 Task: Find connections with filter location Viterbo with filter topic #workingathomewith filter profile language English with filter current company Agappe Diagnostics Ltd with filter school Golu Molu cute College of Engineering, Bangalore with filter industry Computer Networking Products with filter service category Personal Injury Law with filter keywords title Maintenance Engineer
Action: Mouse moved to (659, 87)
Screenshot: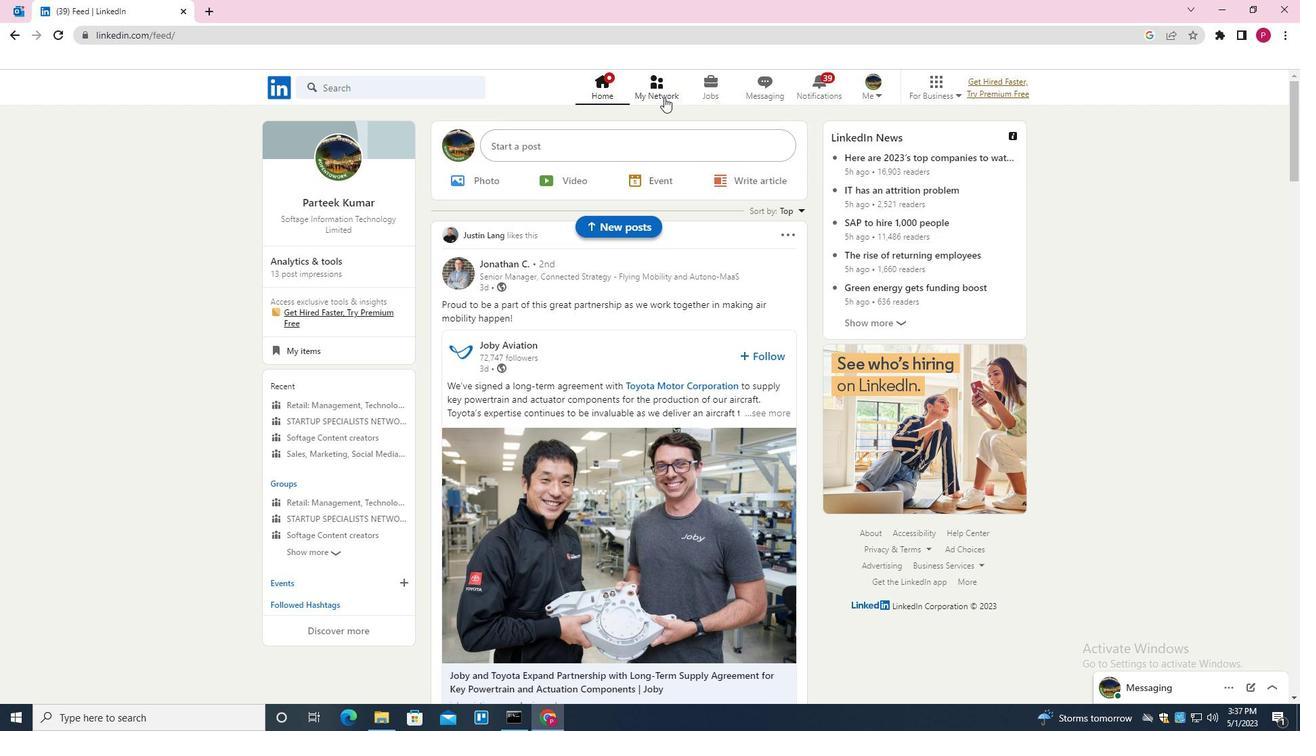 
Action: Mouse pressed left at (659, 87)
Screenshot: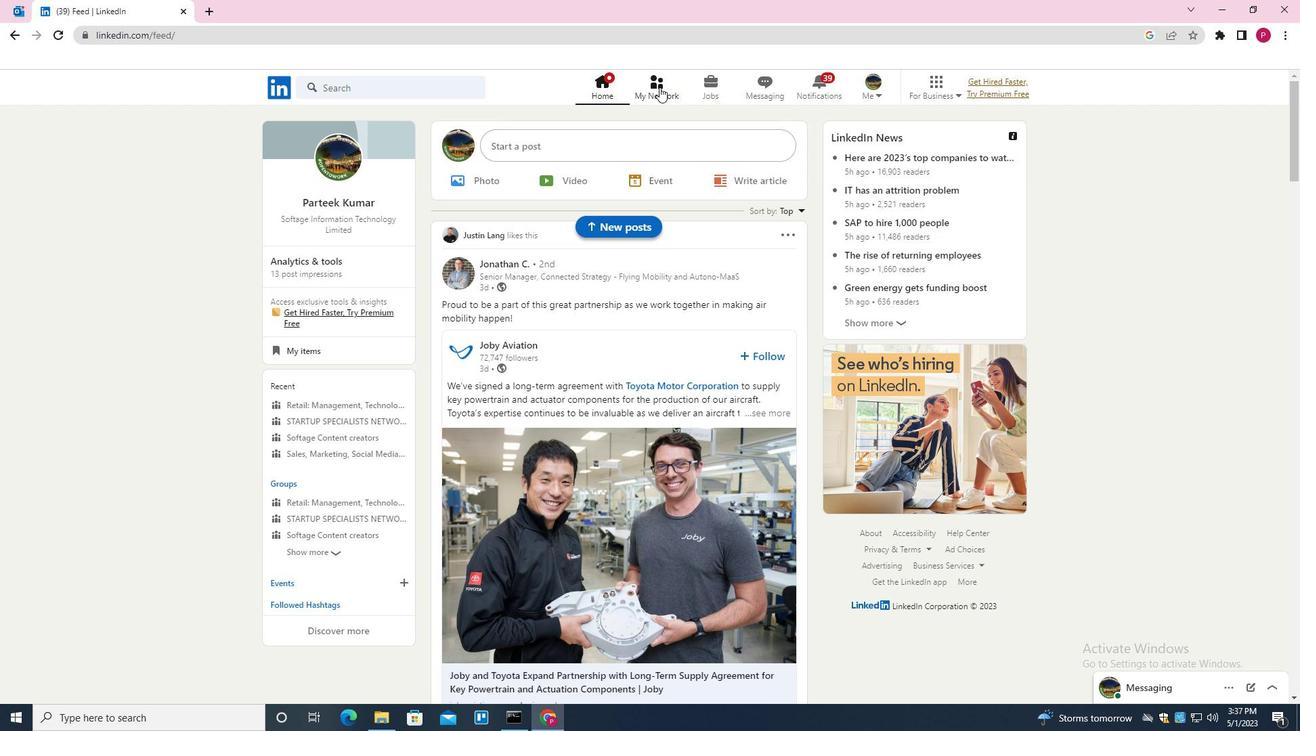 
Action: Mouse moved to (452, 158)
Screenshot: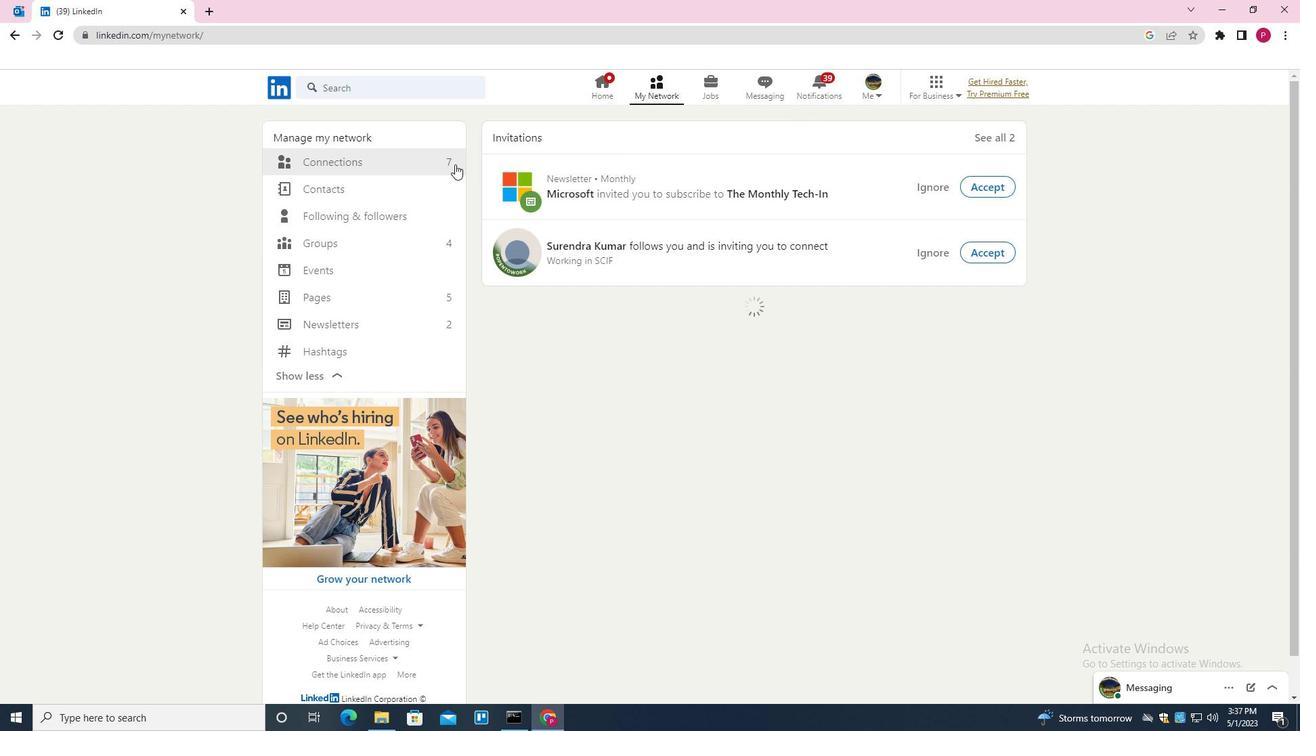 
Action: Mouse pressed left at (452, 158)
Screenshot: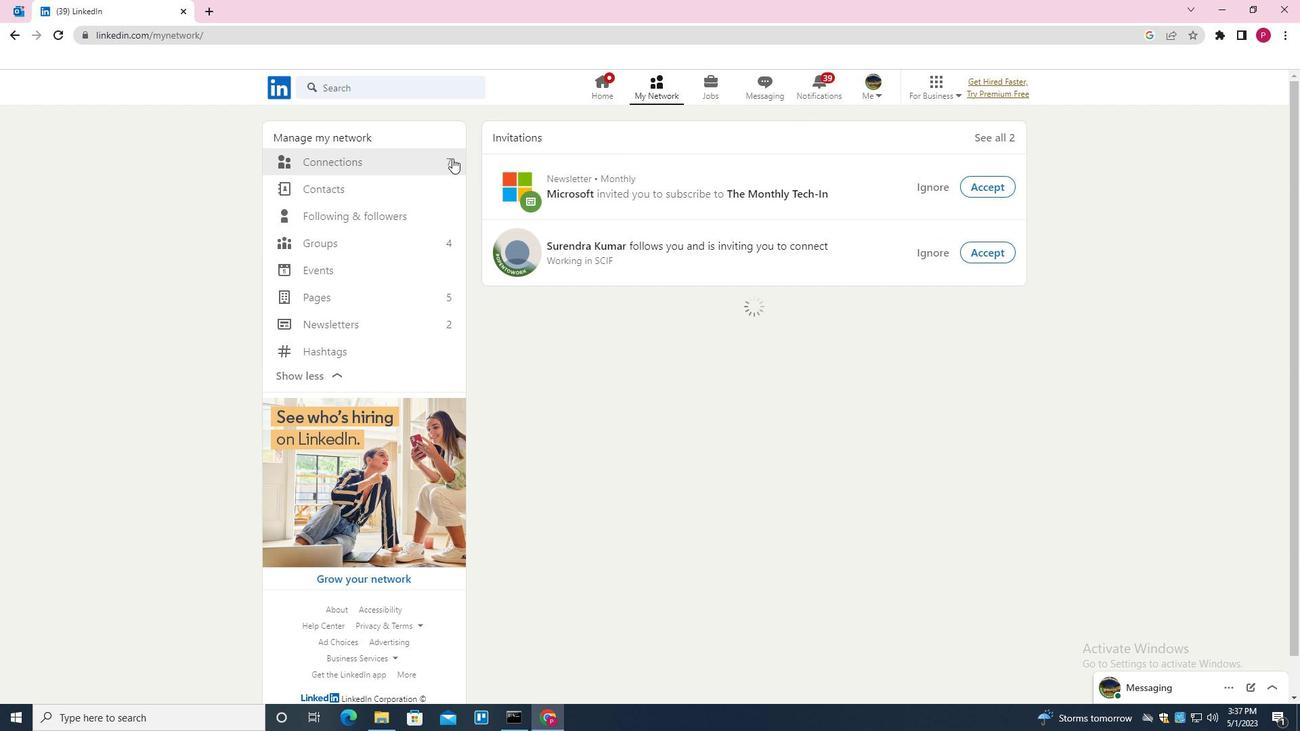 
Action: Mouse moved to (425, 156)
Screenshot: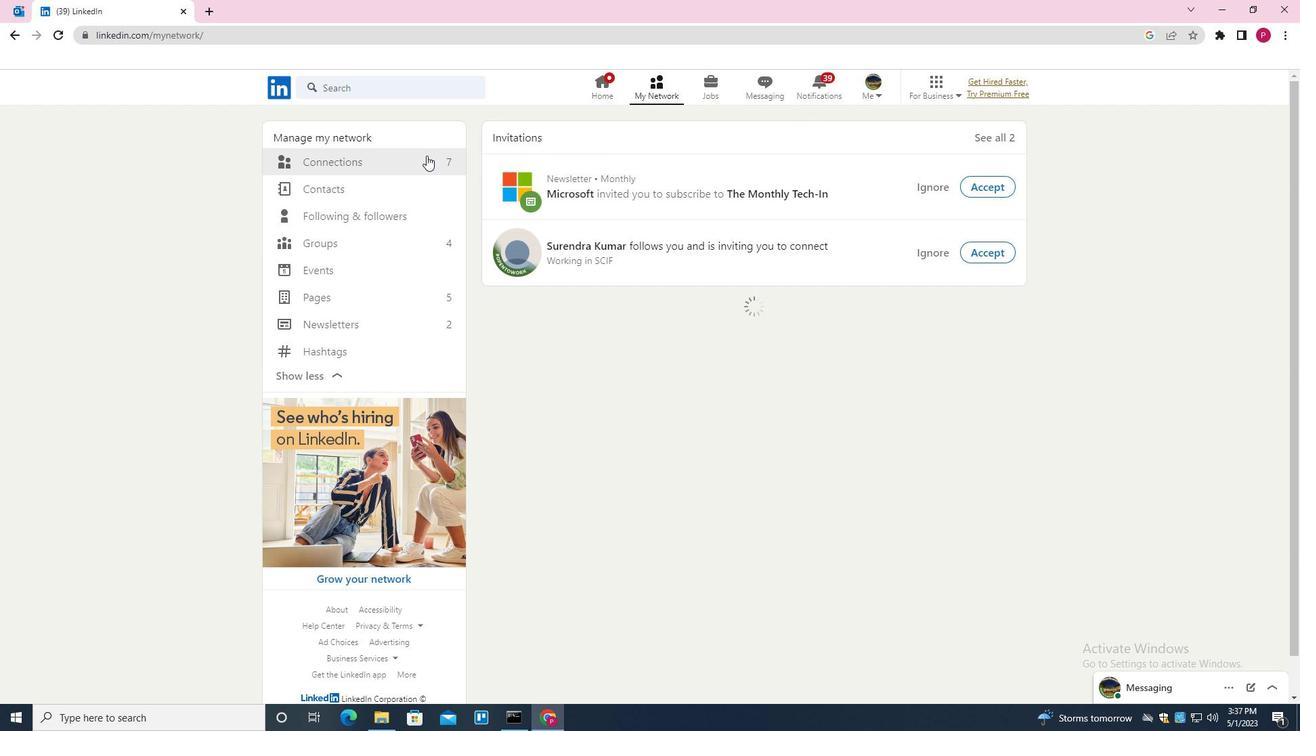 
Action: Mouse pressed left at (425, 156)
Screenshot: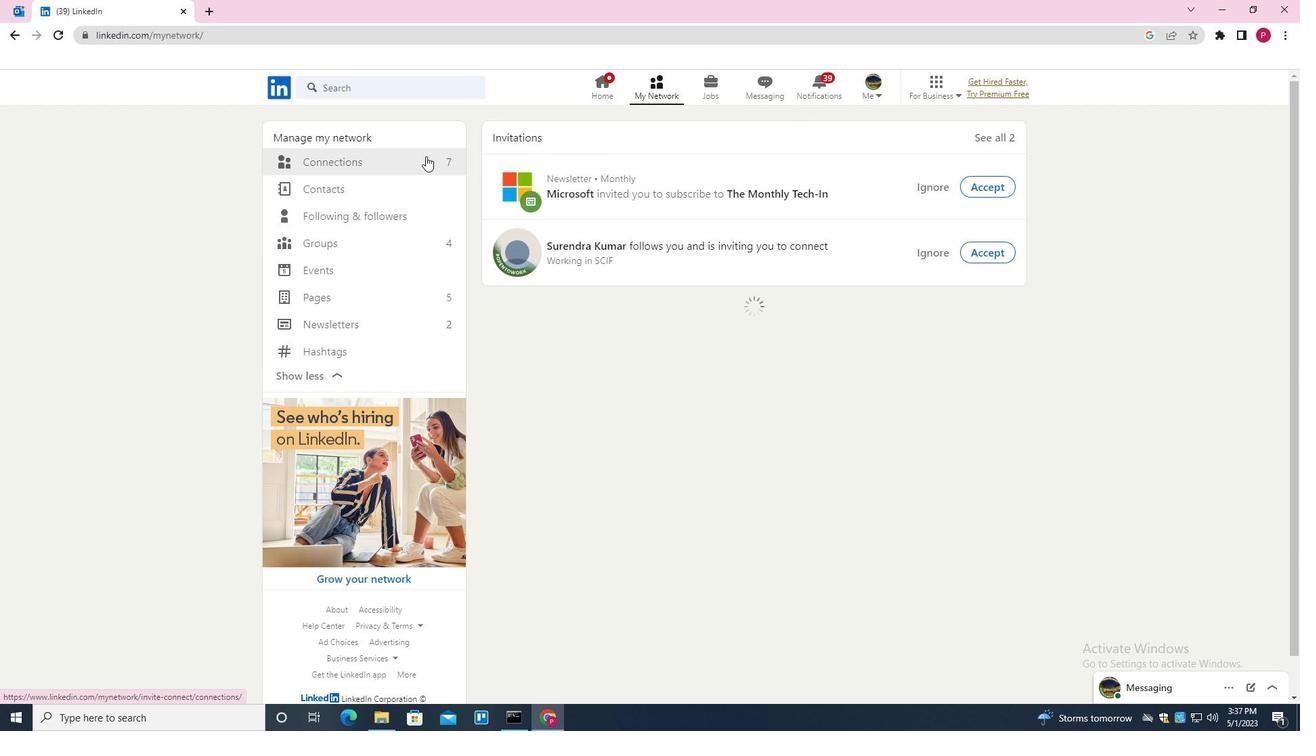 
Action: Mouse moved to (735, 165)
Screenshot: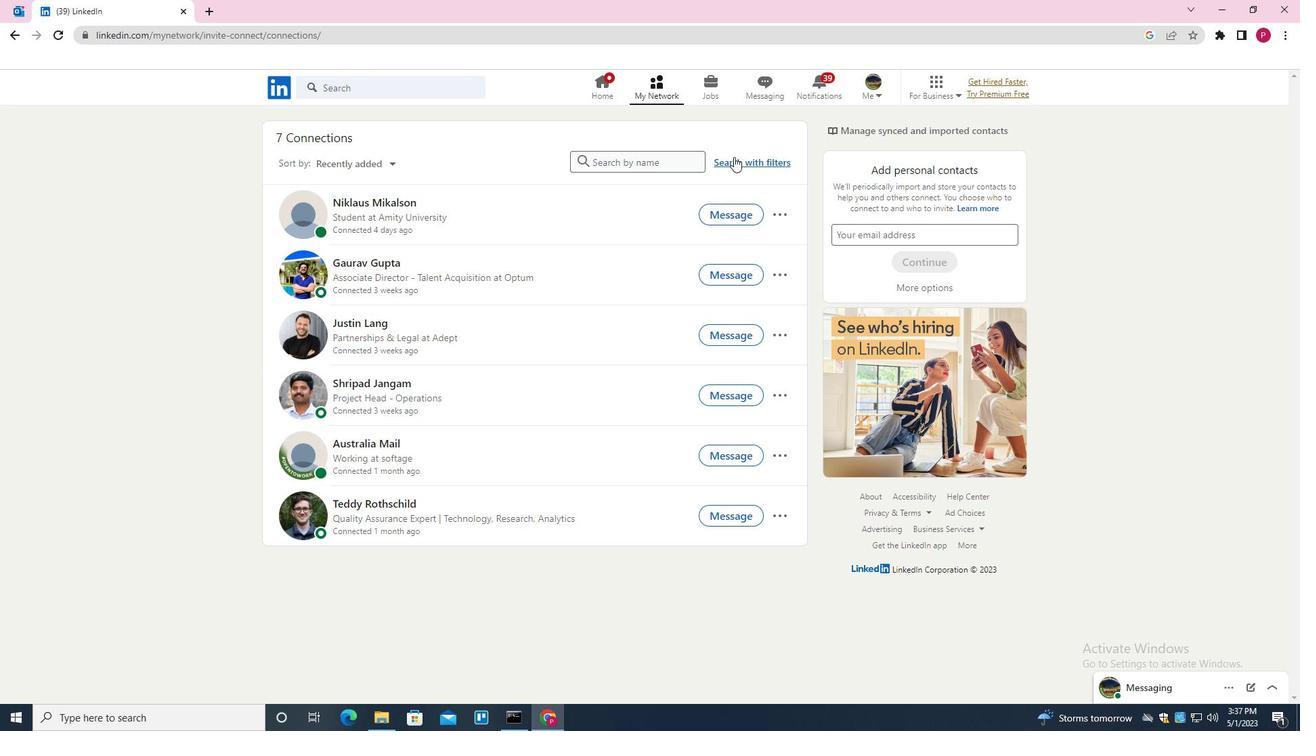 
Action: Mouse pressed left at (735, 165)
Screenshot: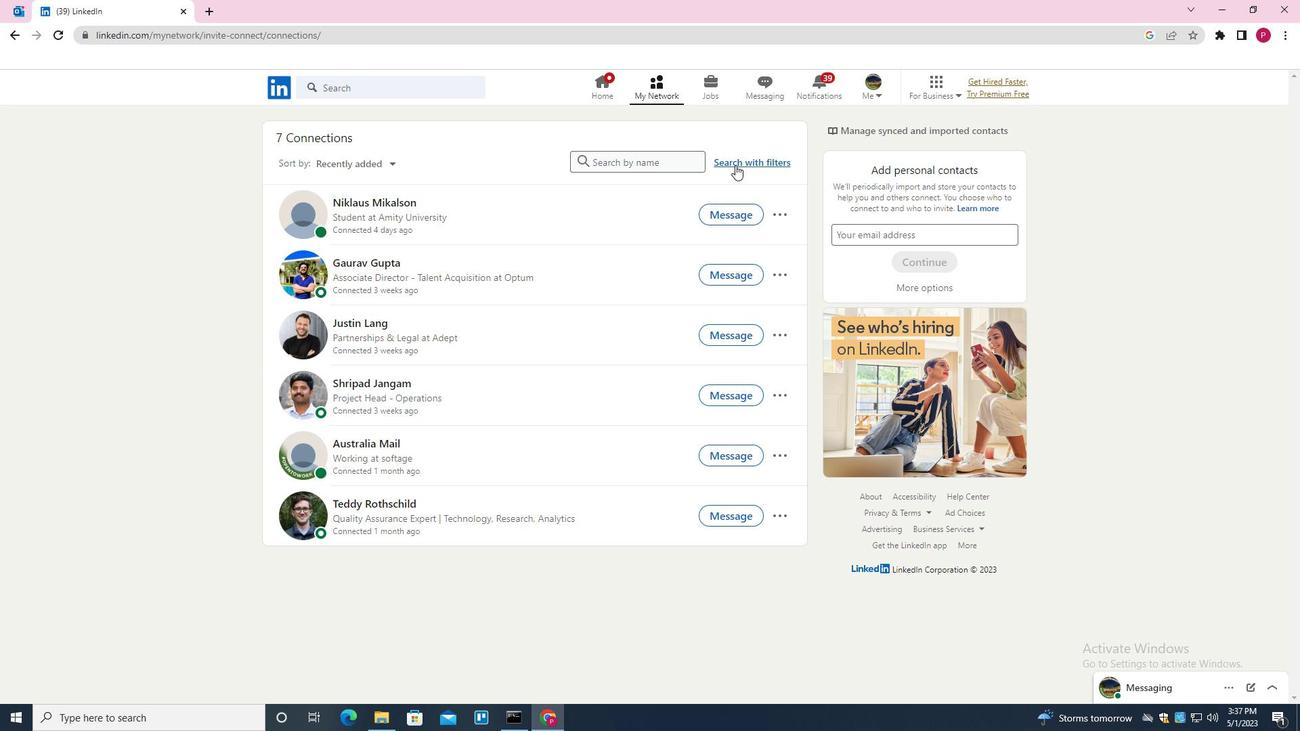 
Action: Mouse moved to (689, 124)
Screenshot: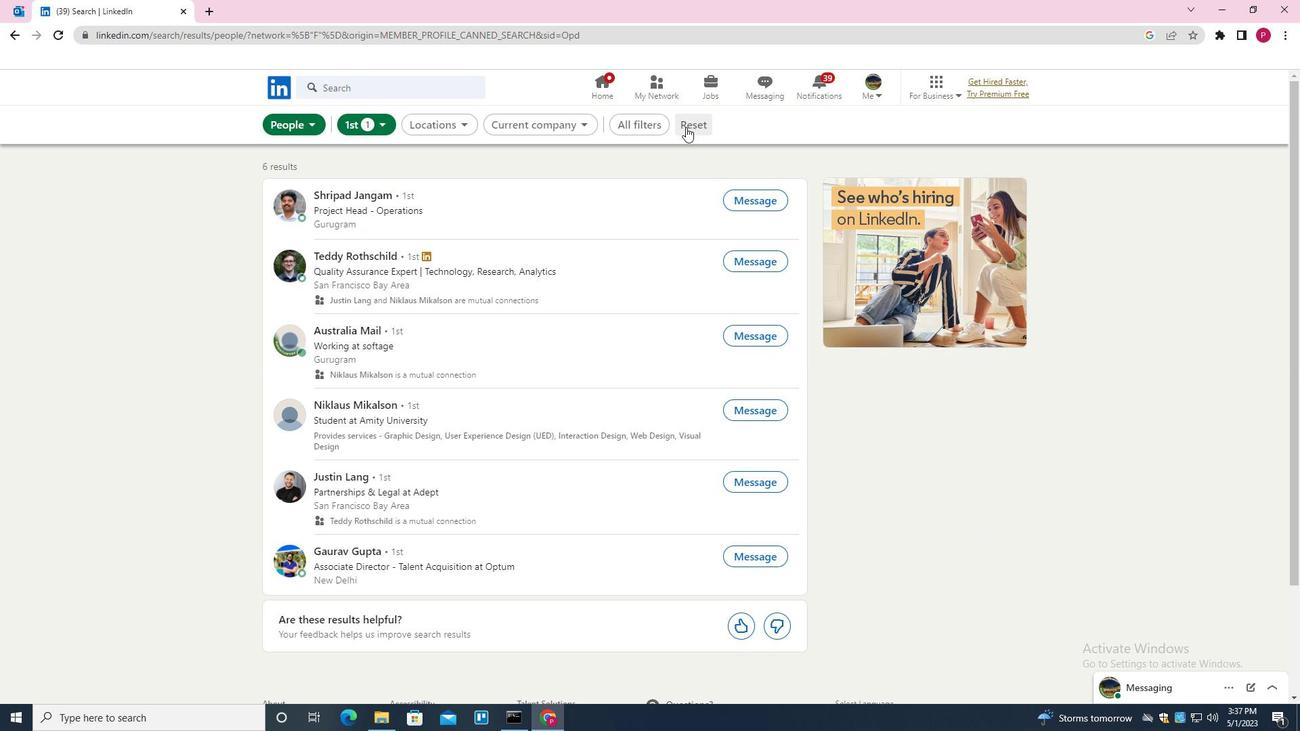 
Action: Mouse pressed left at (689, 124)
Screenshot: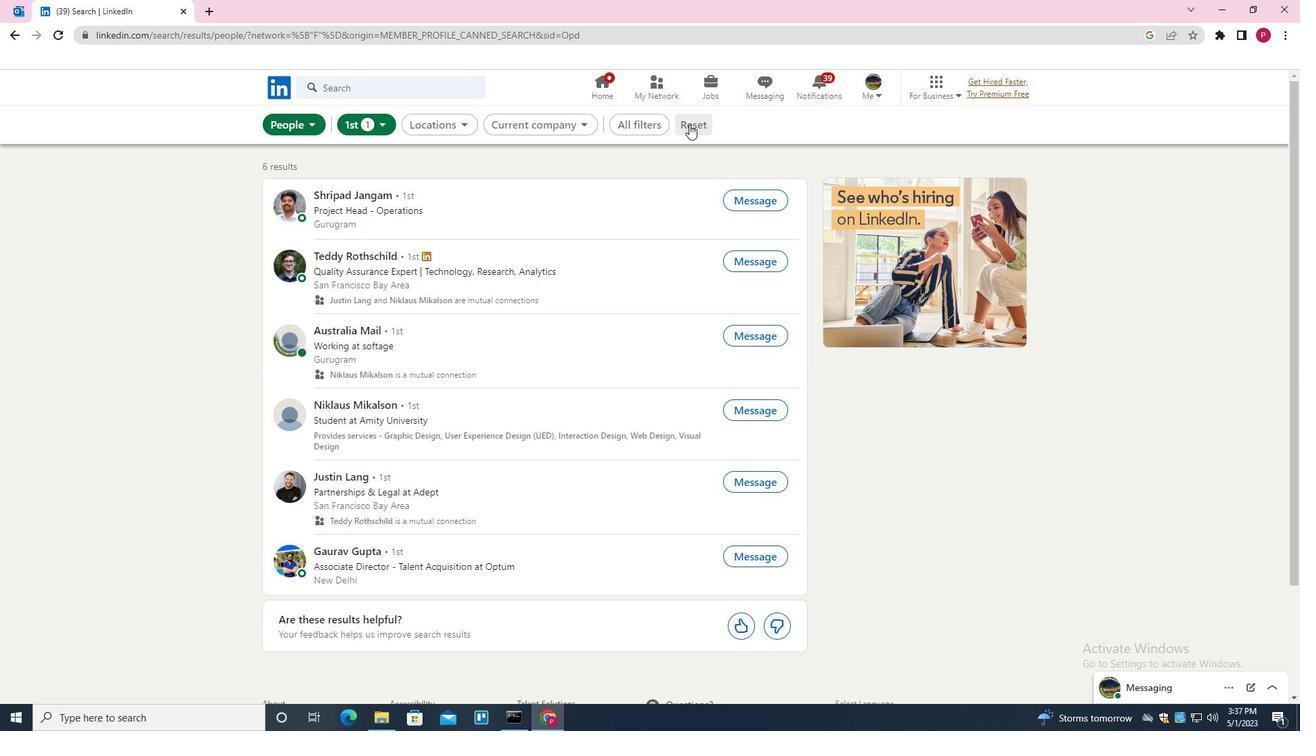 
Action: Mouse moved to (662, 124)
Screenshot: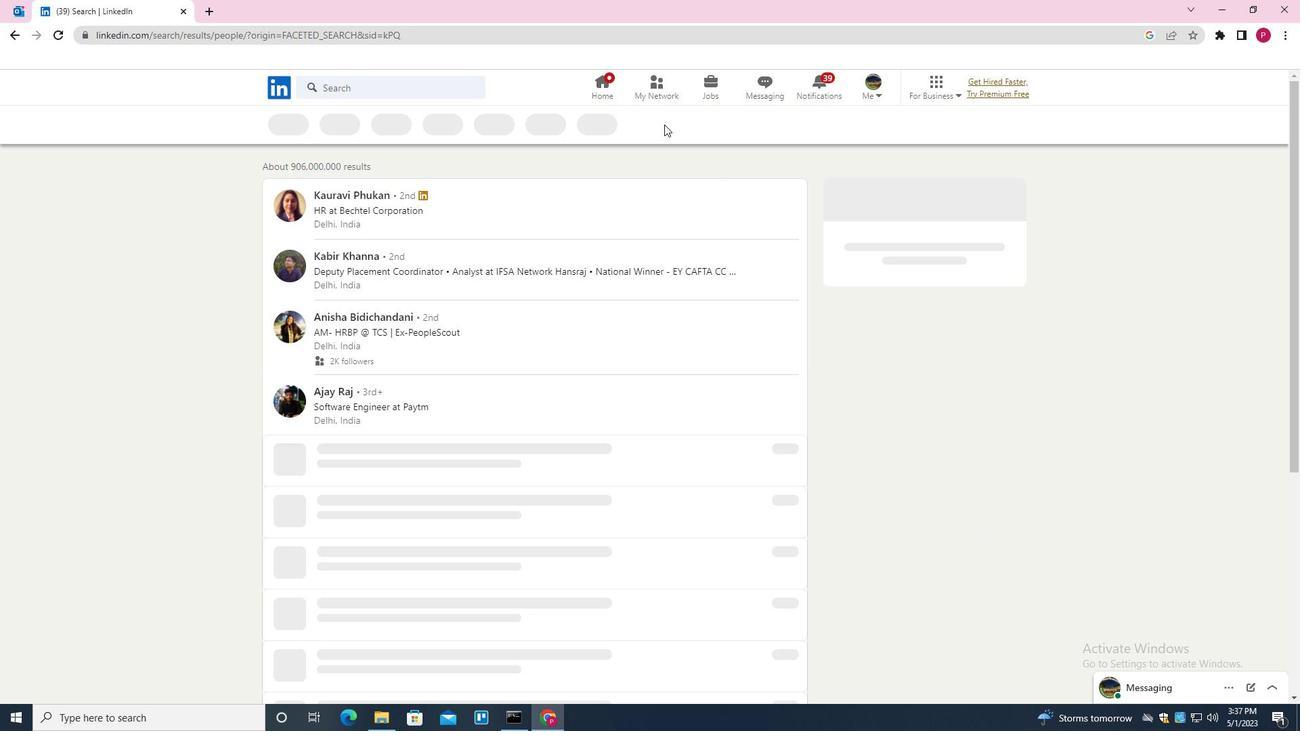 
Action: Mouse pressed left at (662, 124)
Screenshot: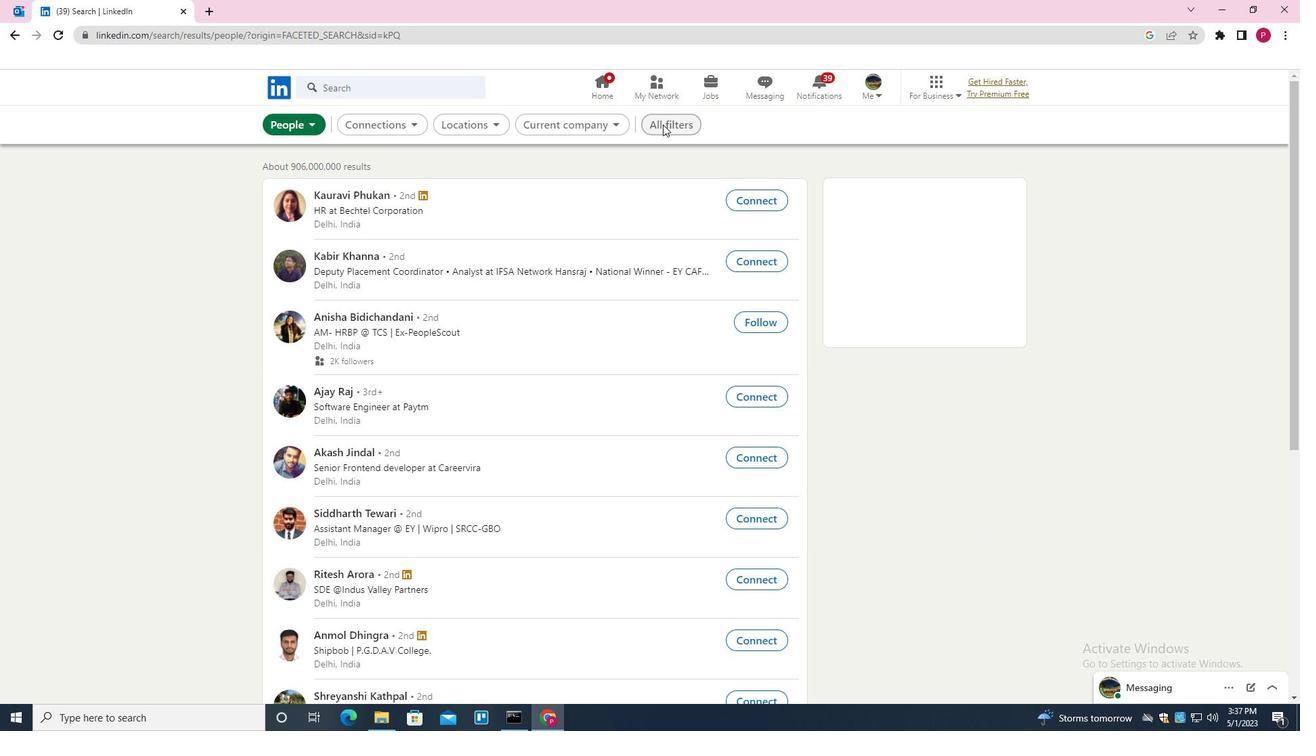 
Action: Mouse moved to (1006, 272)
Screenshot: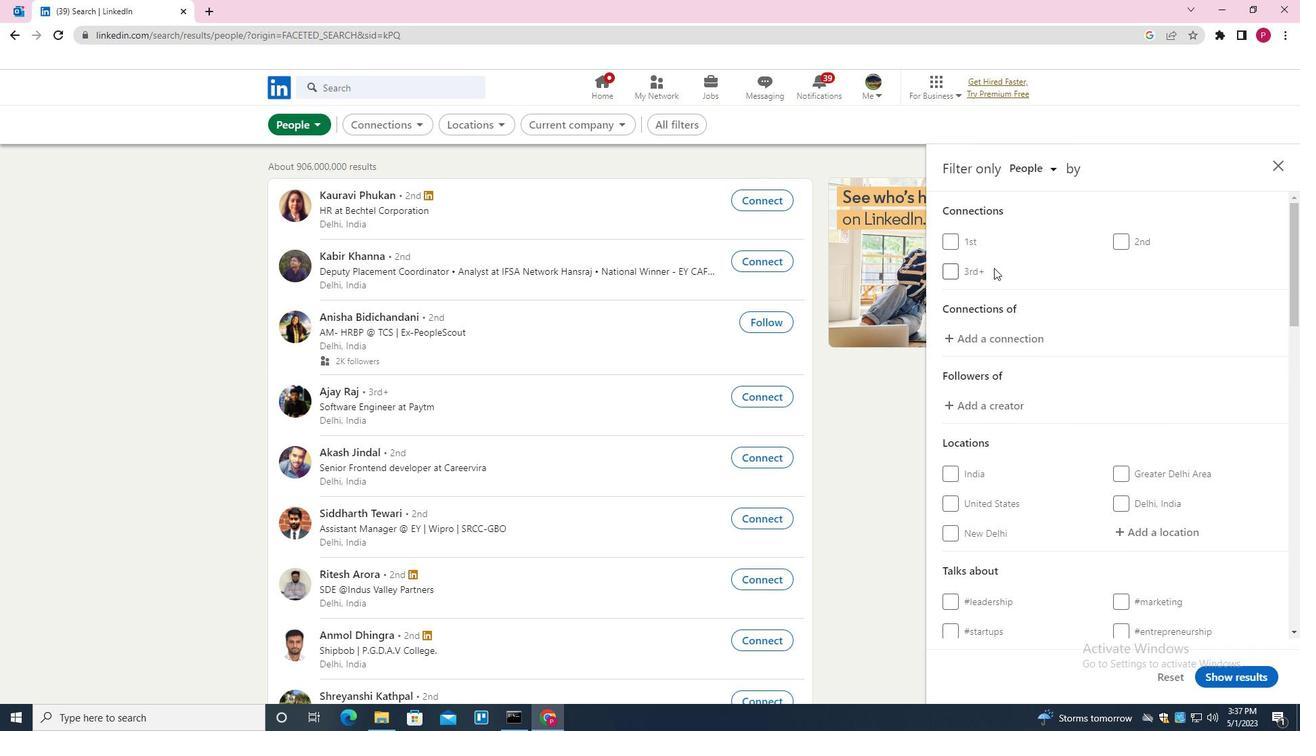 
Action: Mouse scrolled (1006, 271) with delta (0, 0)
Screenshot: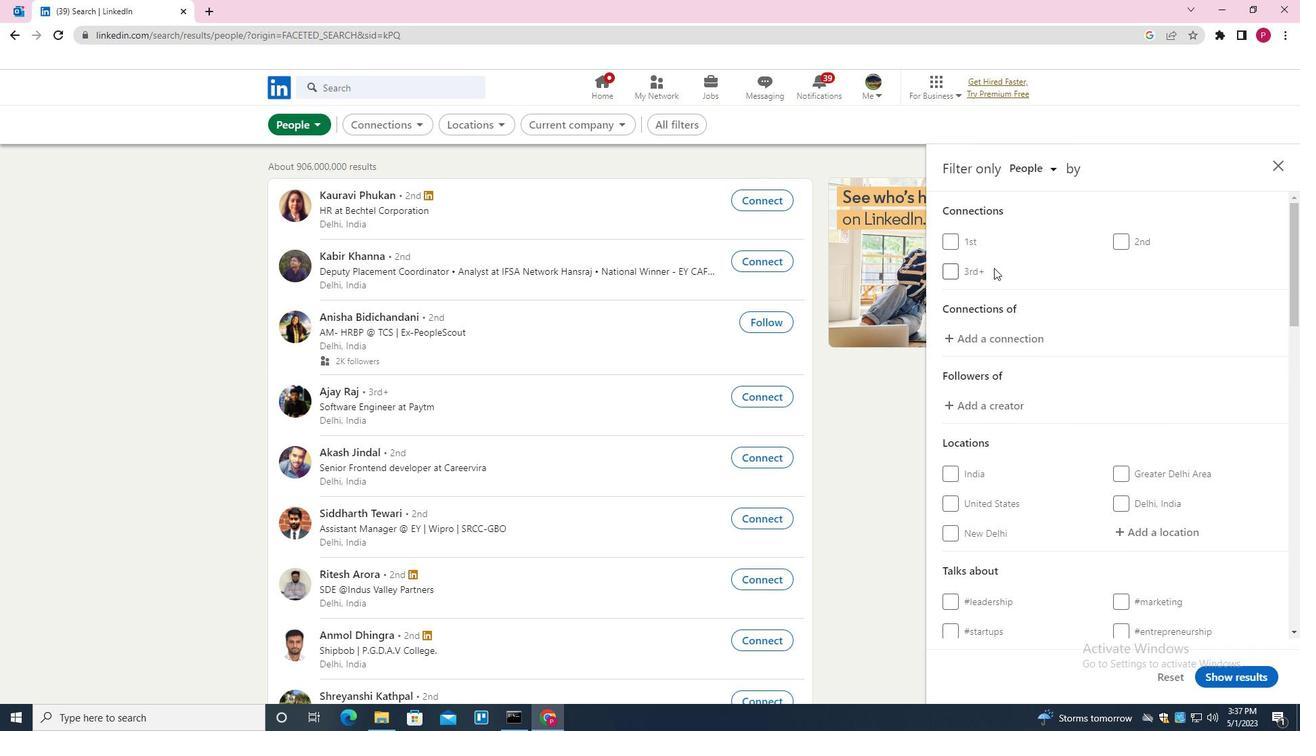 
Action: Mouse moved to (1013, 272)
Screenshot: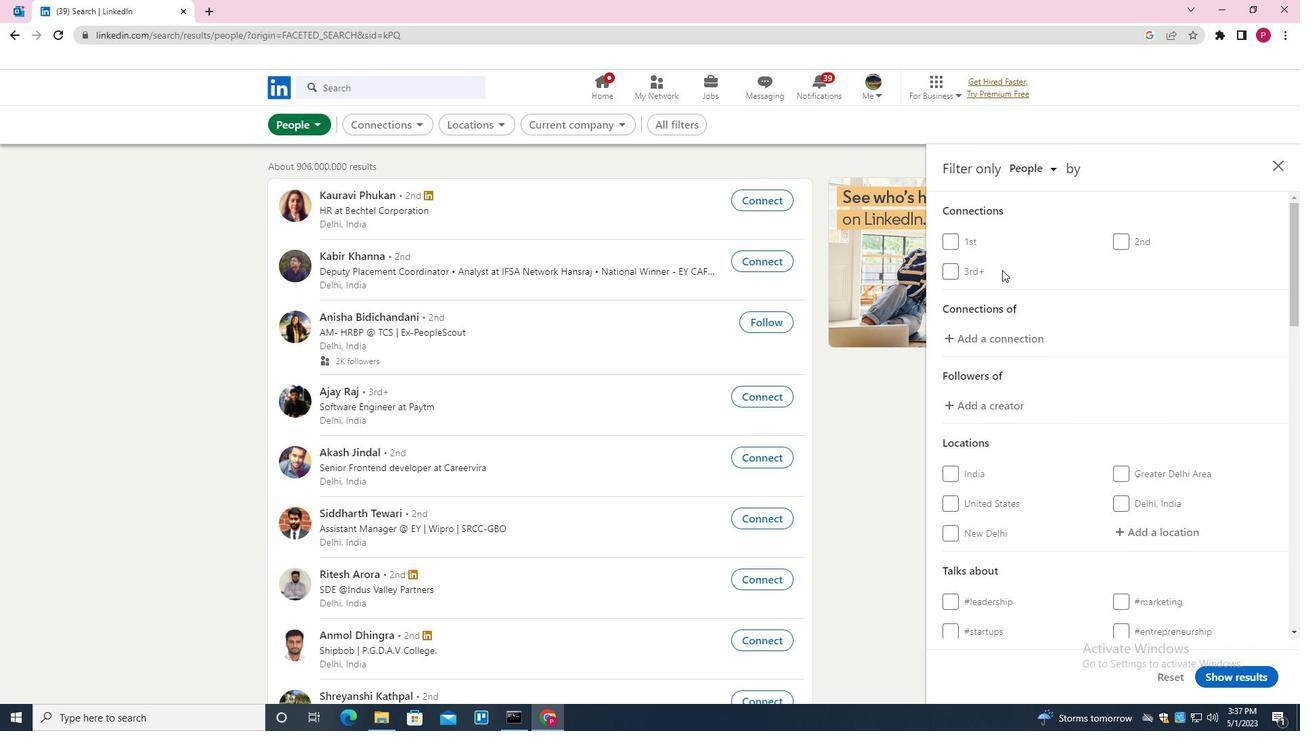 
Action: Mouse scrolled (1013, 271) with delta (0, 0)
Screenshot: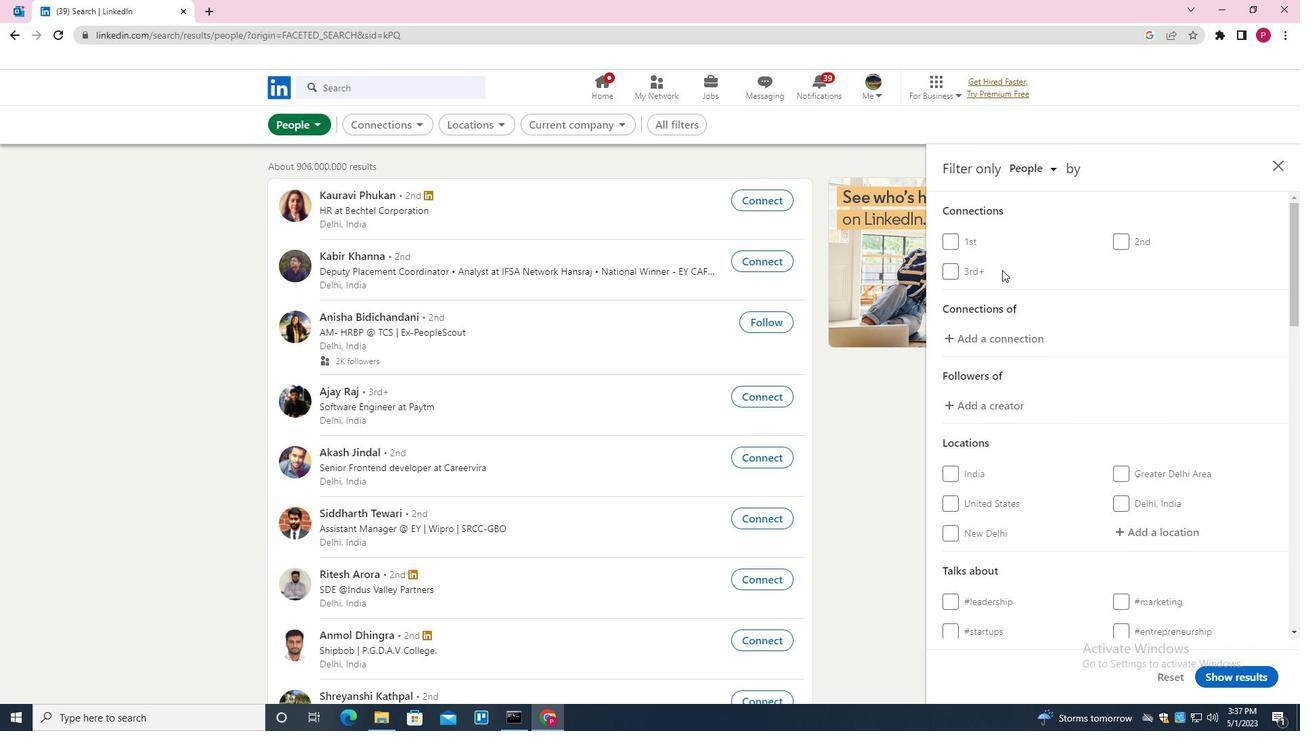 
Action: Mouse moved to (1166, 393)
Screenshot: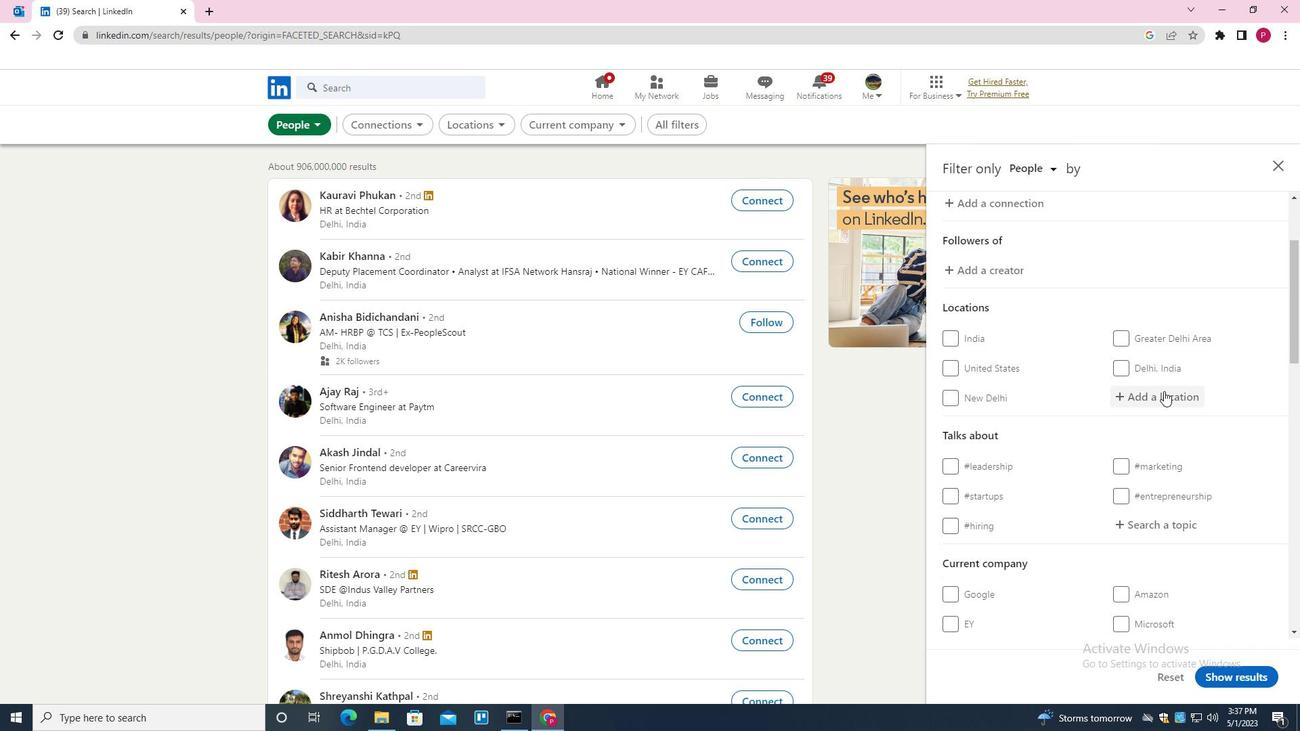
Action: Mouse pressed left at (1166, 393)
Screenshot: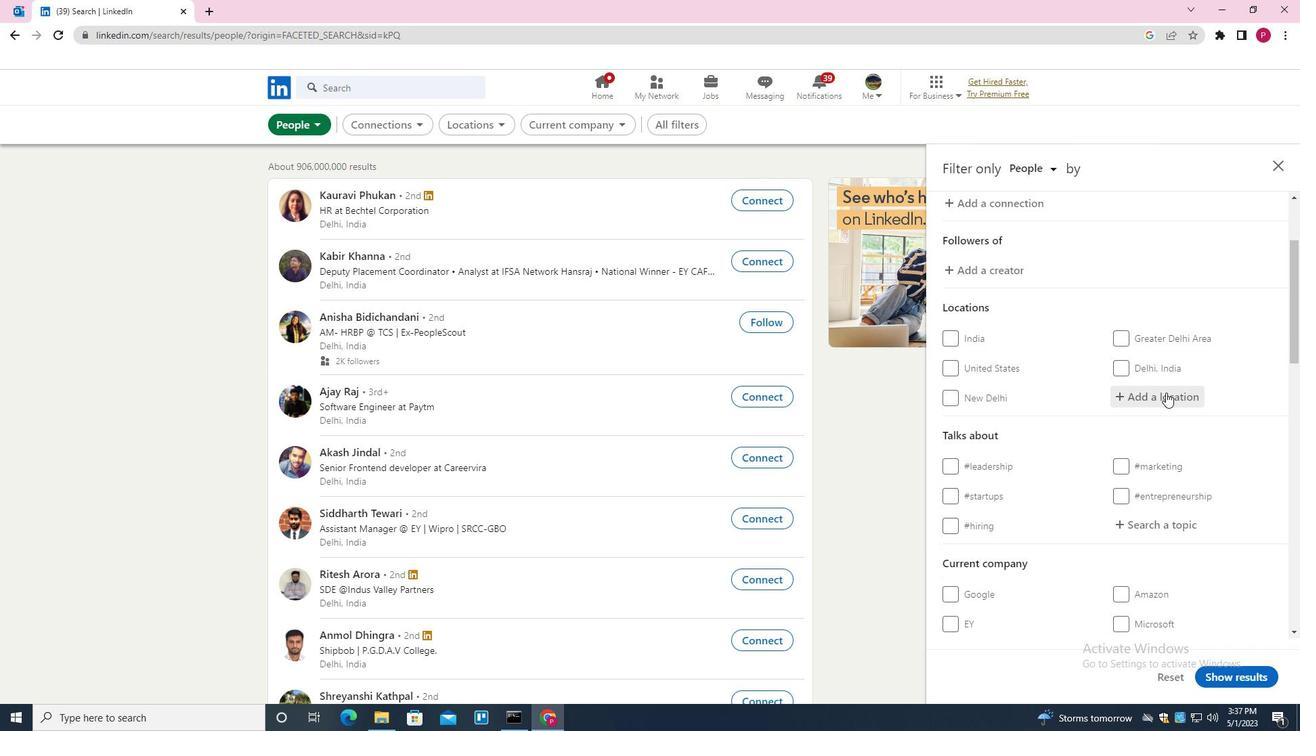 
Action: Mouse moved to (1154, 396)
Screenshot: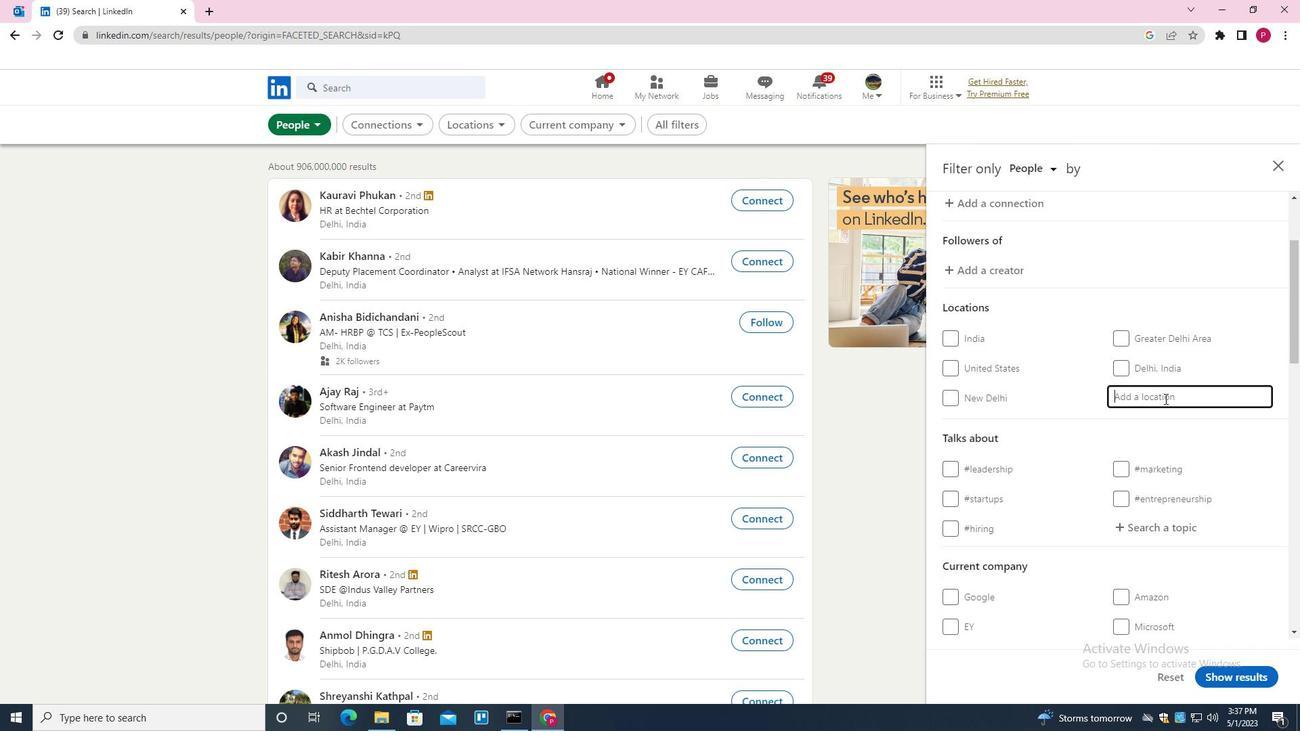 
Action: Key pressed viterbo<Key.down><Key.enter>
Screenshot: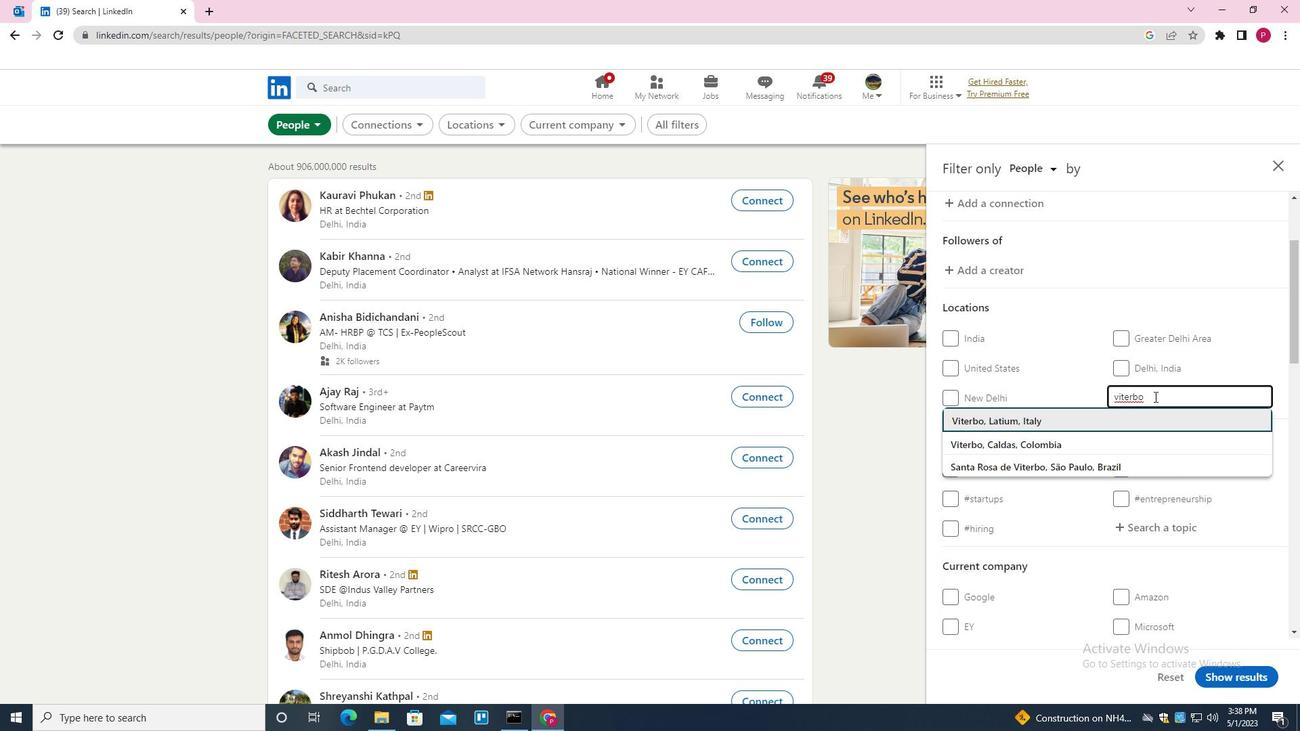 
Action: Mouse moved to (1125, 413)
Screenshot: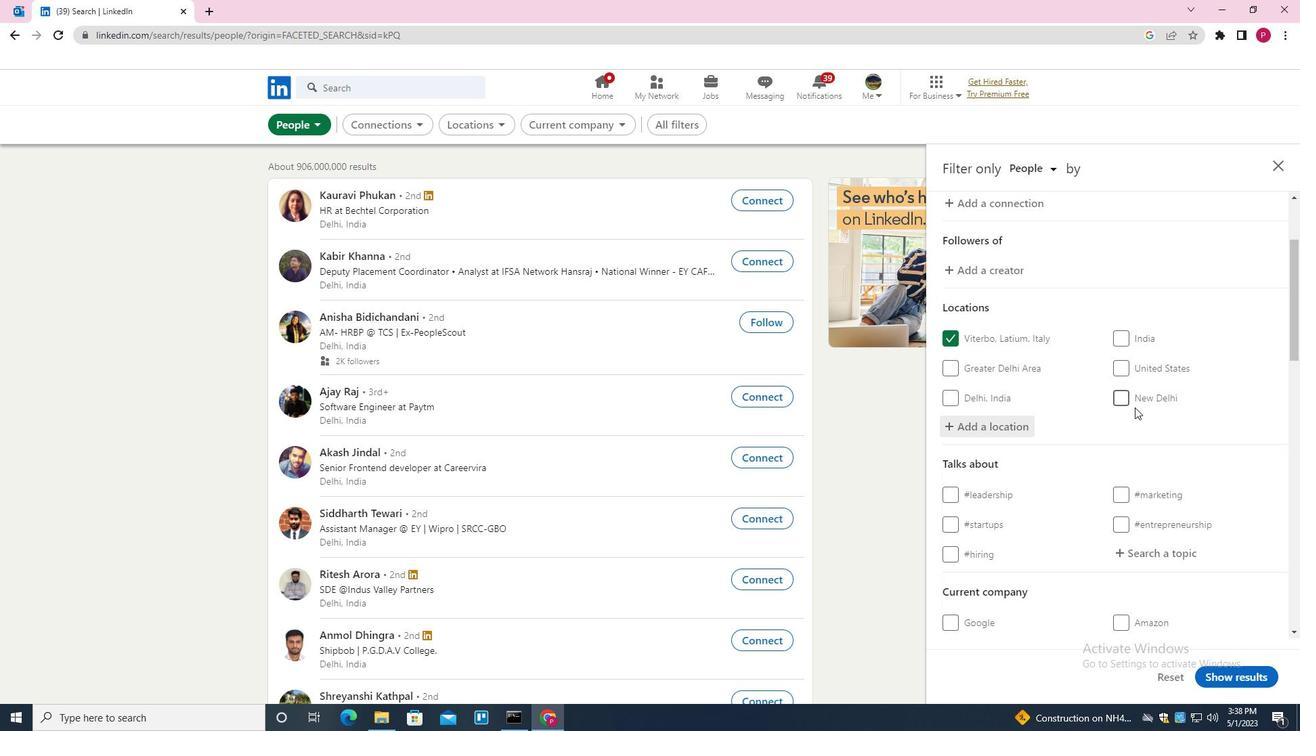 
Action: Mouse scrolled (1125, 412) with delta (0, 0)
Screenshot: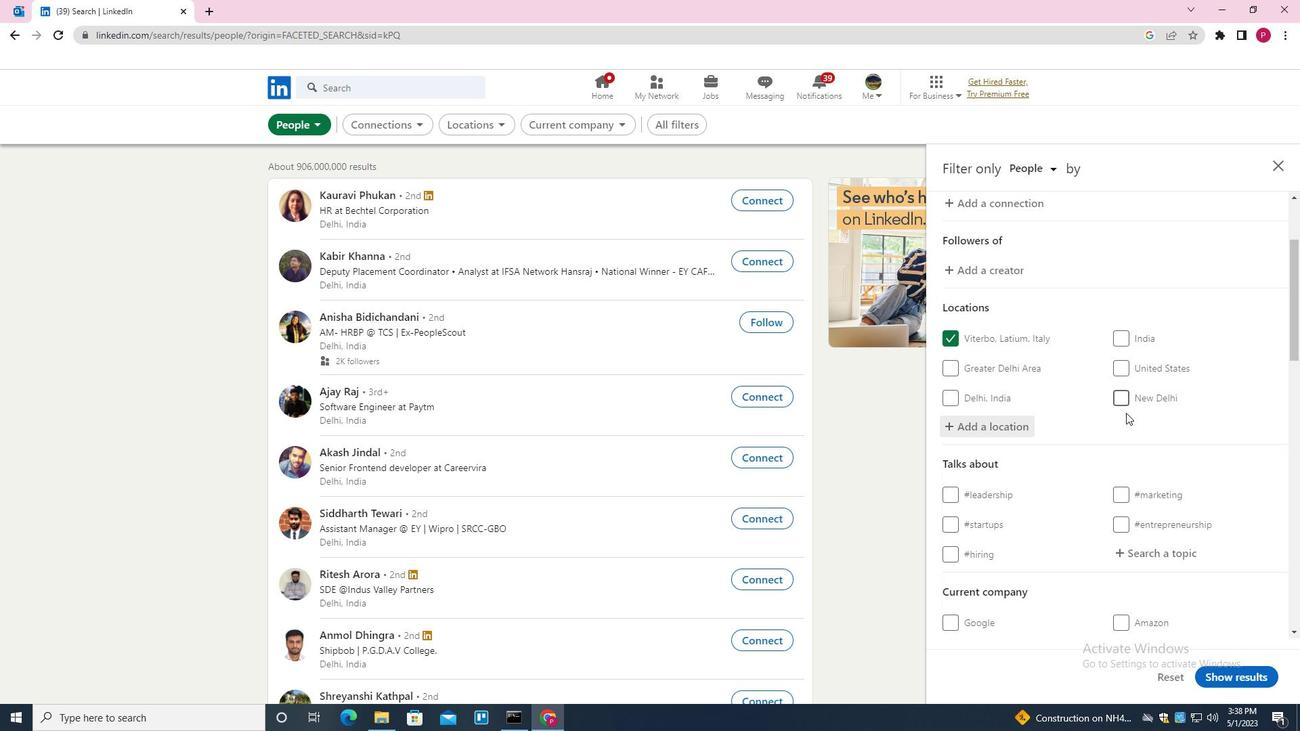 
Action: Mouse scrolled (1125, 412) with delta (0, 0)
Screenshot: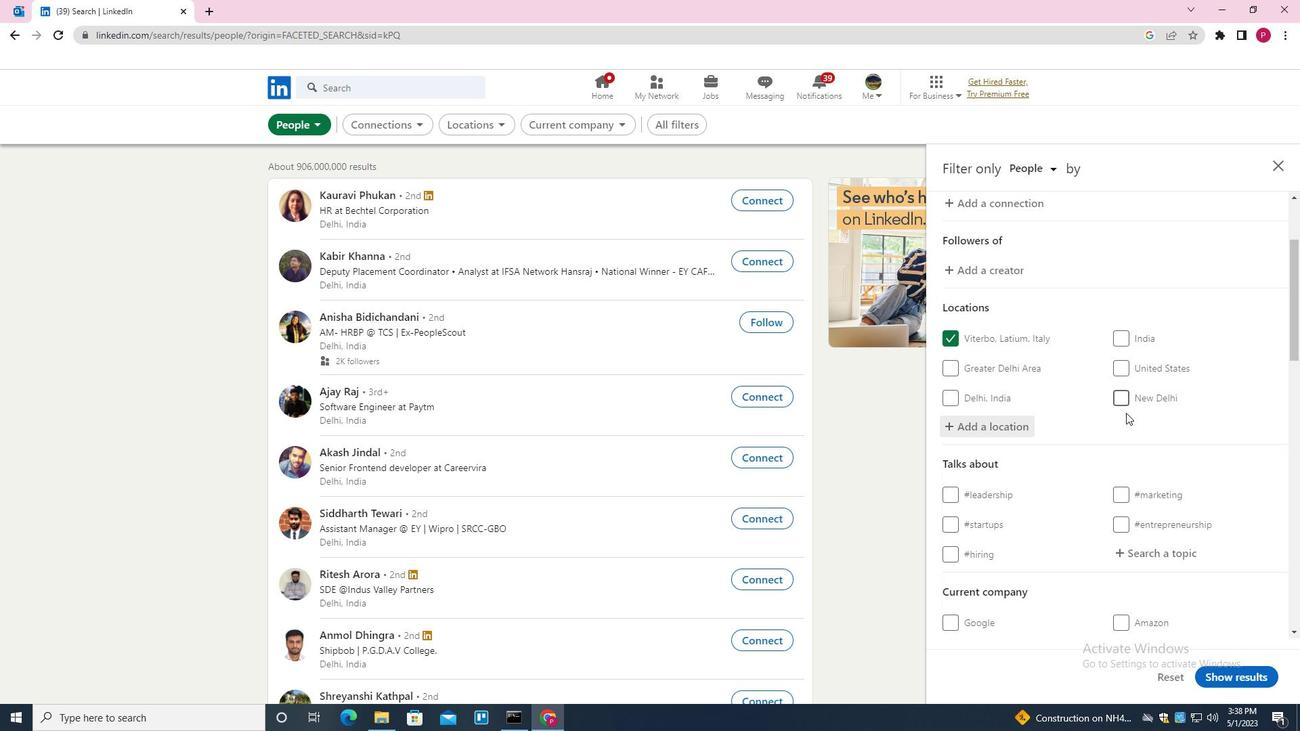 
Action: Mouse scrolled (1125, 412) with delta (0, 0)
Screenshot: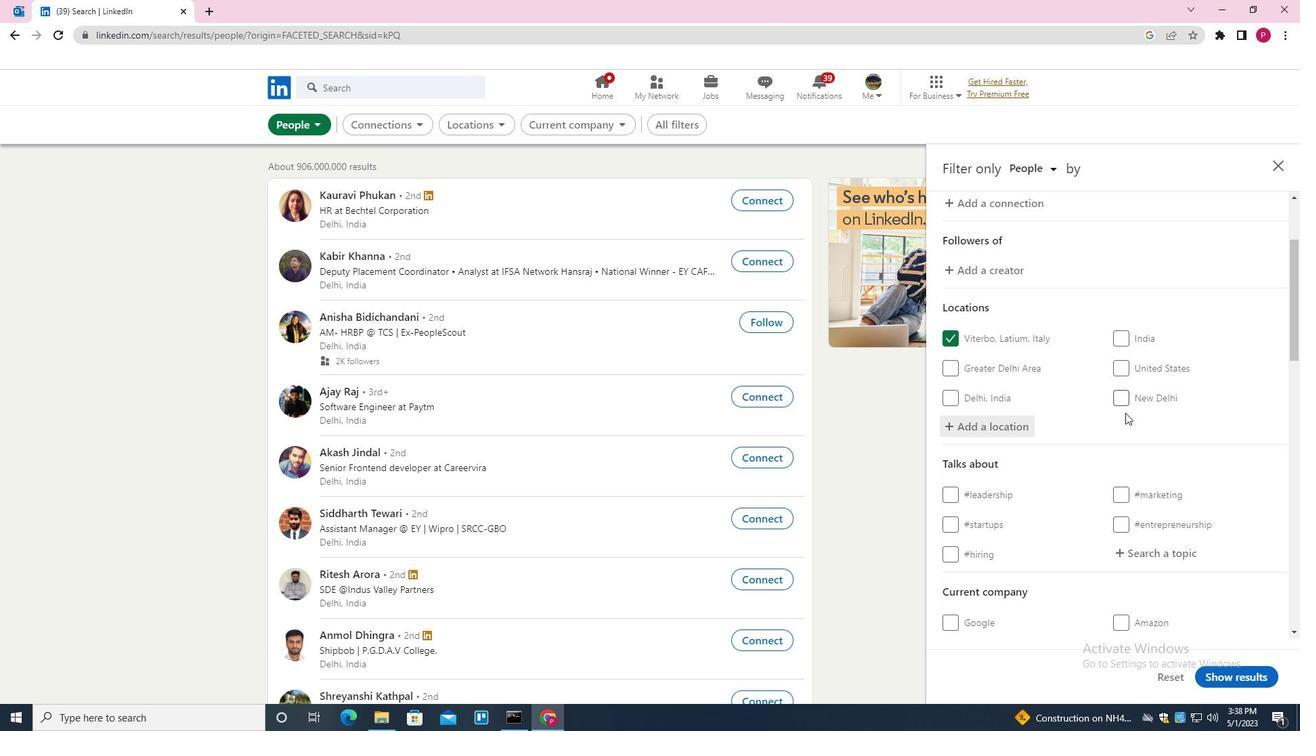 
Action: Mouse moved to (1176, 358)
Screenshot: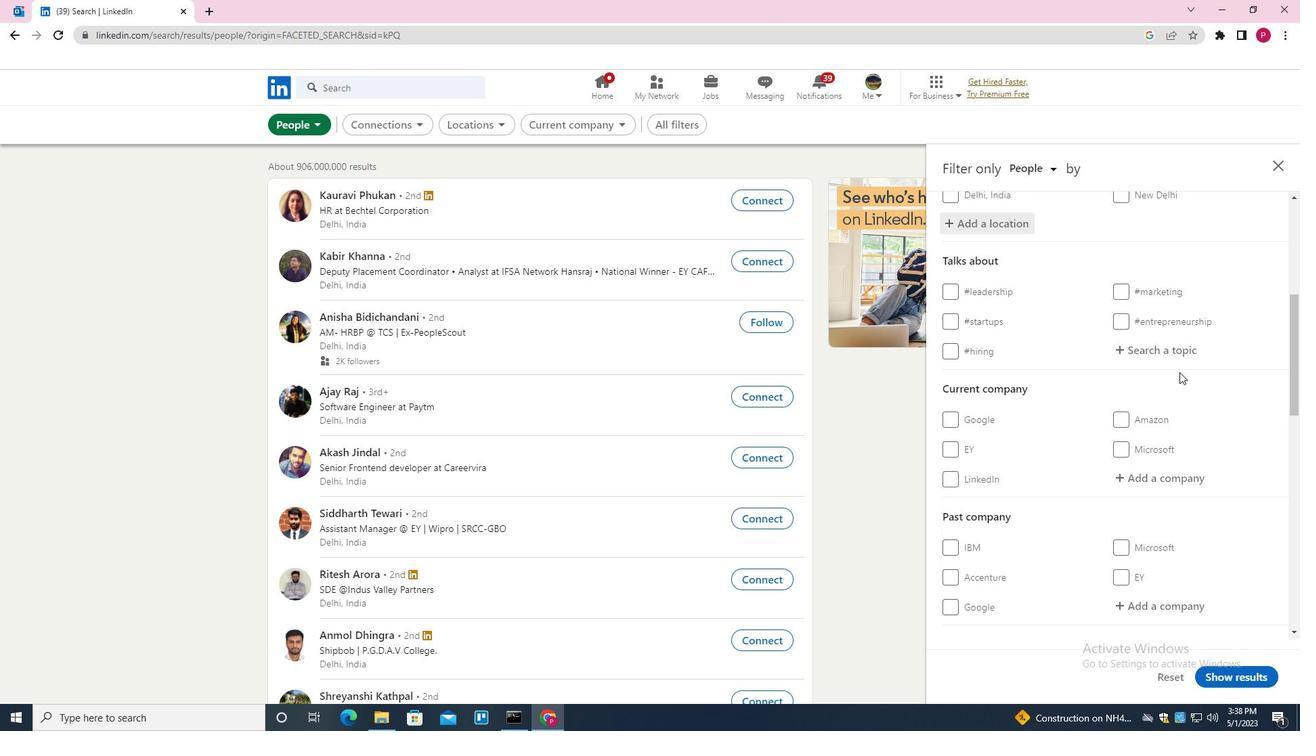 
Action: Mouse pressed left at (1176, 358)
Screenshot: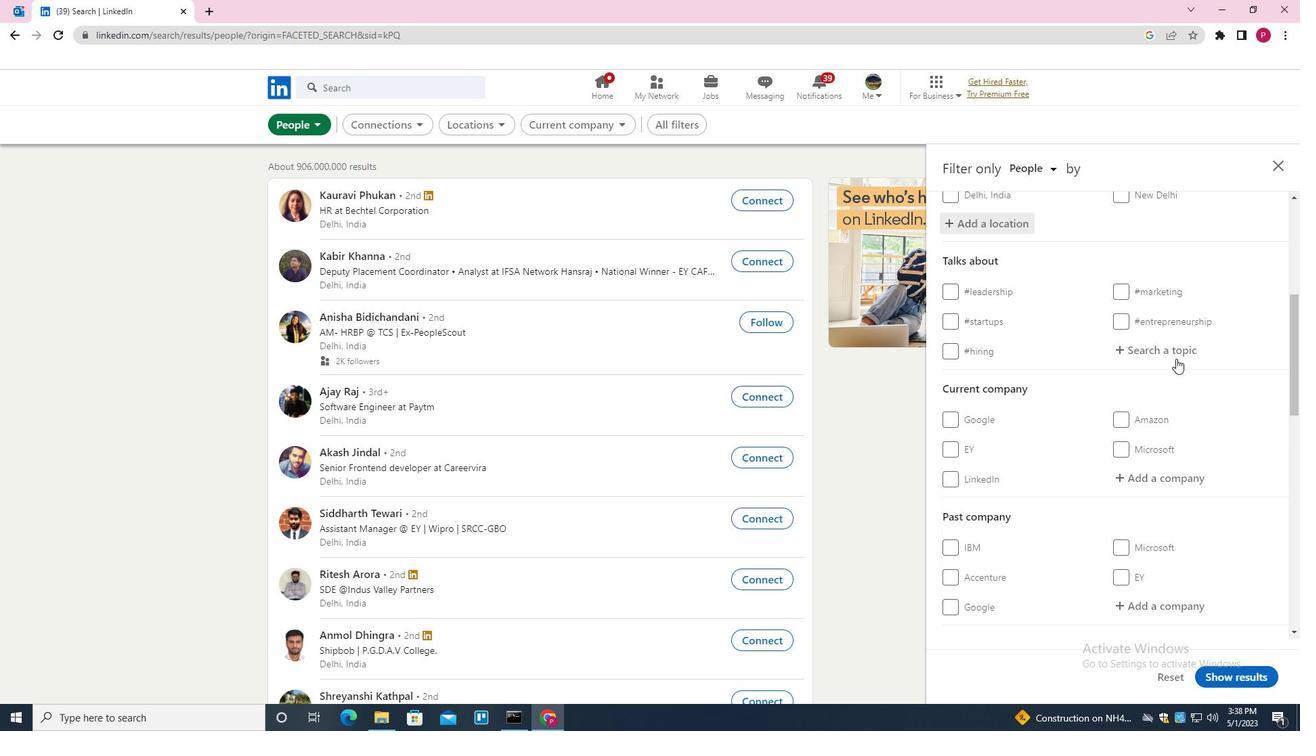 
Action: Key pressed workingathome<Key.down><Key.enter>
Screenshot: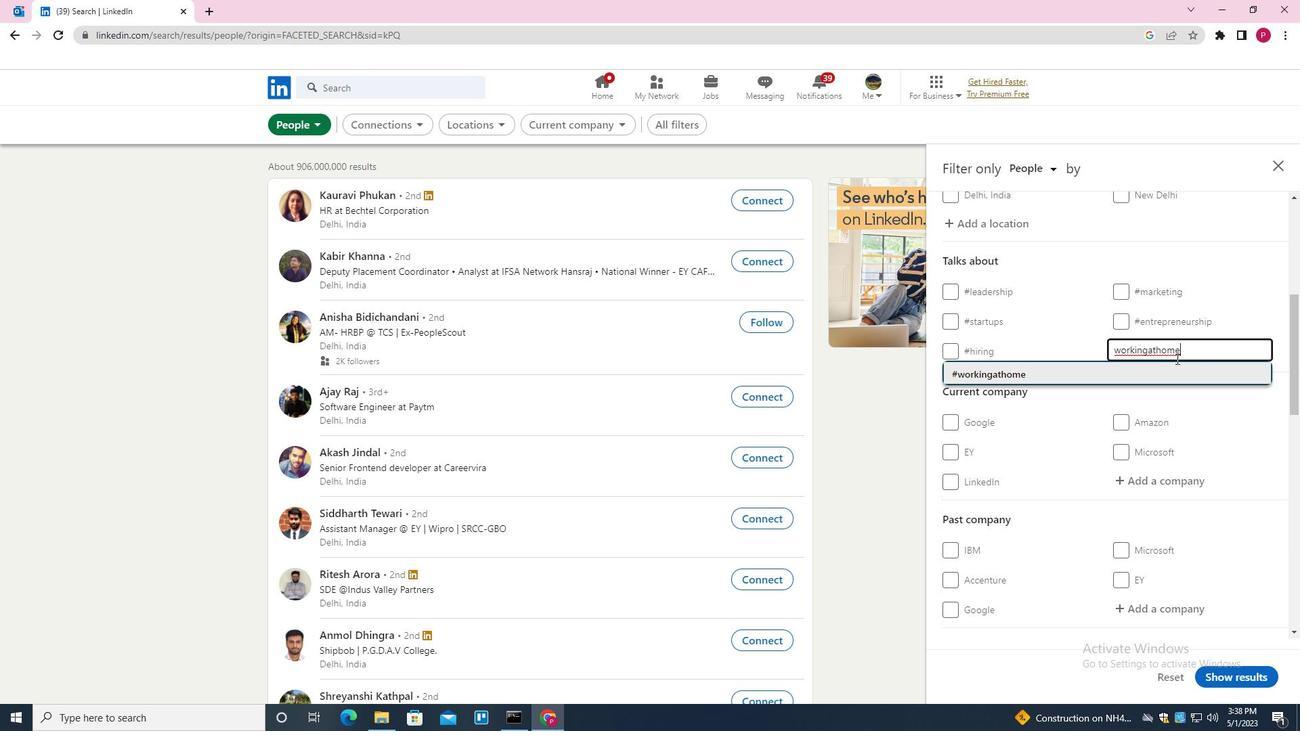 
Action: Mouse moved to (1058, 437)
Screenshot: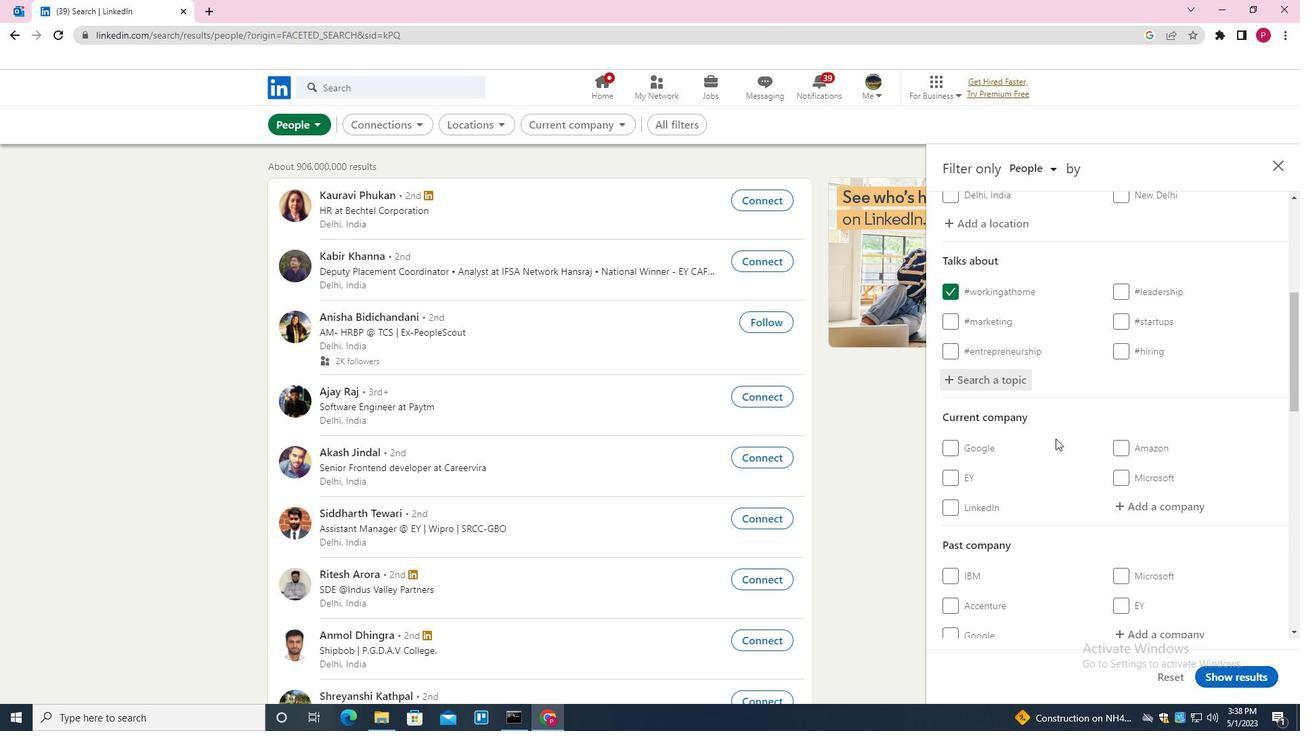 
Action: Mouse scrolled (1058, 436) with delta (0, 0)
Screenshot: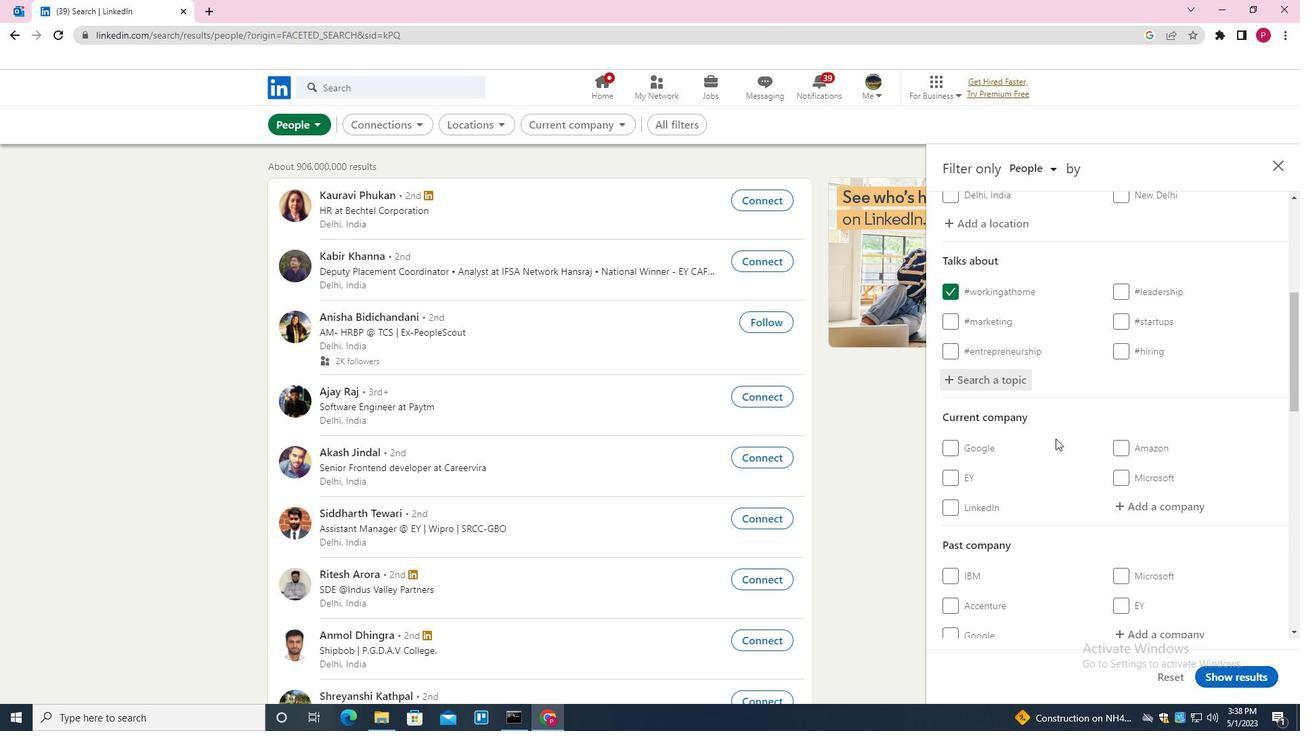 
Action: Mouse moved to (1059, 437)
Screenshot: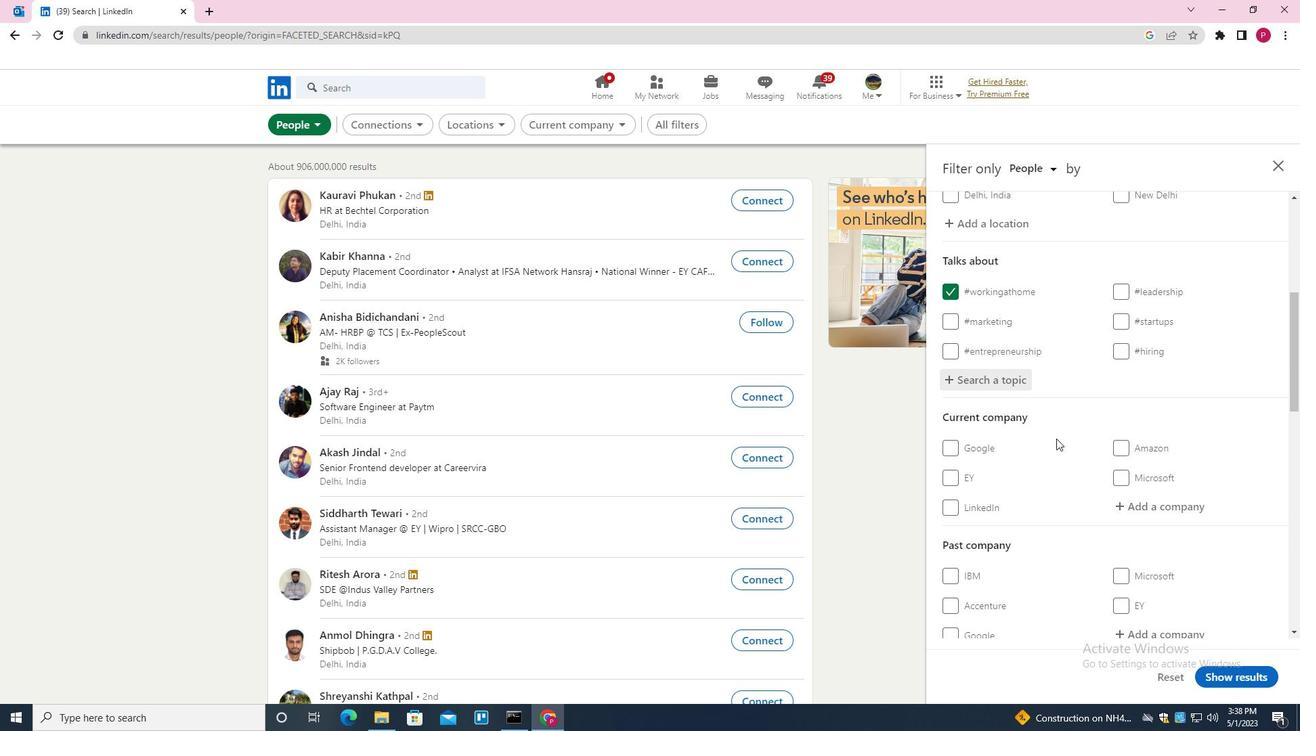 
Action: Mouse scrolled (1059, 436) with delta (0, 0)
Screenshot: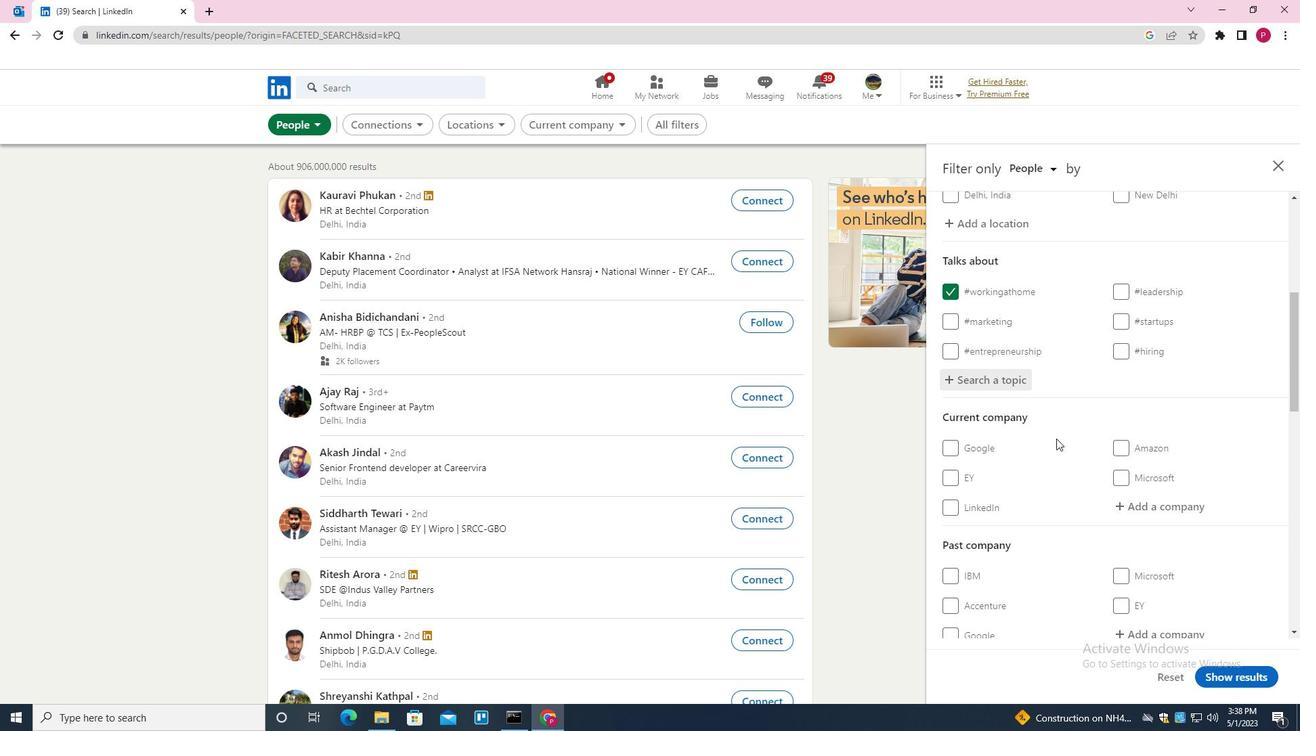 
Action: Mouse moved to (1060, 437)
Screenshot: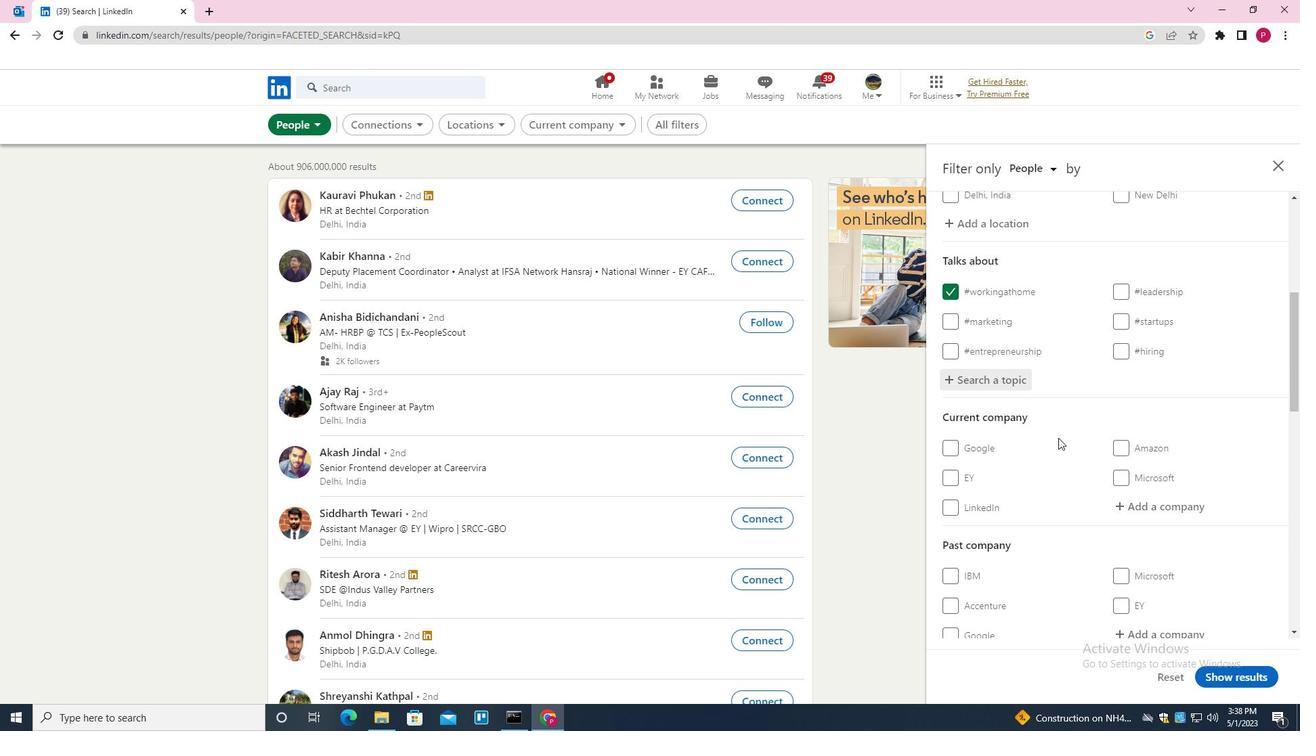 
Action: Mouse scrolled (1060, 436) with delta (0, 0)
Screenshot: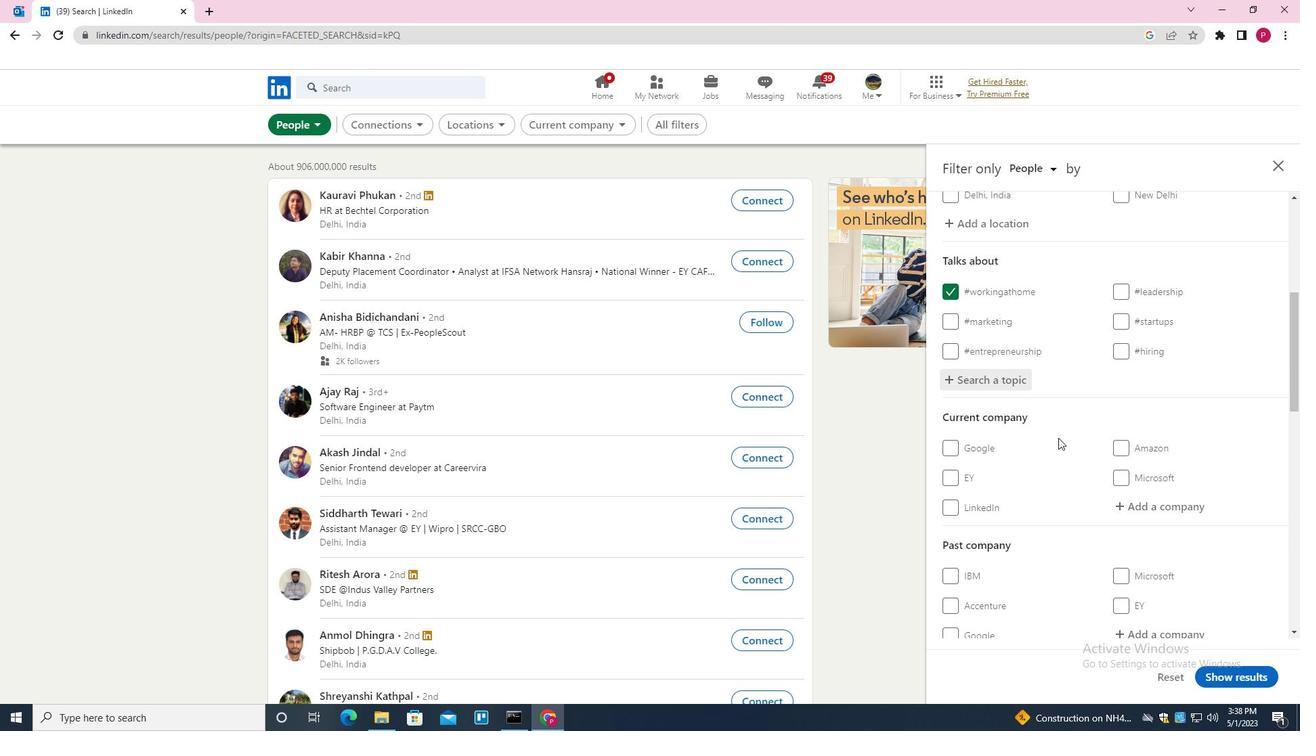
Action: Mouse moved to (1061, 438)
Screenshot: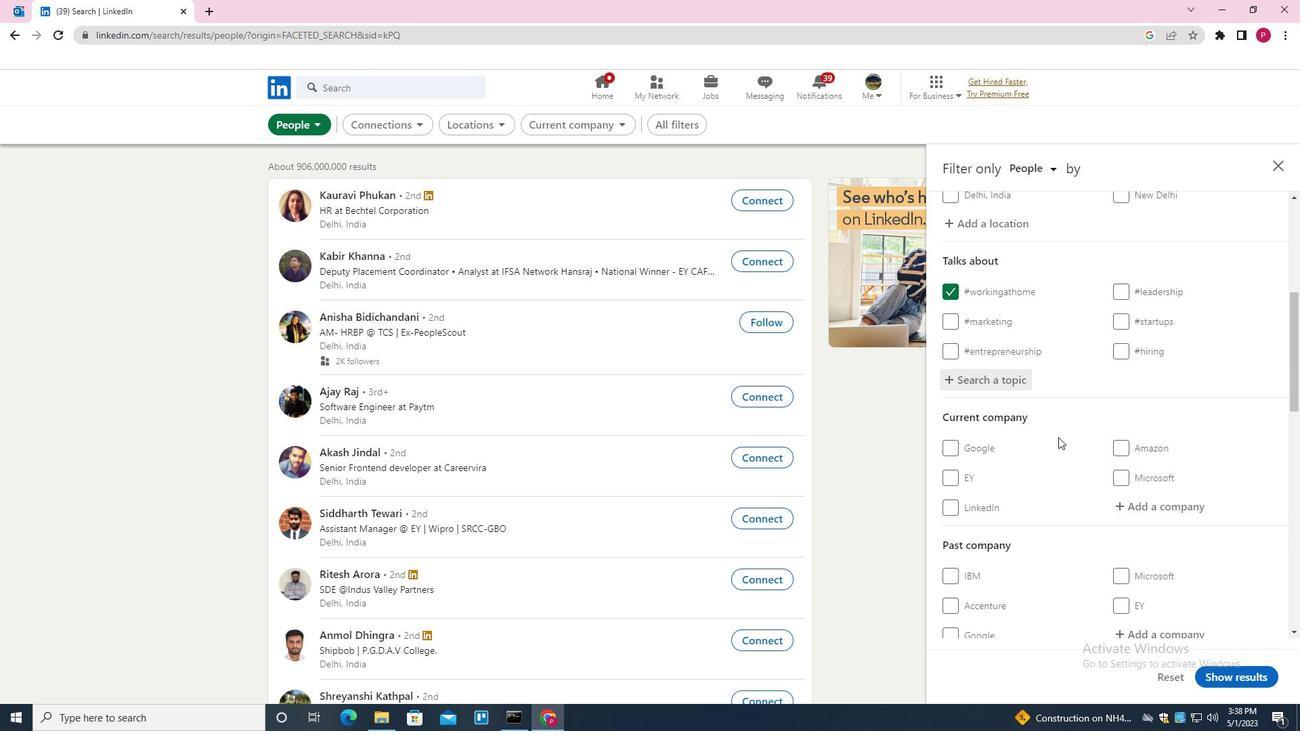 
Action: Mouse scrolled (1061, 438) with delta (0, 0)
Screenshot: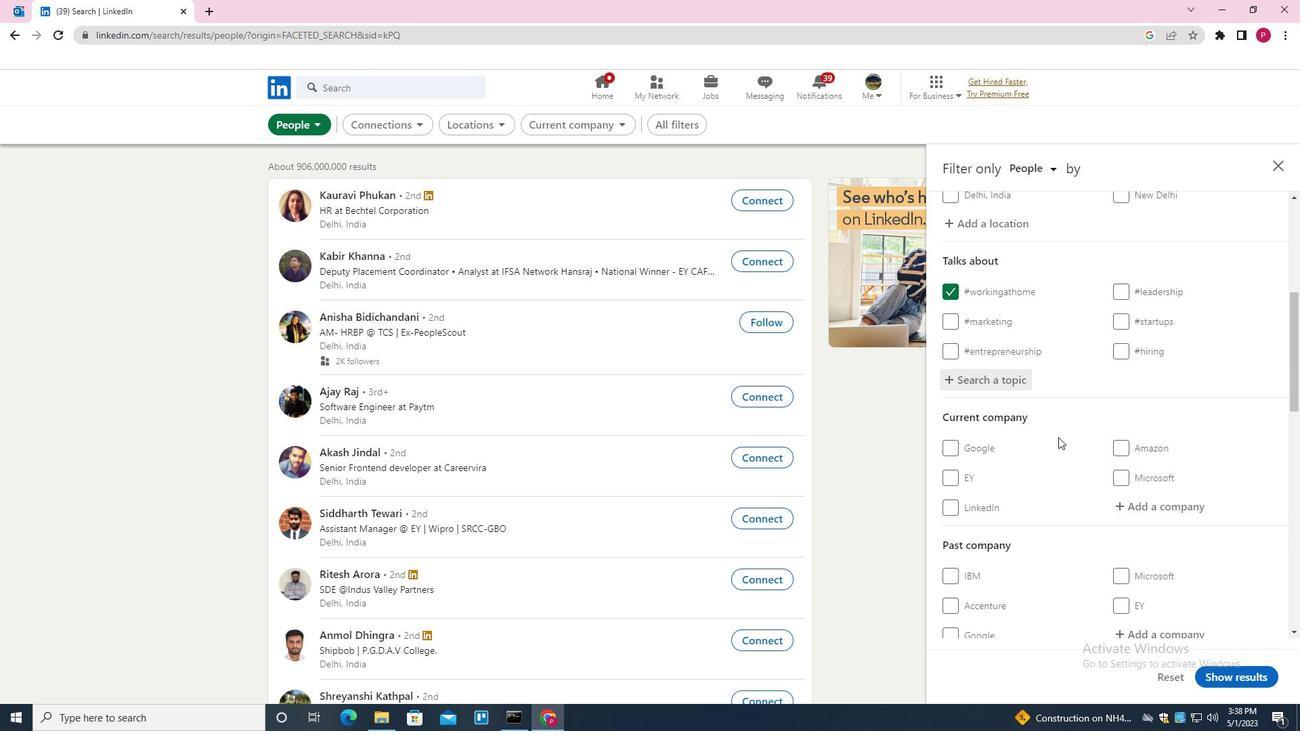 
Action: Mouse moved to (1052, 442)
Screenshot: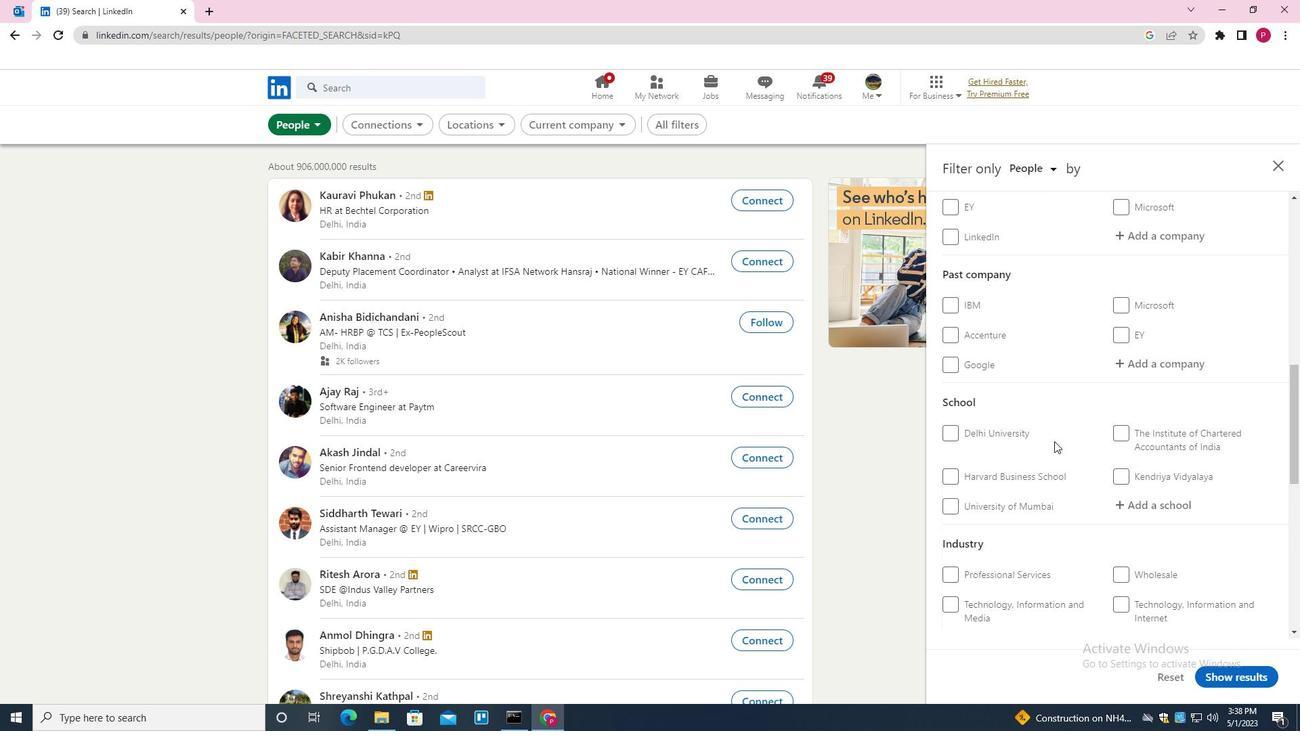 
Action: Mouse scrolled (1052, 442) with delta (0, 0)
Screenshot: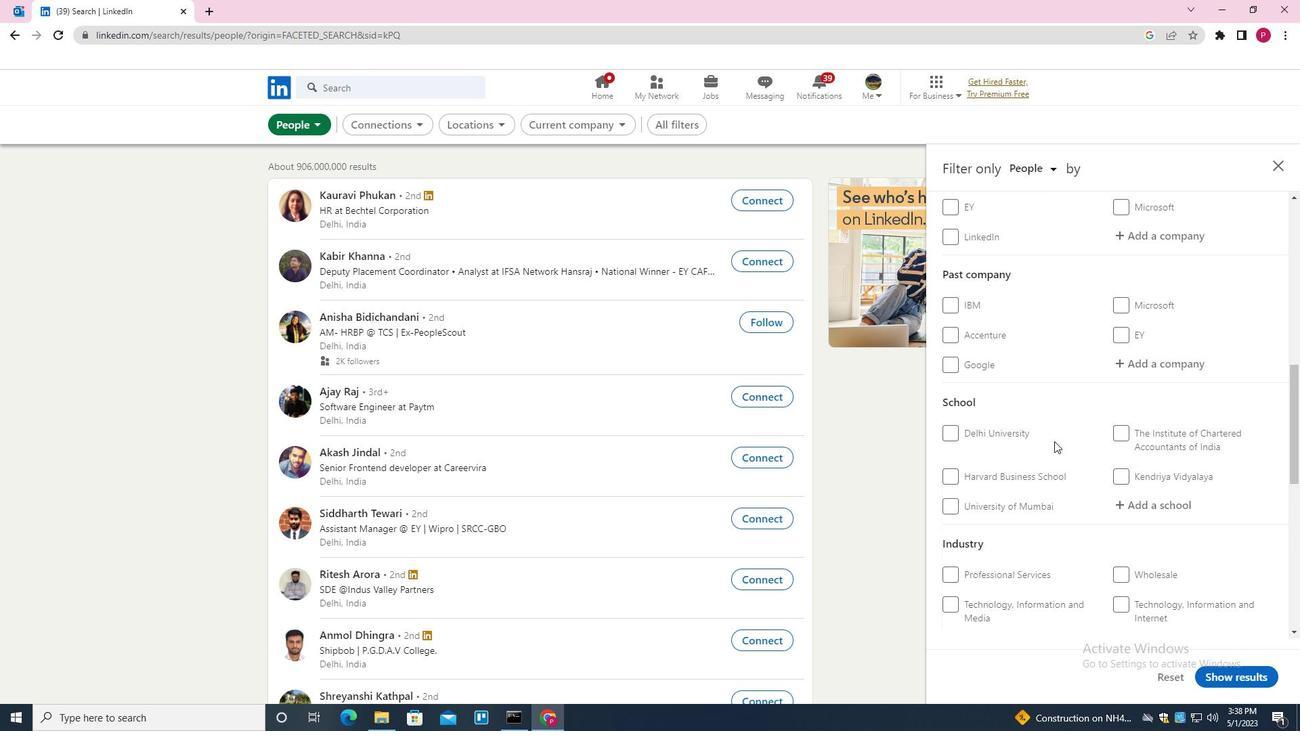 
Action: Mouse moved to (1050, 443)
Screenshot: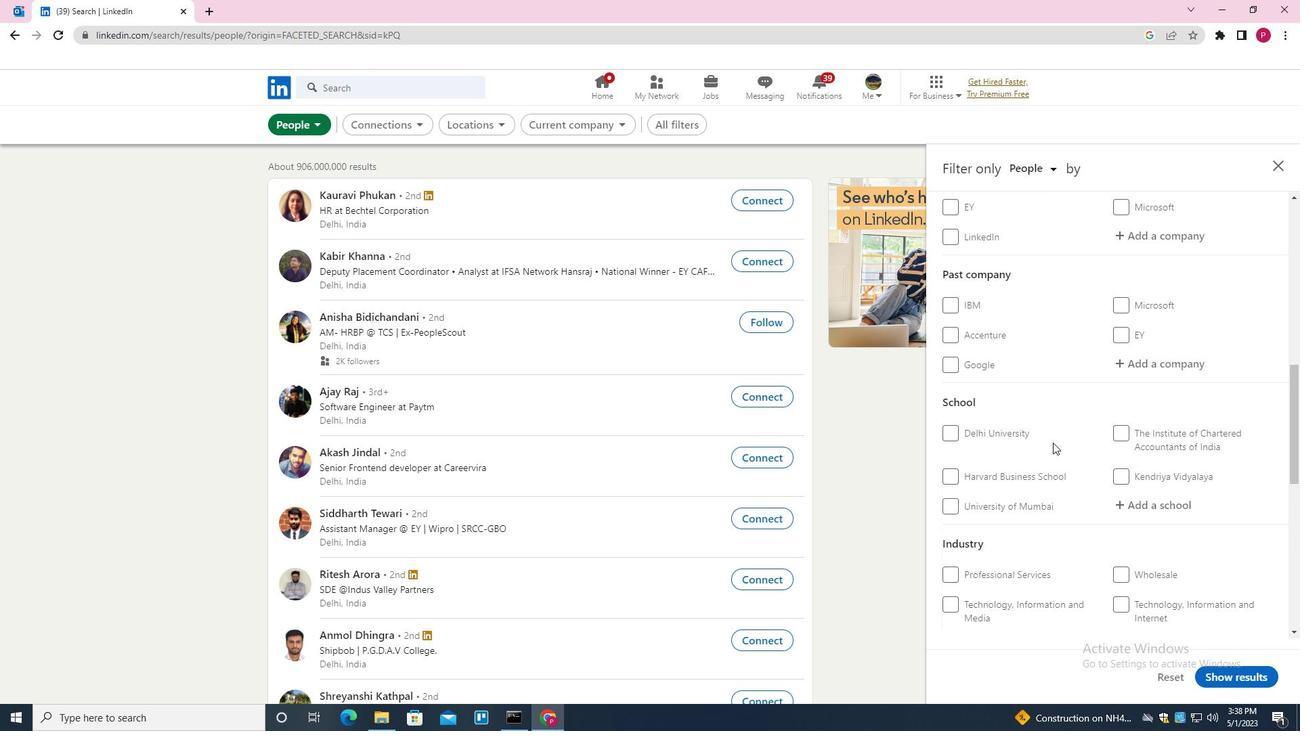 
Action: Mouse scrolled (1050, 442) with delta (0, 0)
Screenshot: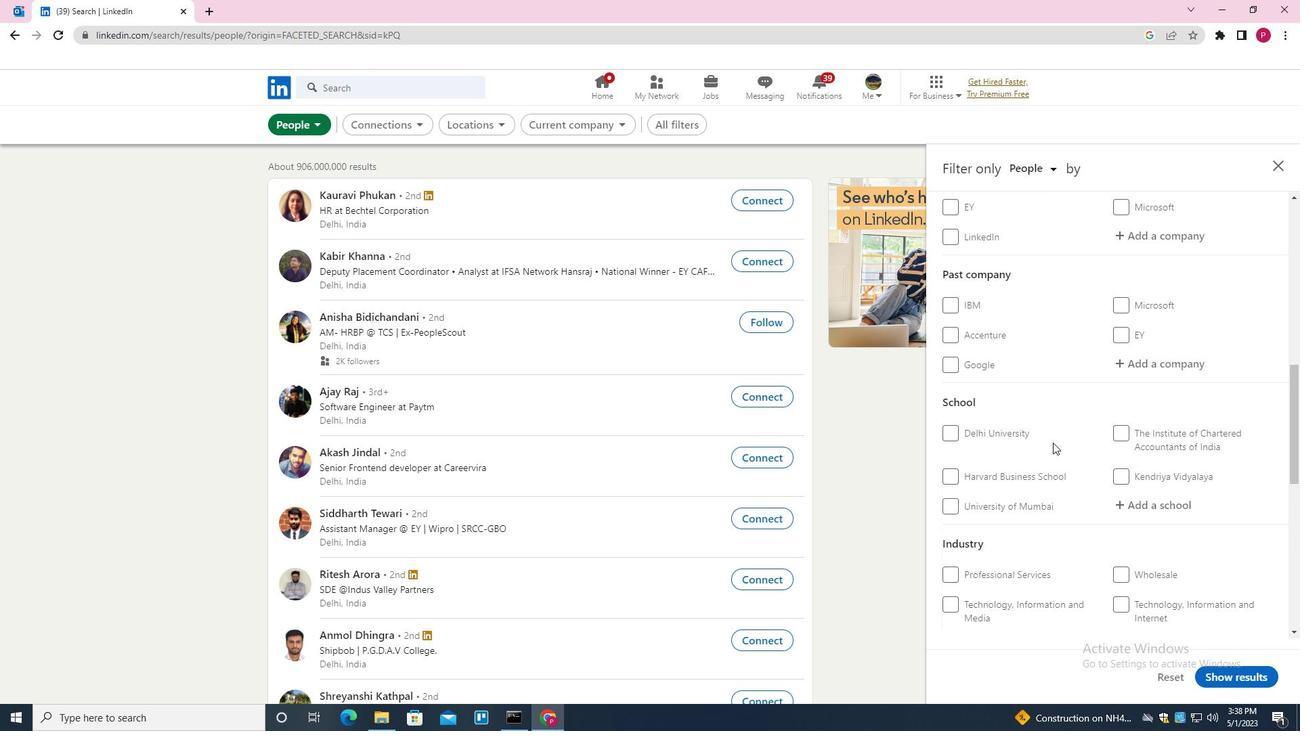 
Action: Mouse moved to (1049, 445)
Screenshot: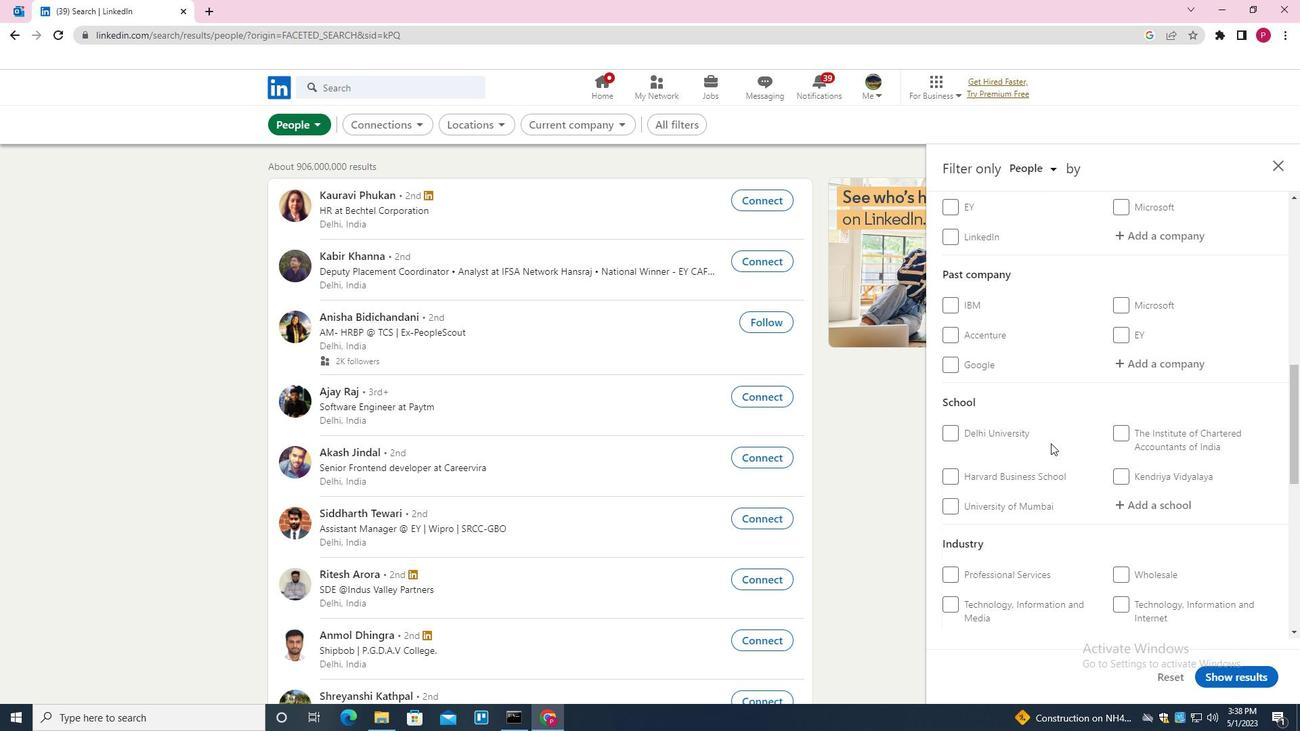 
Action: Mouse scrolled (1049, 444) with delta (0, 0)
Screenshot: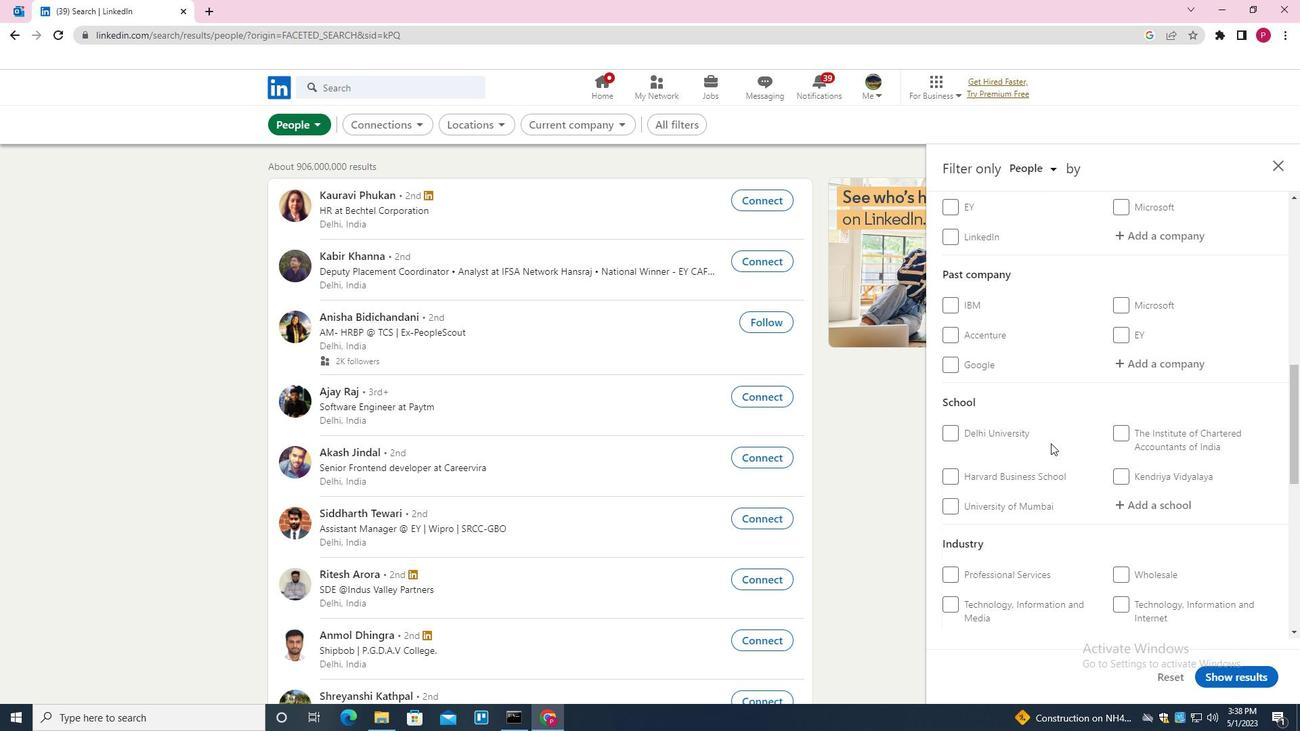 
Action: Mouse moved to (1046, 448)
Screenshot: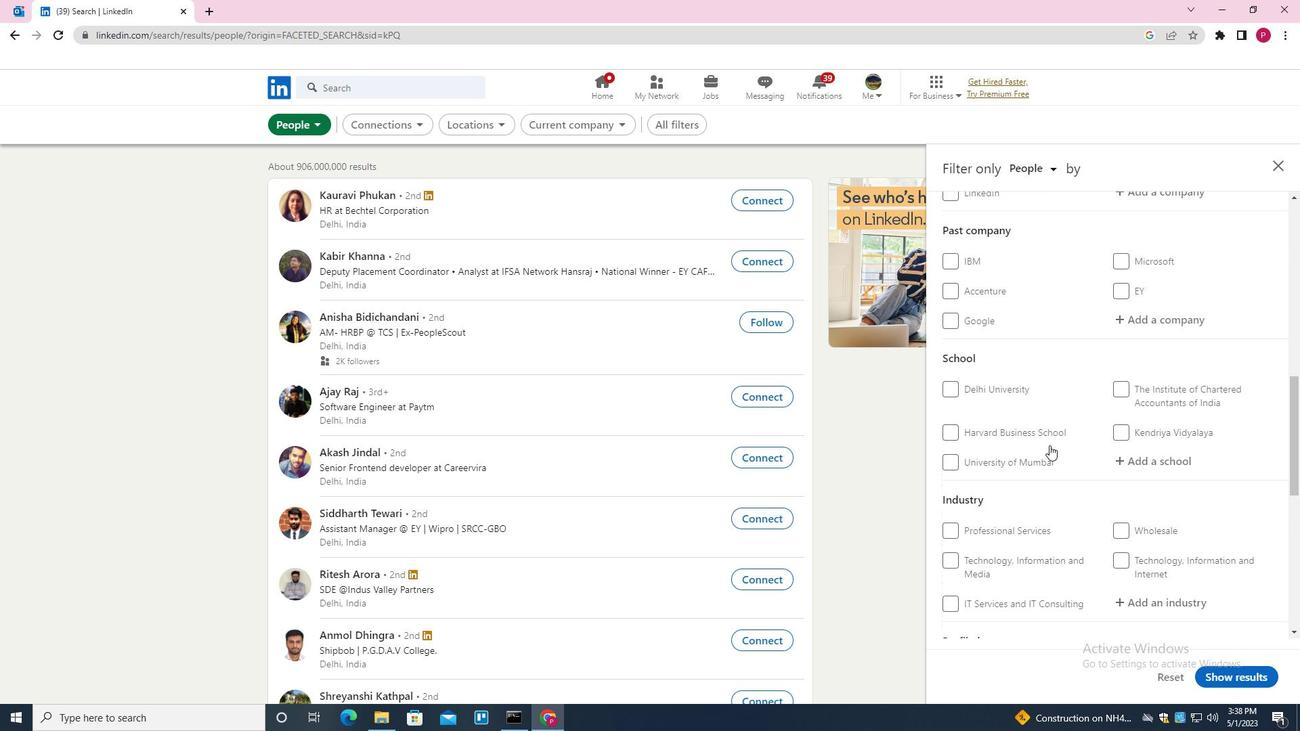 
Action: Mouse scrolled (1046, 447) with delta (0, 0)
Screenshot: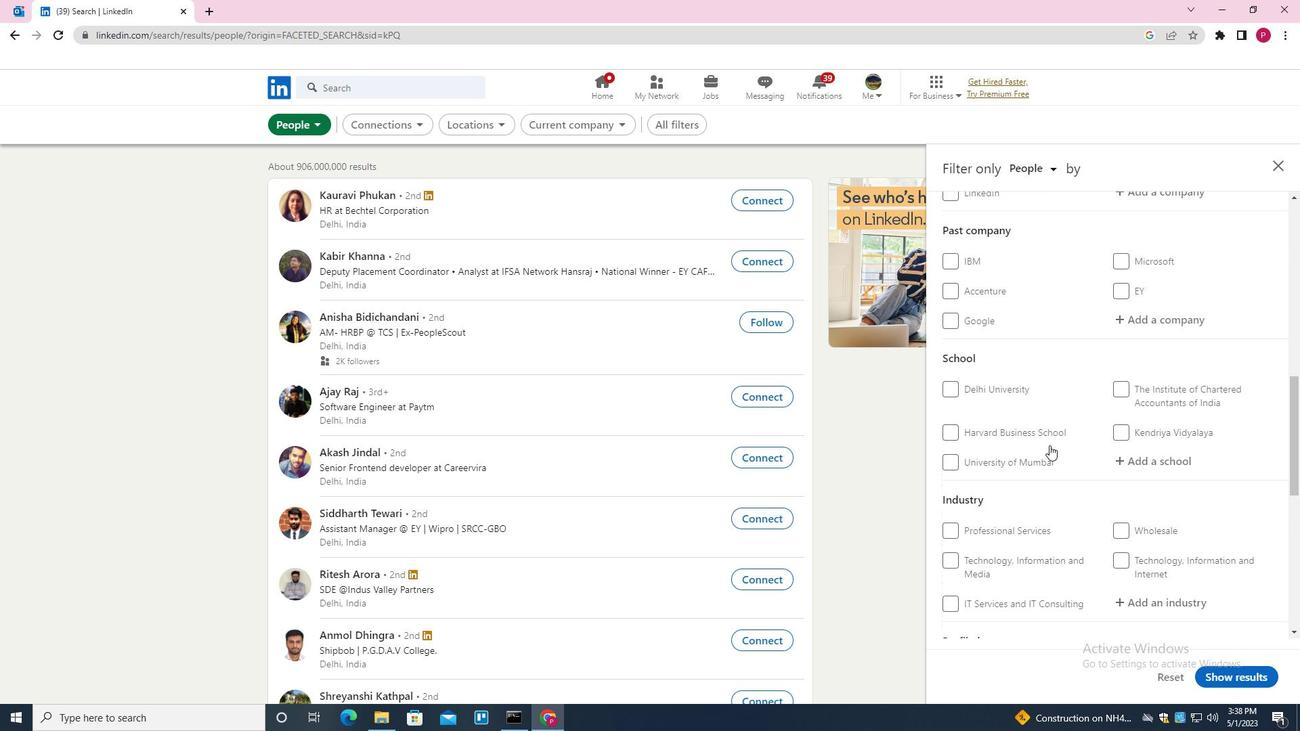 
Action: Mouse moved to (984, 444)
Screenshot: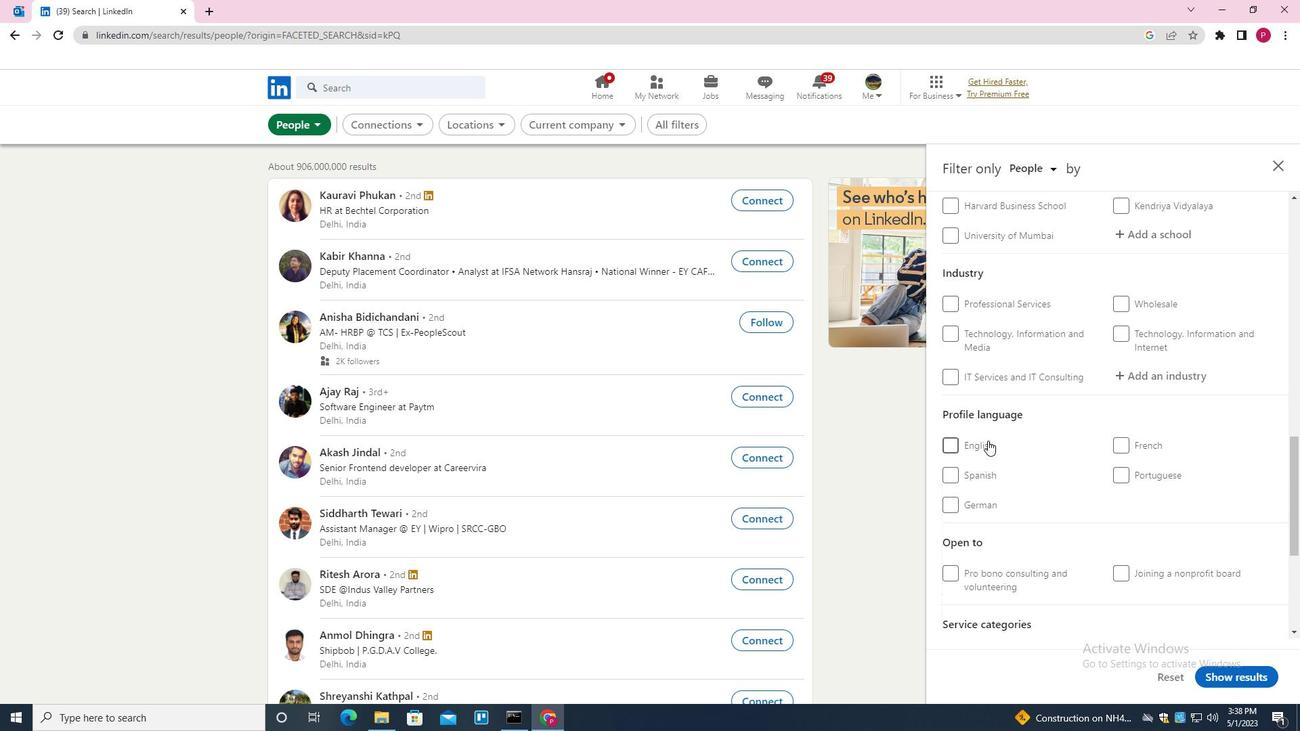 
Action: Mouse pressed left at (984, 444)
Screenshot: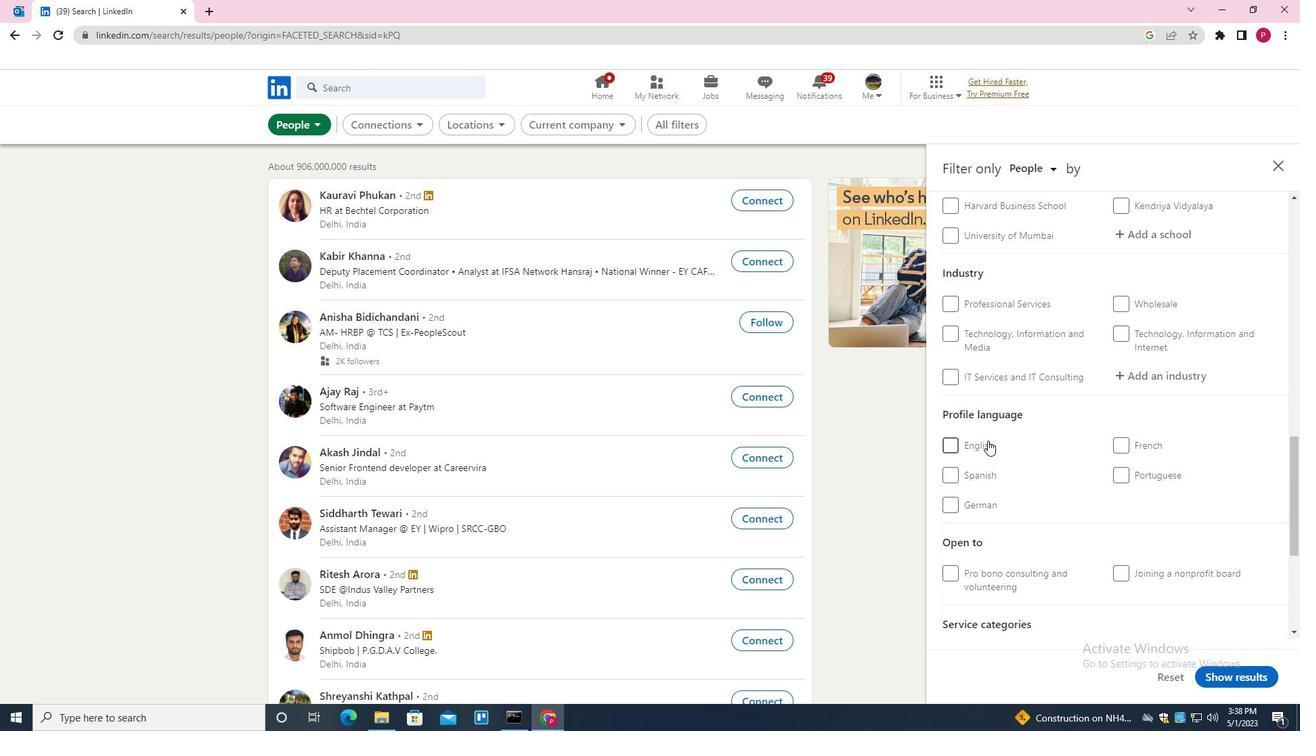 
Action: Mouse moved to (1019, 448)
Screenshot: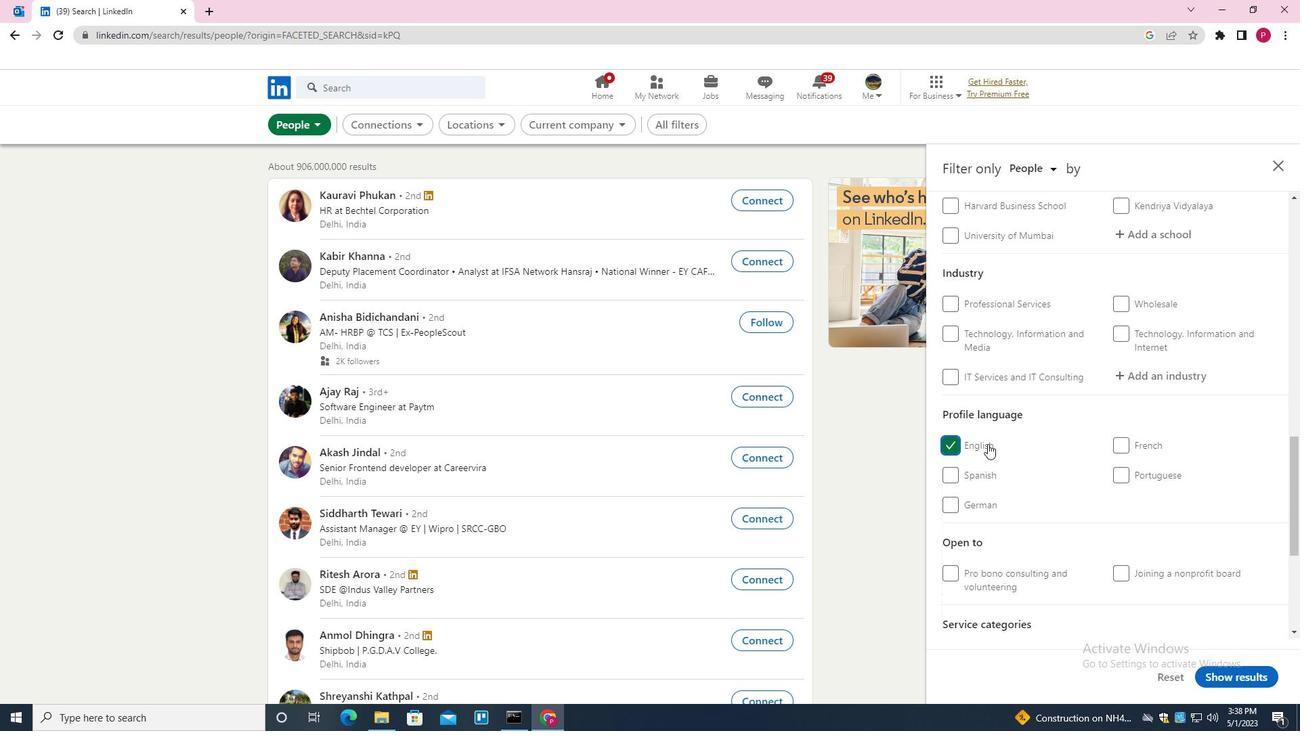 
Action: Mouse scrolled (1019, 448) with delta (0, 0)
Screenshot: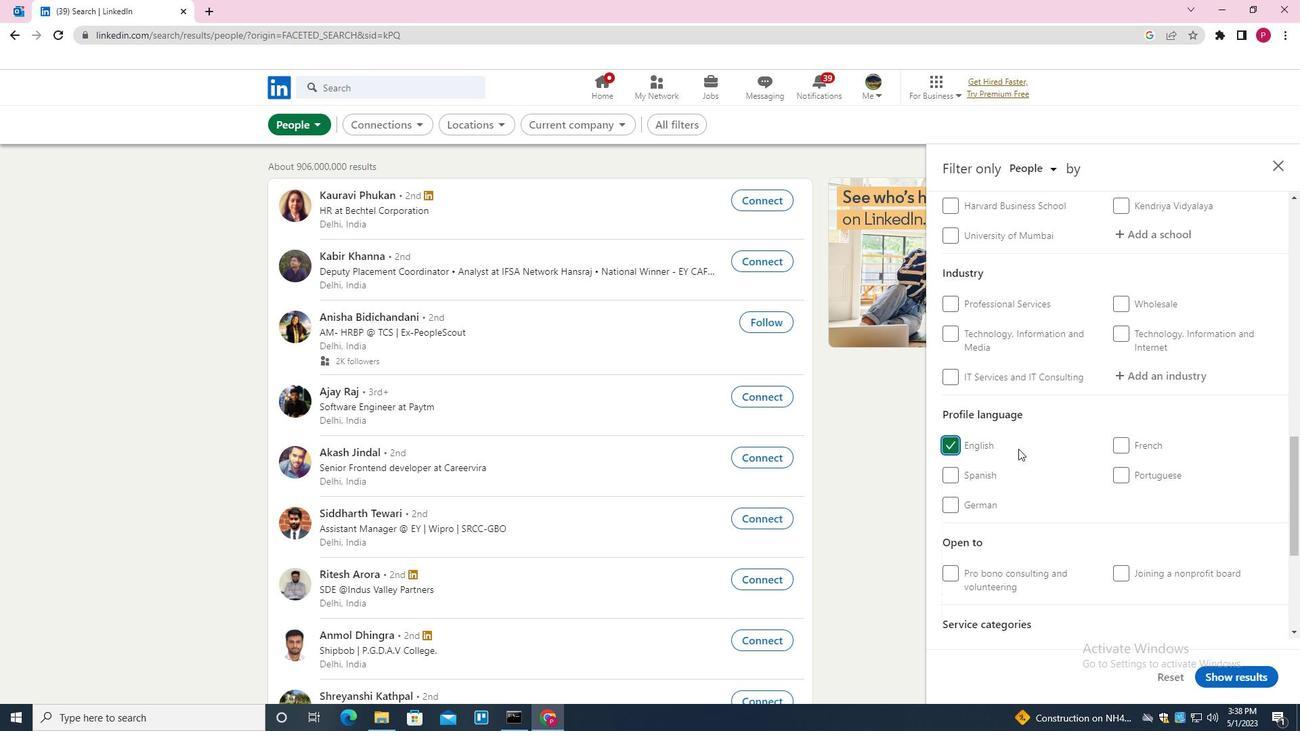 
Action: Mouse scrolled (1019, 448) with delta (0, 0)
Screenshot: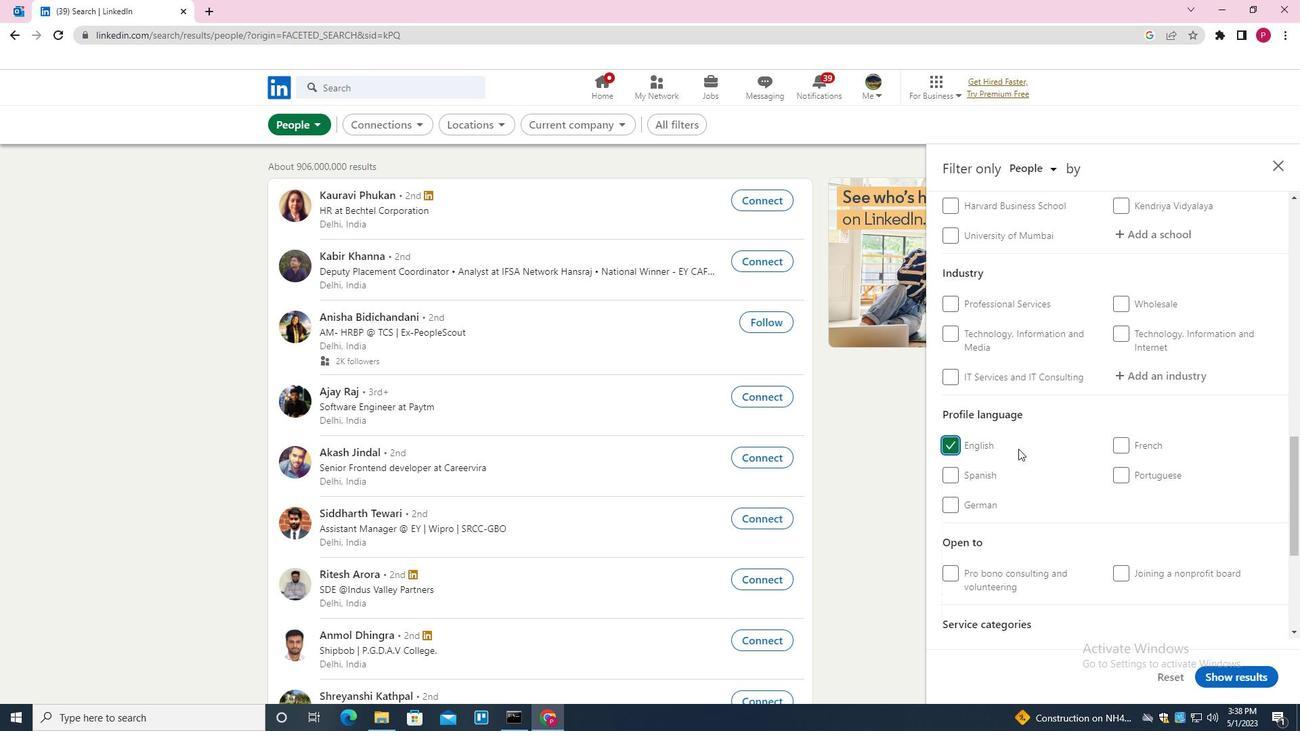 
Action: Mouse scrolled (1019, 448) with delta (0, 0)
Screenshot: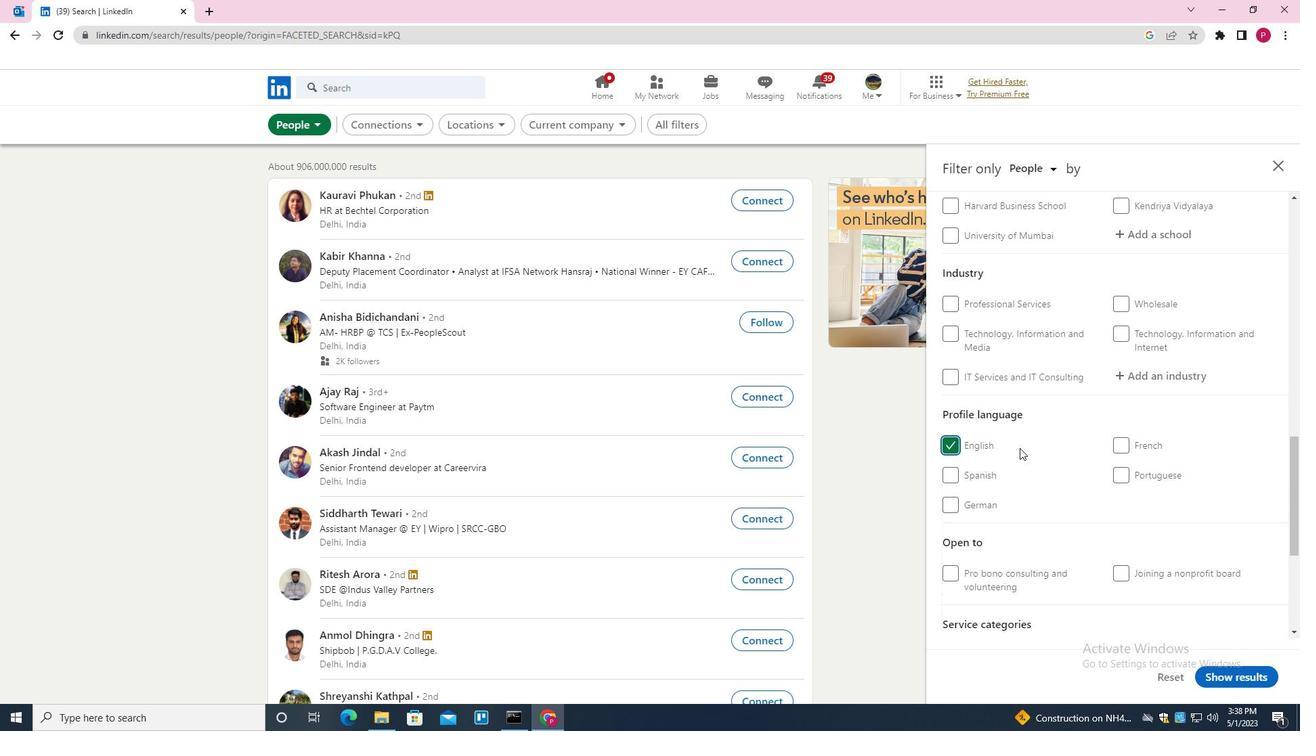 
Action: Mouse scrolled (1019, 448) with delta (0, 0)
Screenshot: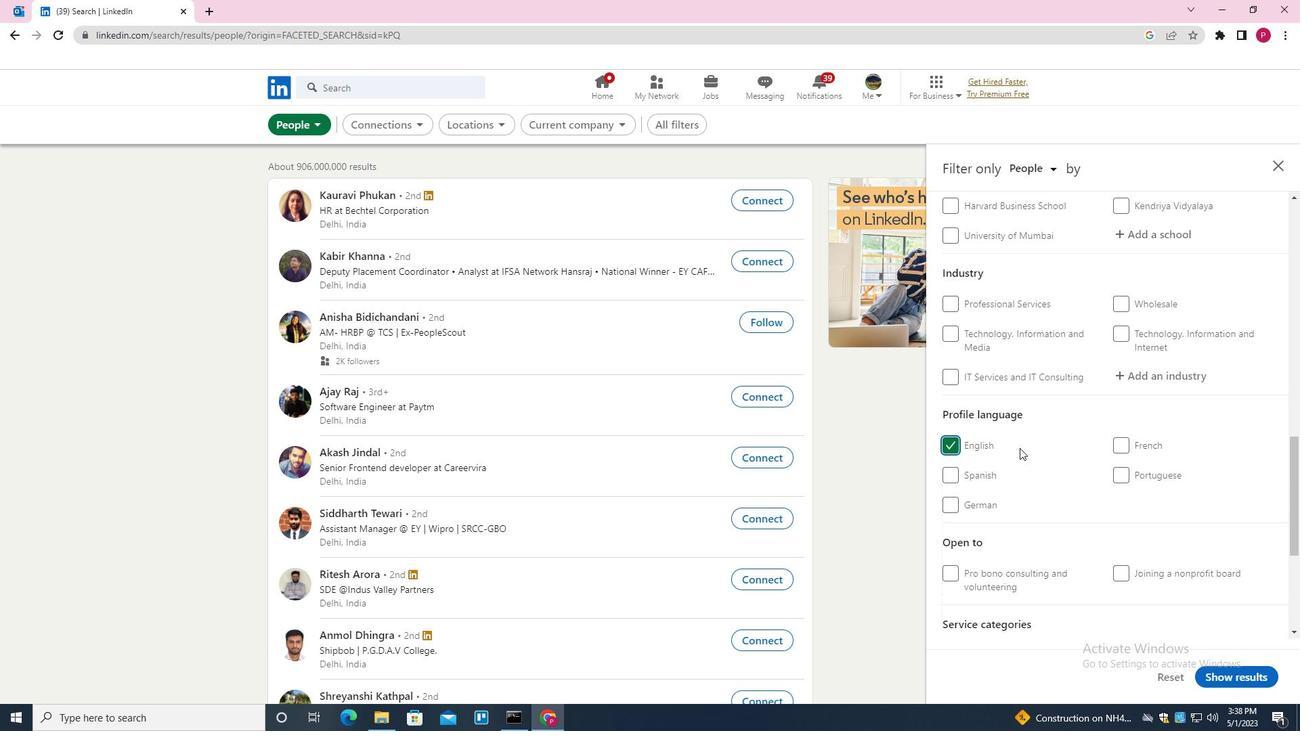 
Action: Mouse scrolled (1019, 448) with delta (0, 0)
Screenshot: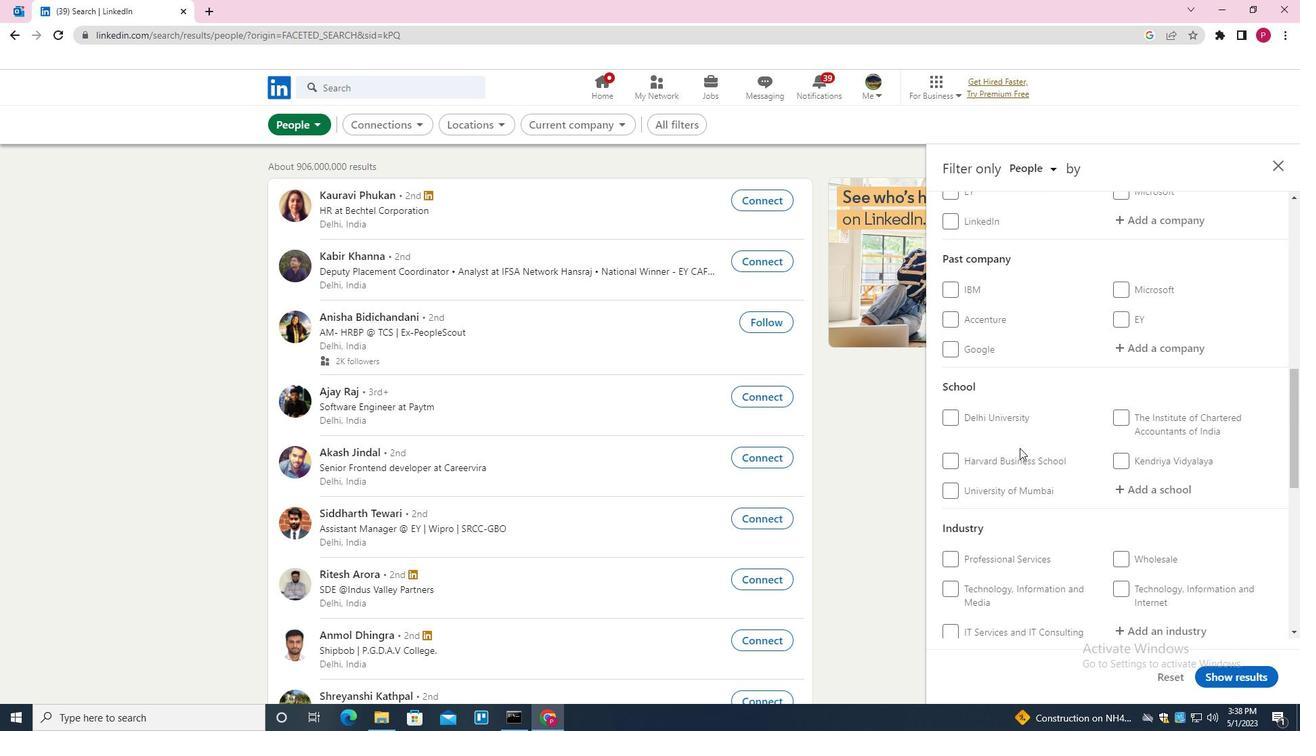 
Action: Mouse scrolled (1019, 448) with delta (0, 0)
Screenshot: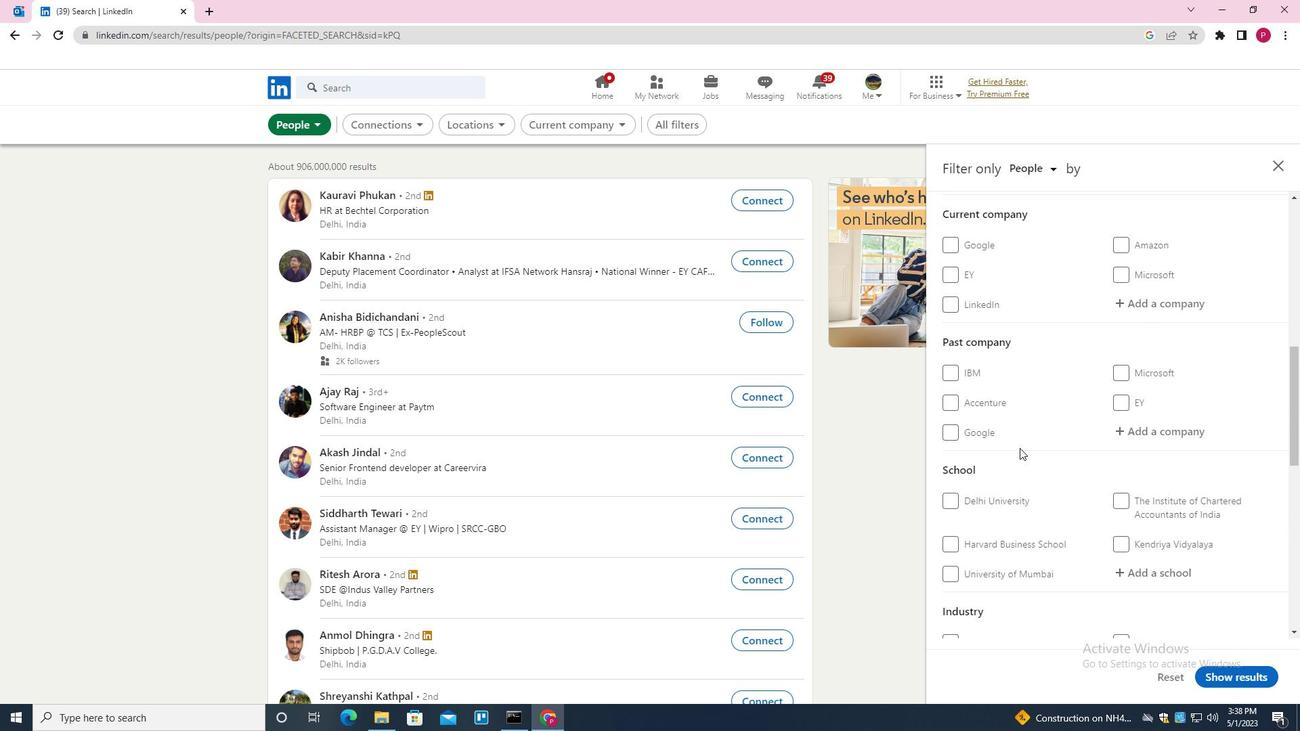 
Action: Mouse moved to (1138, 368)
Screenshot: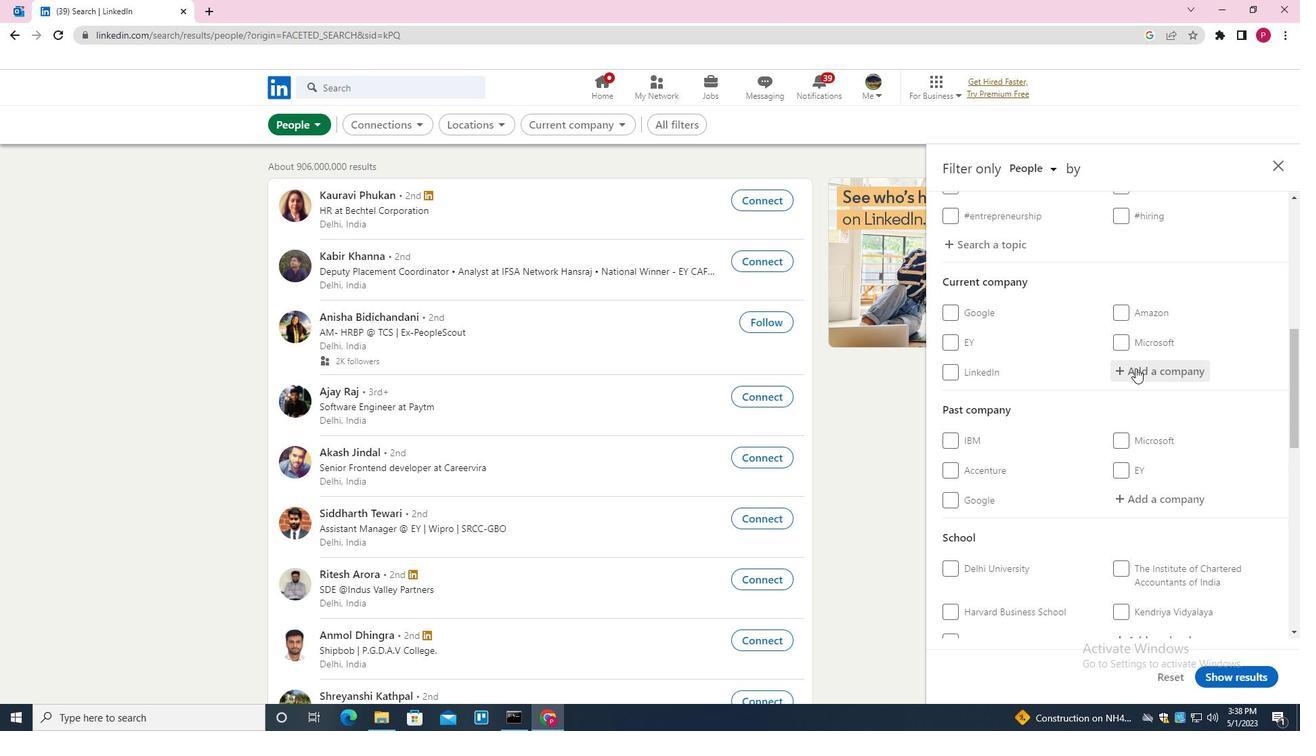 
Action: Mouse pressed left at (1138, 368)
Screenshot: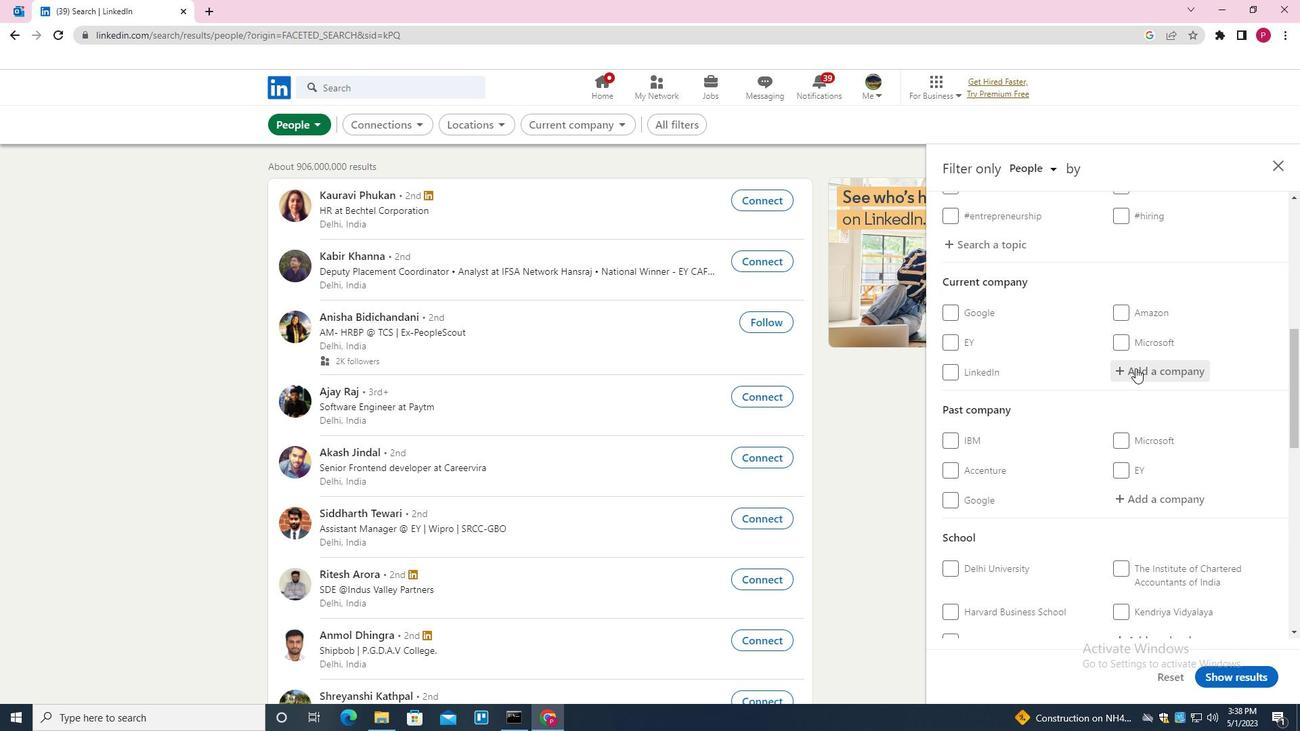 
Action: Mouse moved to (1080, 375)
Screenshot: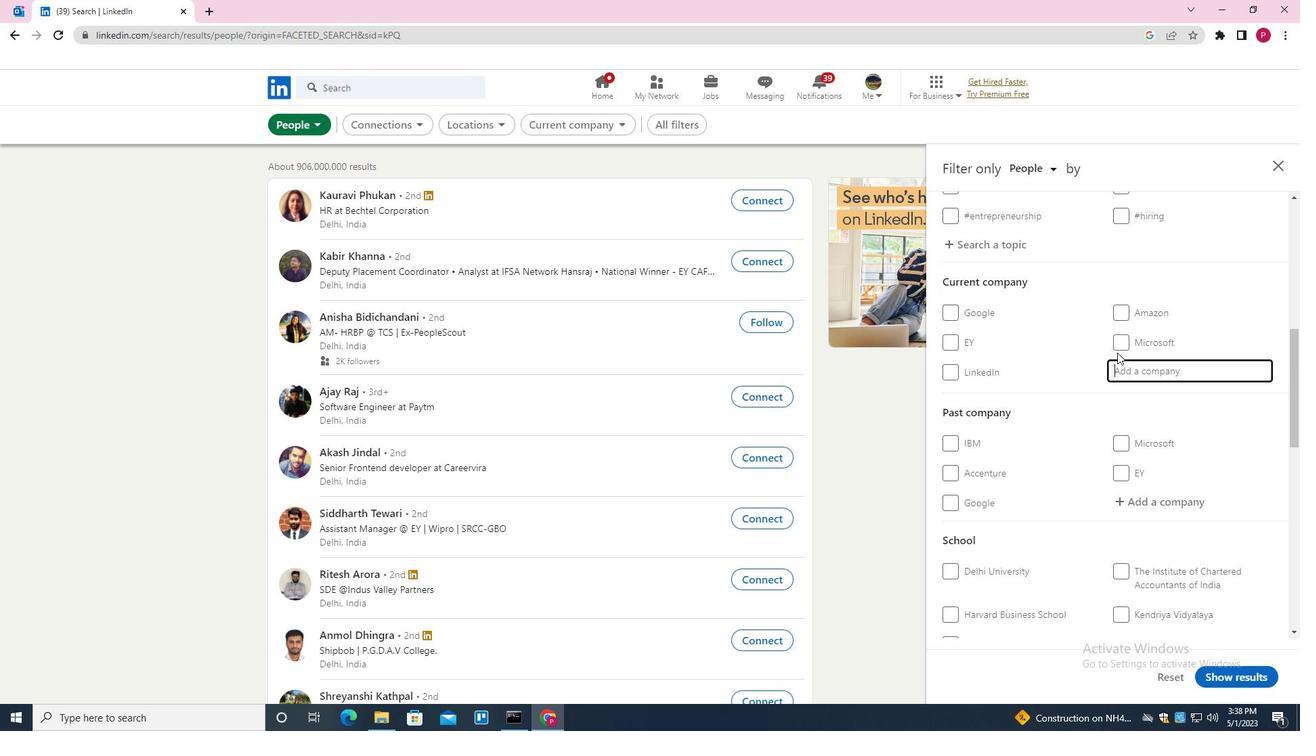
Action: Key pressed <Key.shift>AGAPPE<Key.down><Key.enter>
Screenshot: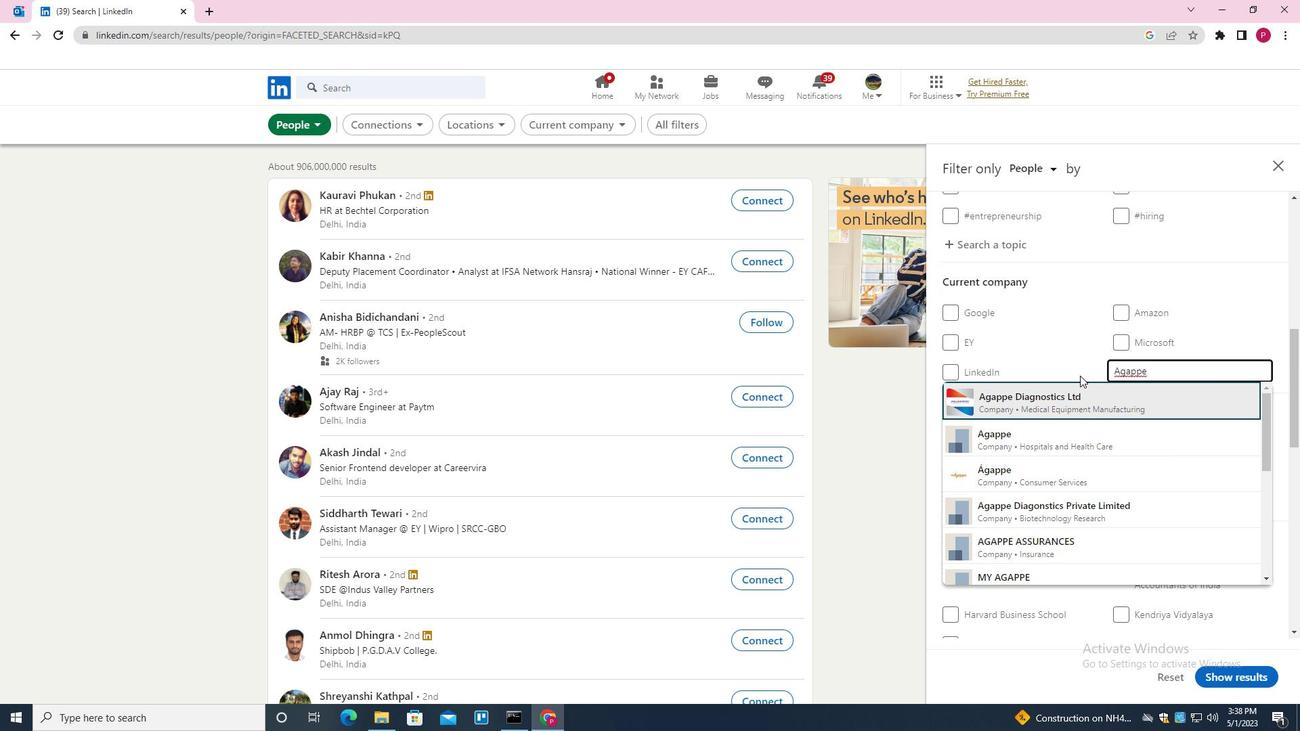 
Action: Mouse moved to (1119, 307)
Screenshot: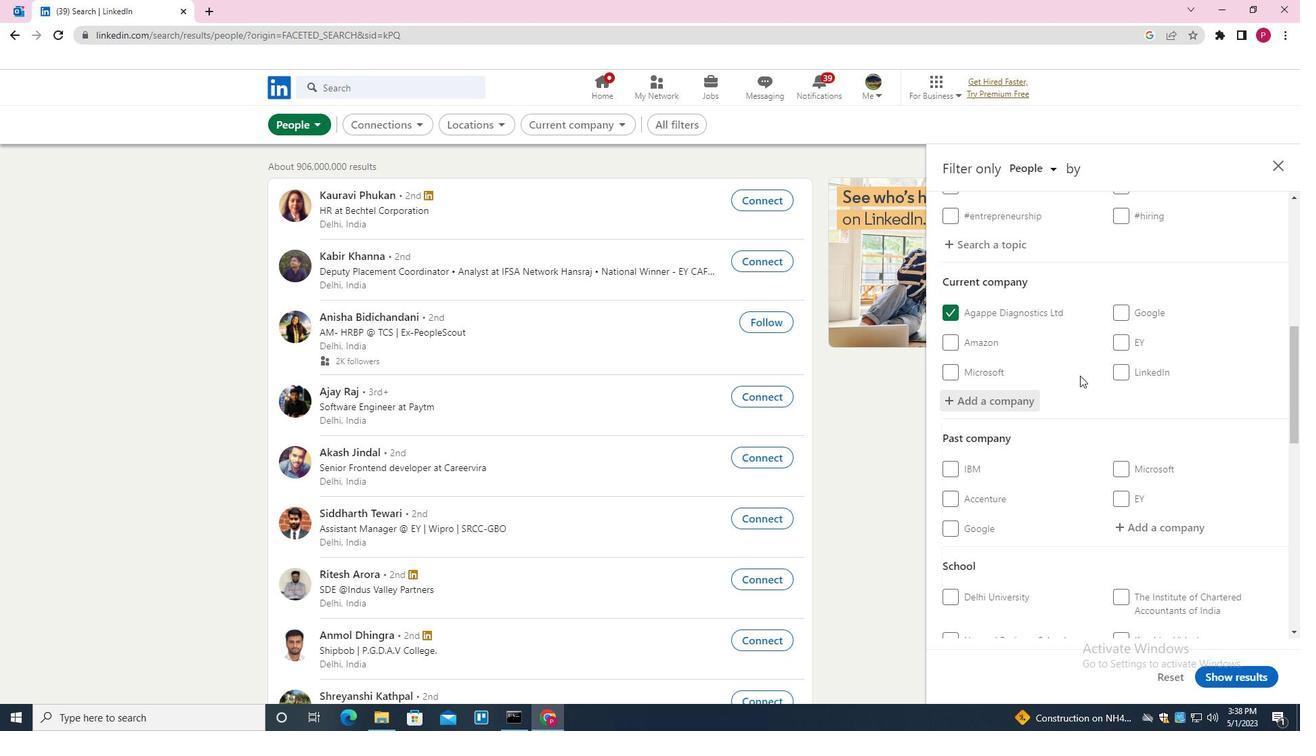 
Action: Mouse pressed left at (1119, 307)
Screenshot: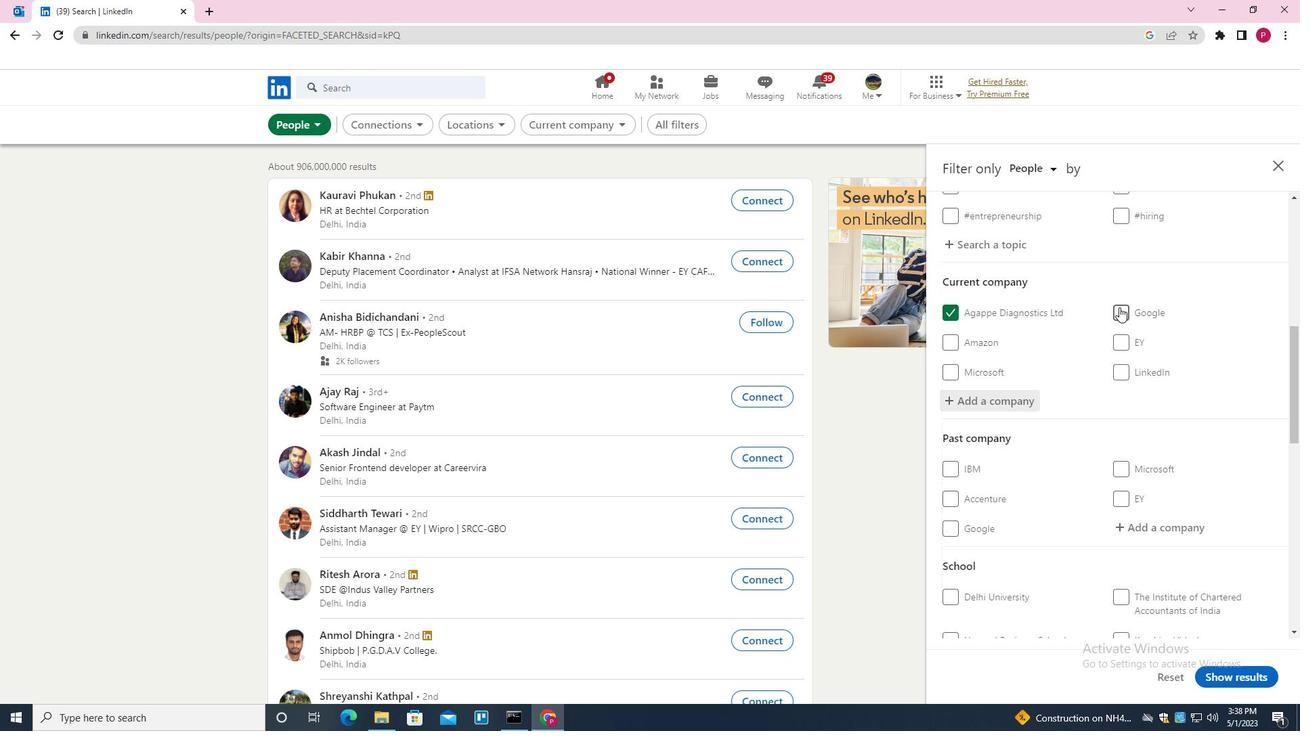 
Action: Mouse moved to (1090, 401)
Screenshot: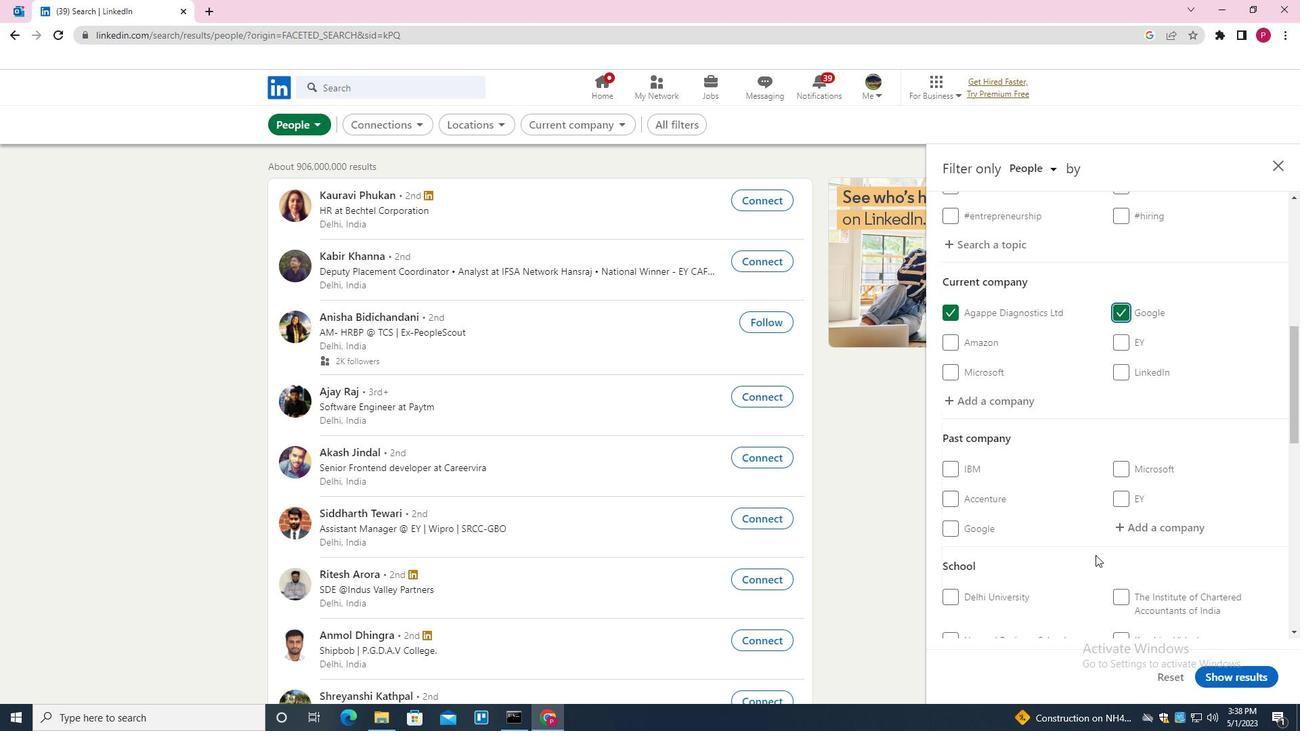 
Action: Mouse scrolled (1090, 400) with delta (0, 0)
Screenshot: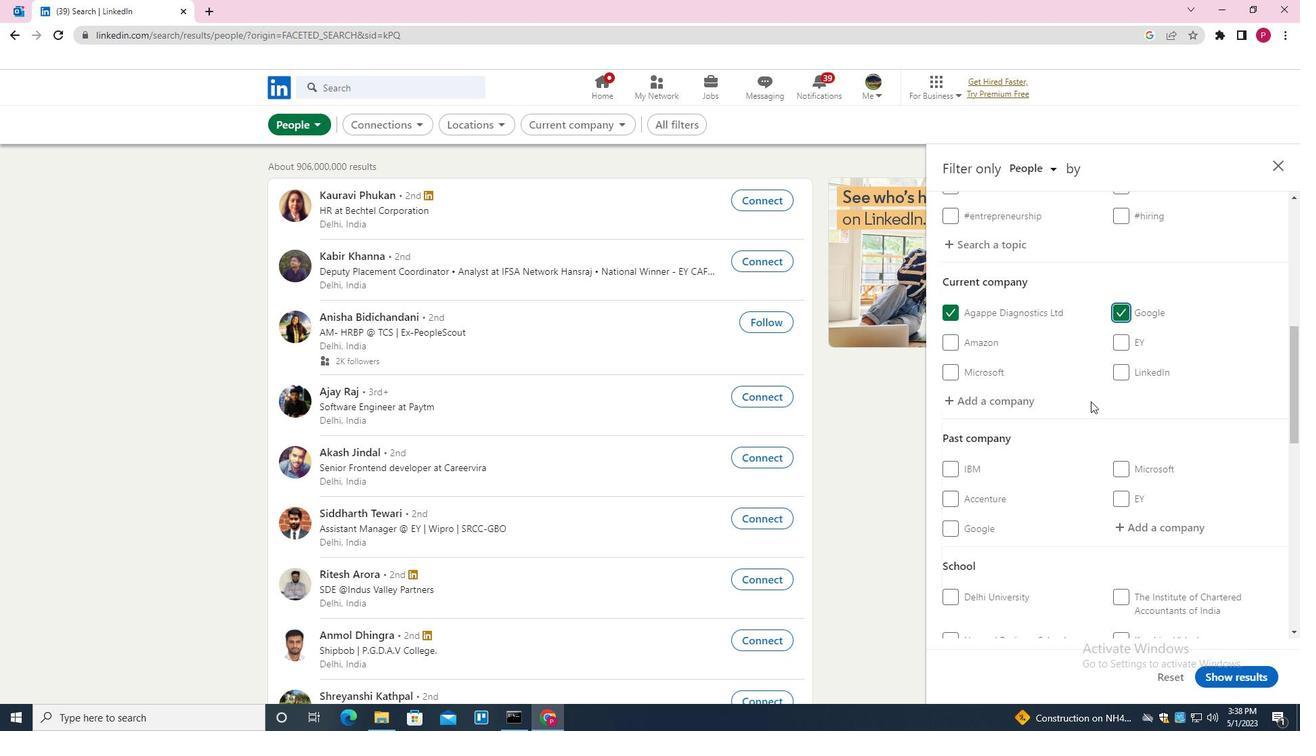 
Action: Mouse scrolled (1090, 400) with delta (0, 0)
Screenshot: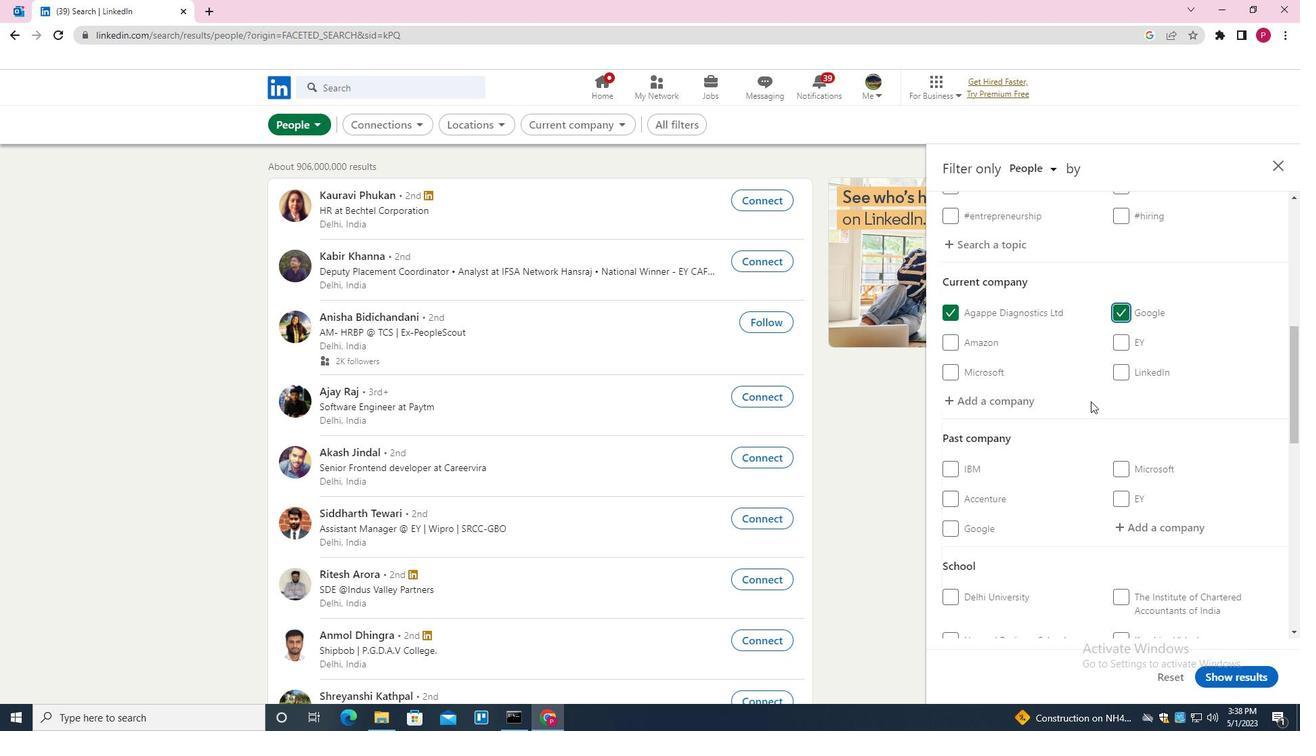 
Action: Mouse moved to (1136, 455)
Screenshot: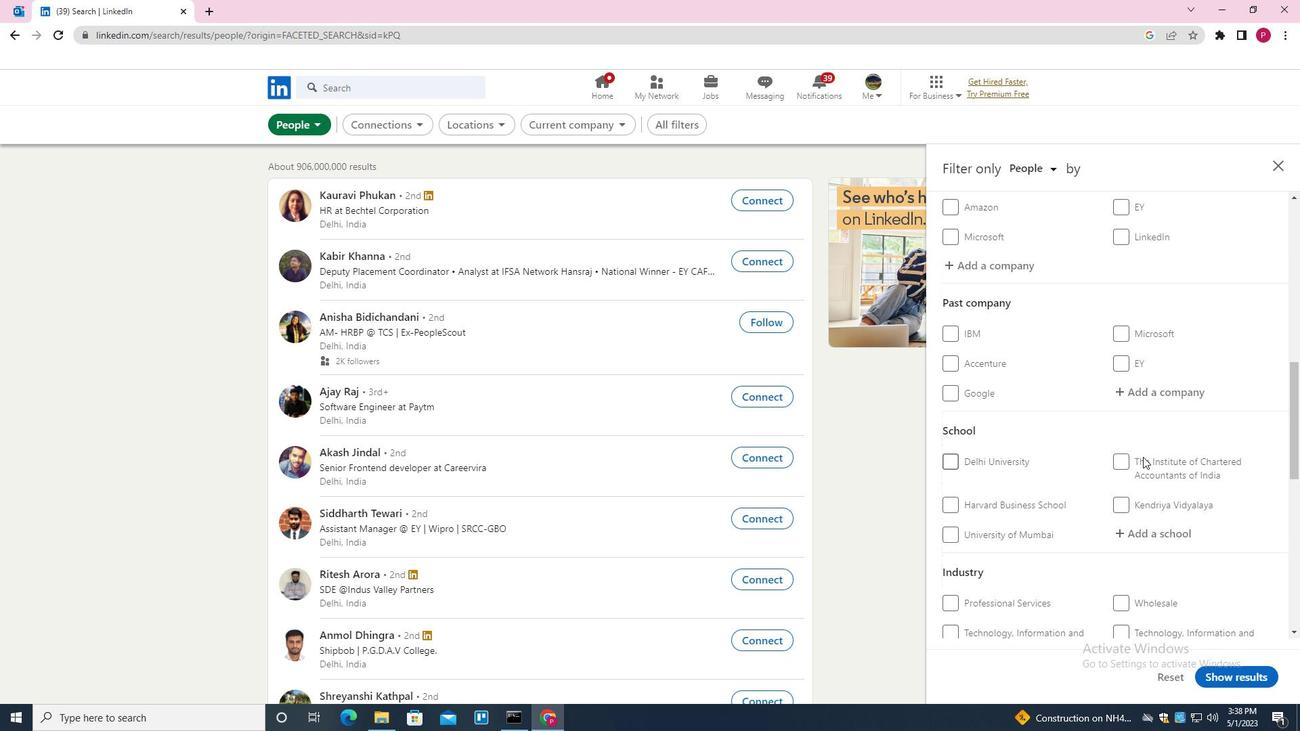 
Action: Mouse scrolled (1136, 455) with delta (0, 0)
Screenshot: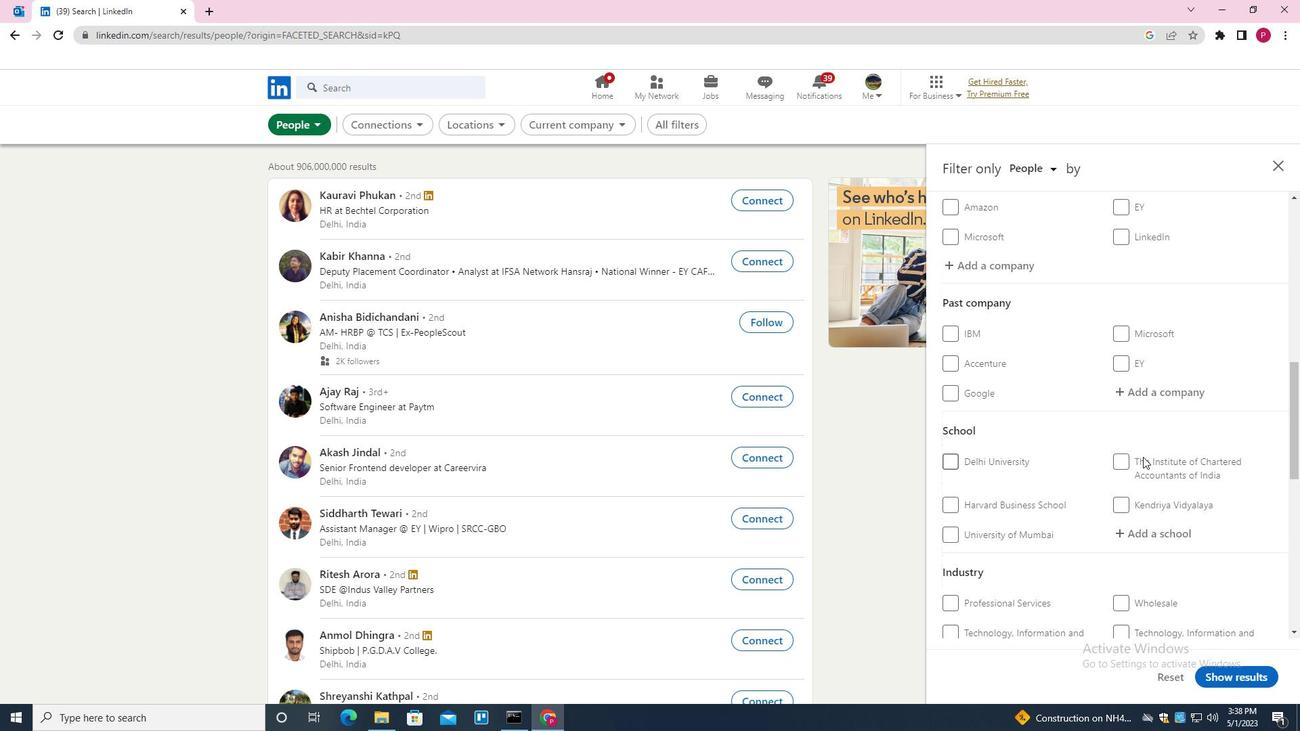 
Action: Mouse scrolled (1136, 455) with delta (0, 0)
Screenshot: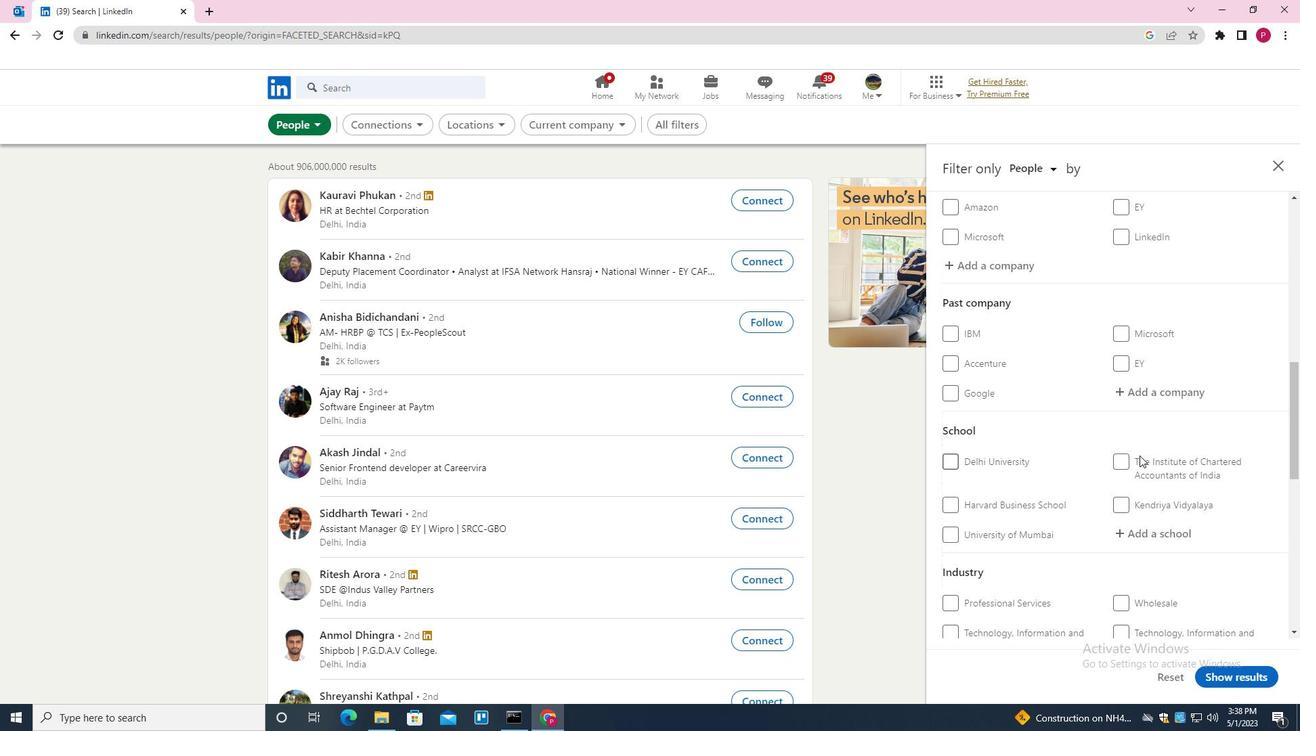 
Action: Mouse scrolled (1136, 455) with delta (0, 0)
Screenshot: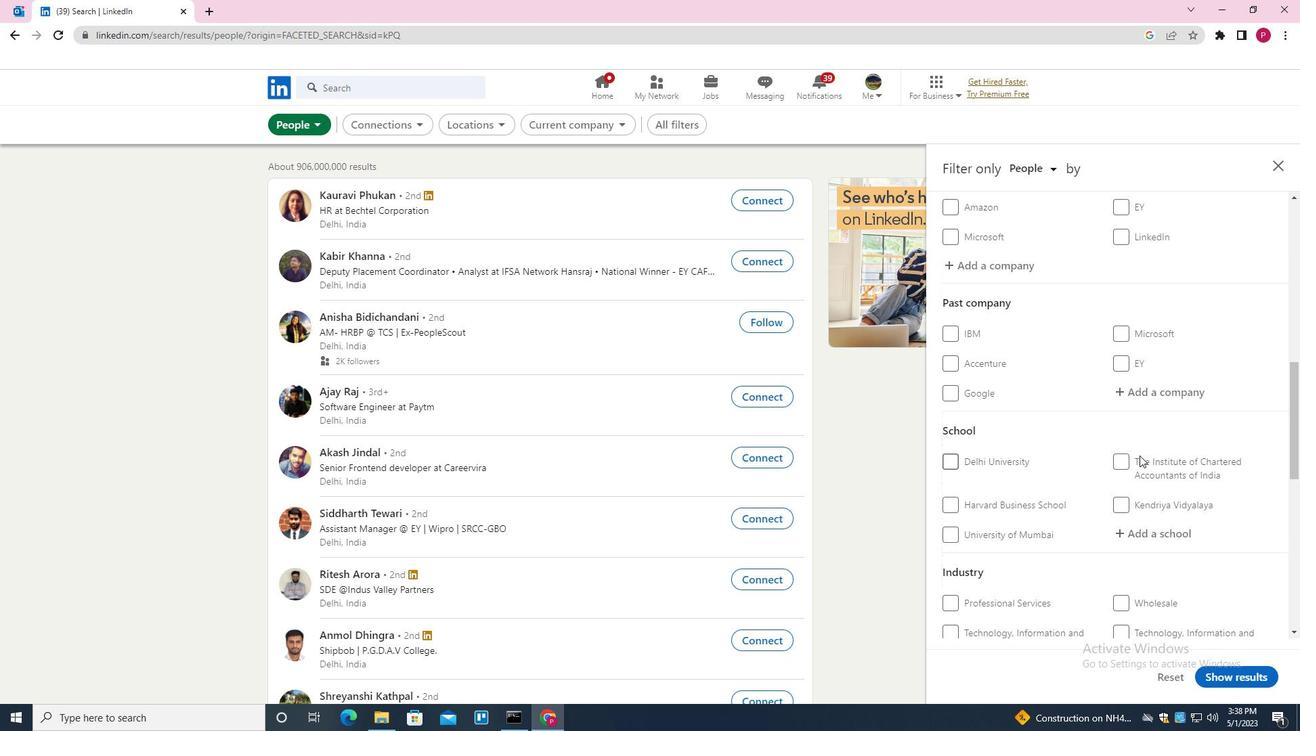 
Action: Mouse moved to (1163, 322)
Screenshot: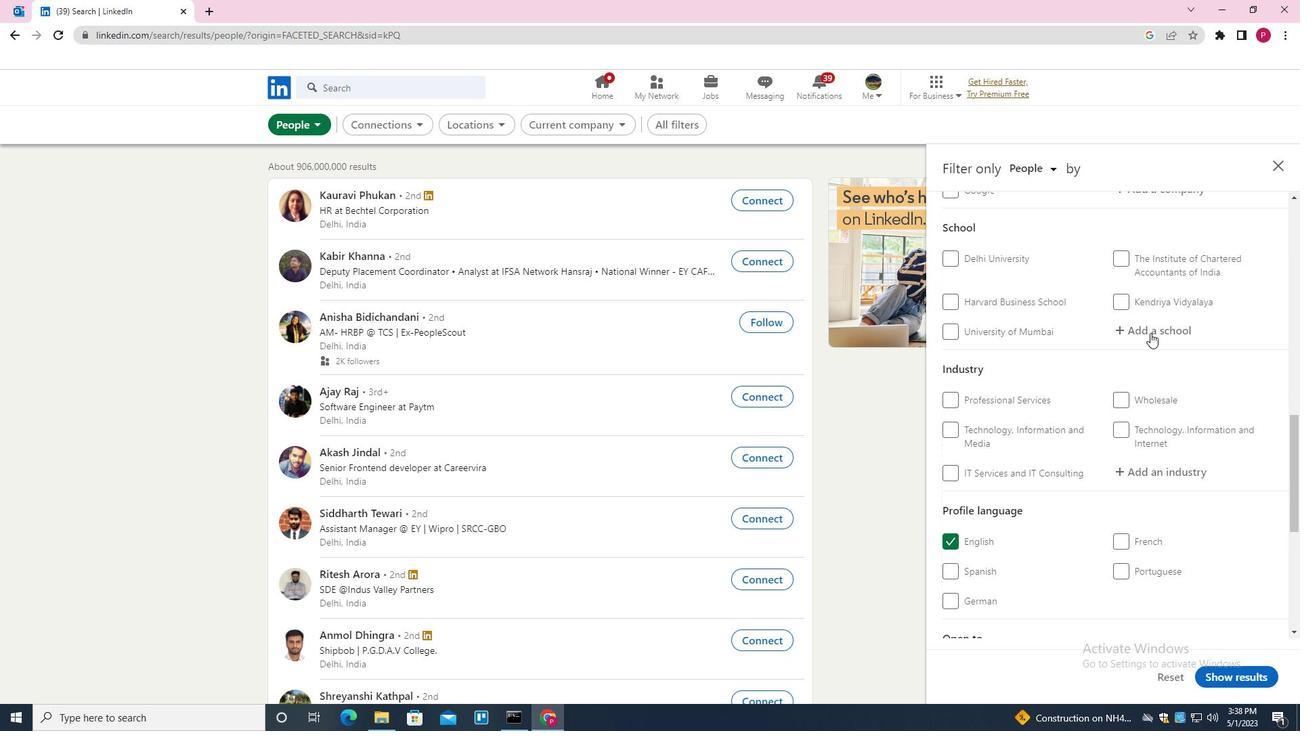 
Action: Mouse pressed left at (1163, 322)
Screenshot: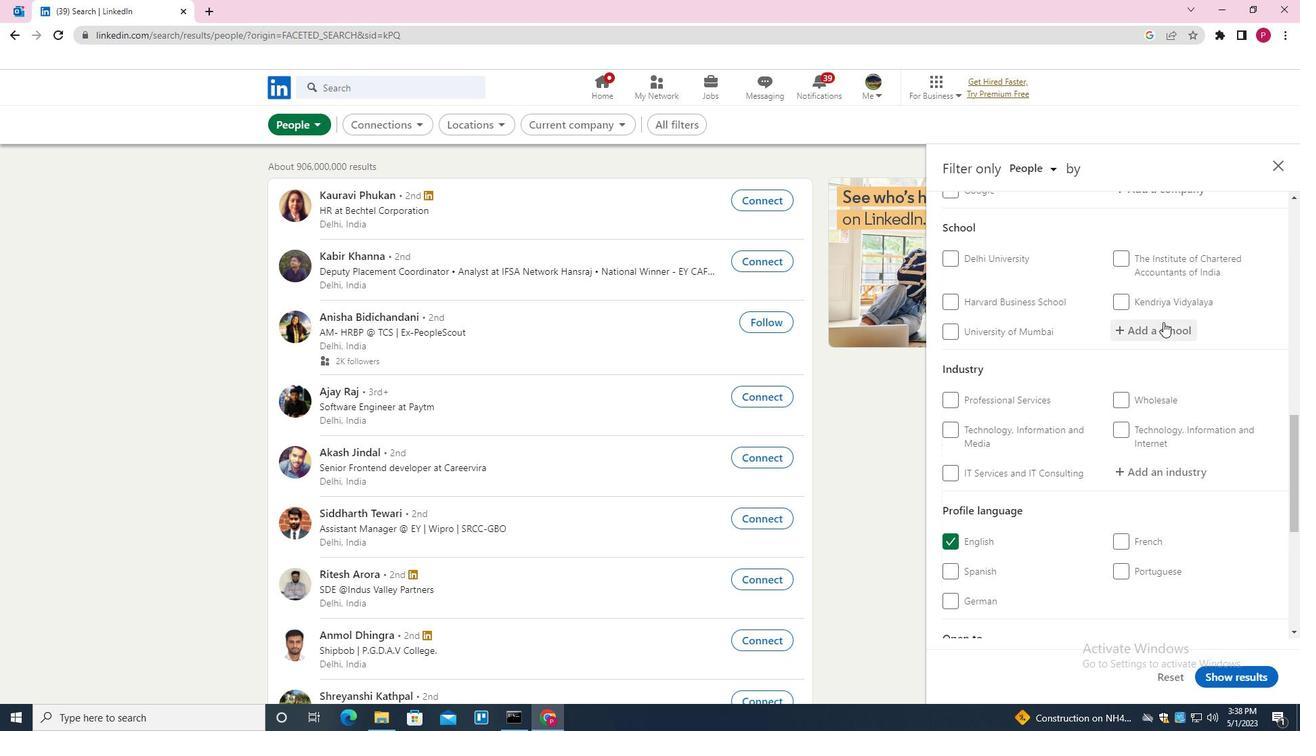 
Action: Key pressed <Key.shift><Key.shift><Key.shift><Key.shift><Key.shift><Key.shift><Key.shift><Key.shift><Key.shift><Key.shift><Key.shift><Key.shift><Key.shift><Key.shift><Key.shift><Key.shift><Key.shift>GOLU<Key.space><Key.shift>MOLU<Key.down><Key.enter>
Screenshot: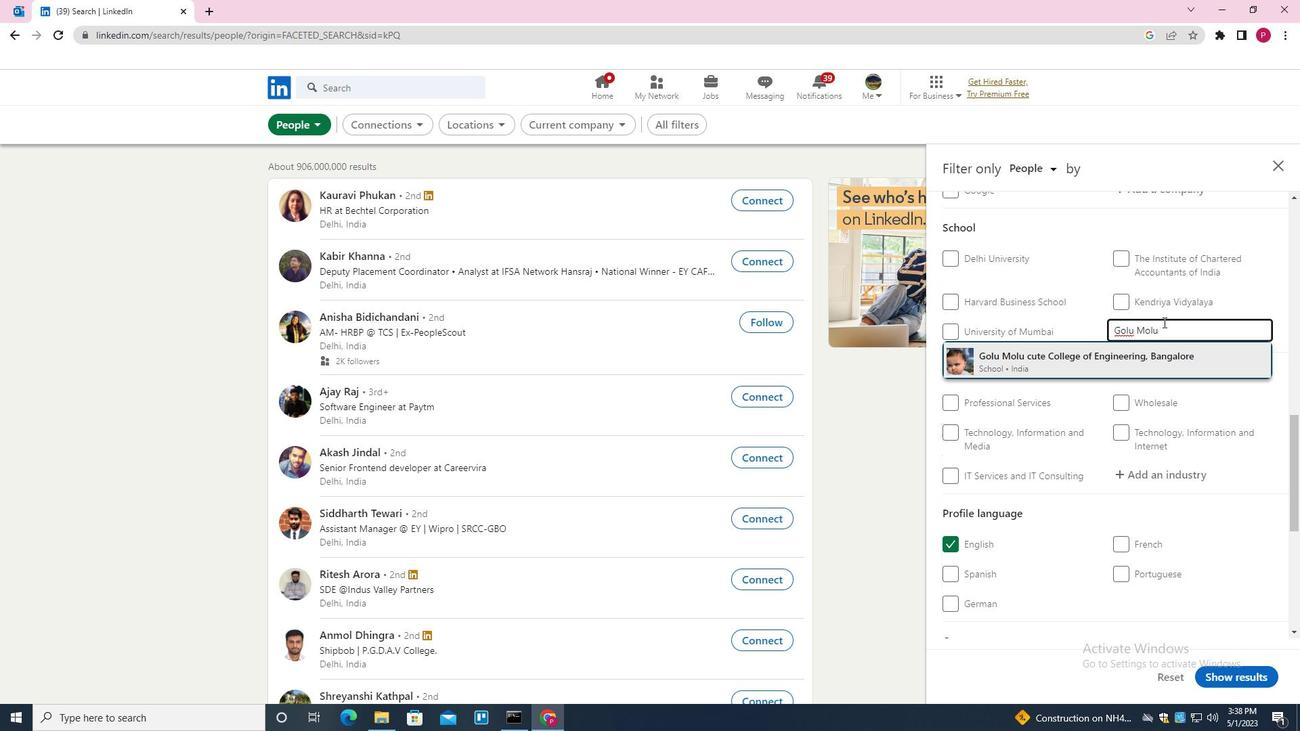 
Action: Mouse moved to (1174, 375)
Screenshot: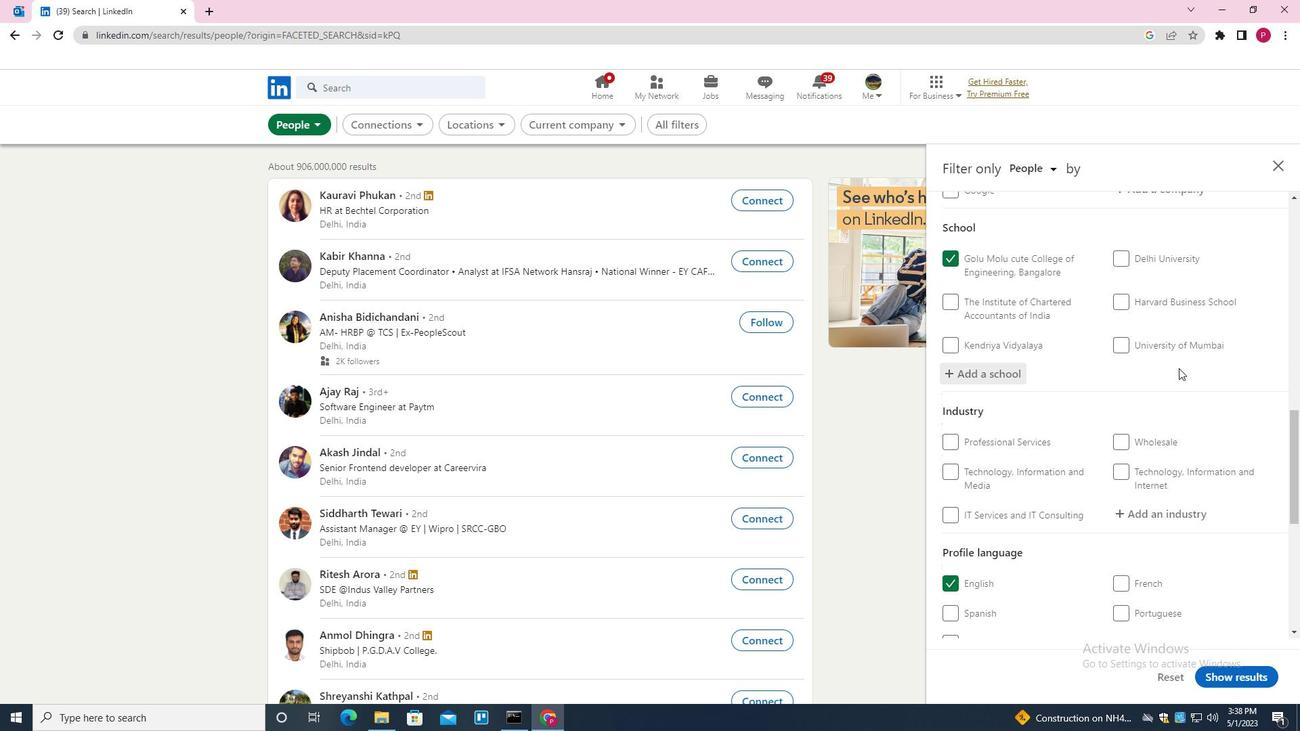 
Action: Mouse scrolled (1174, 375) with delta (0, 0)
Screenshot: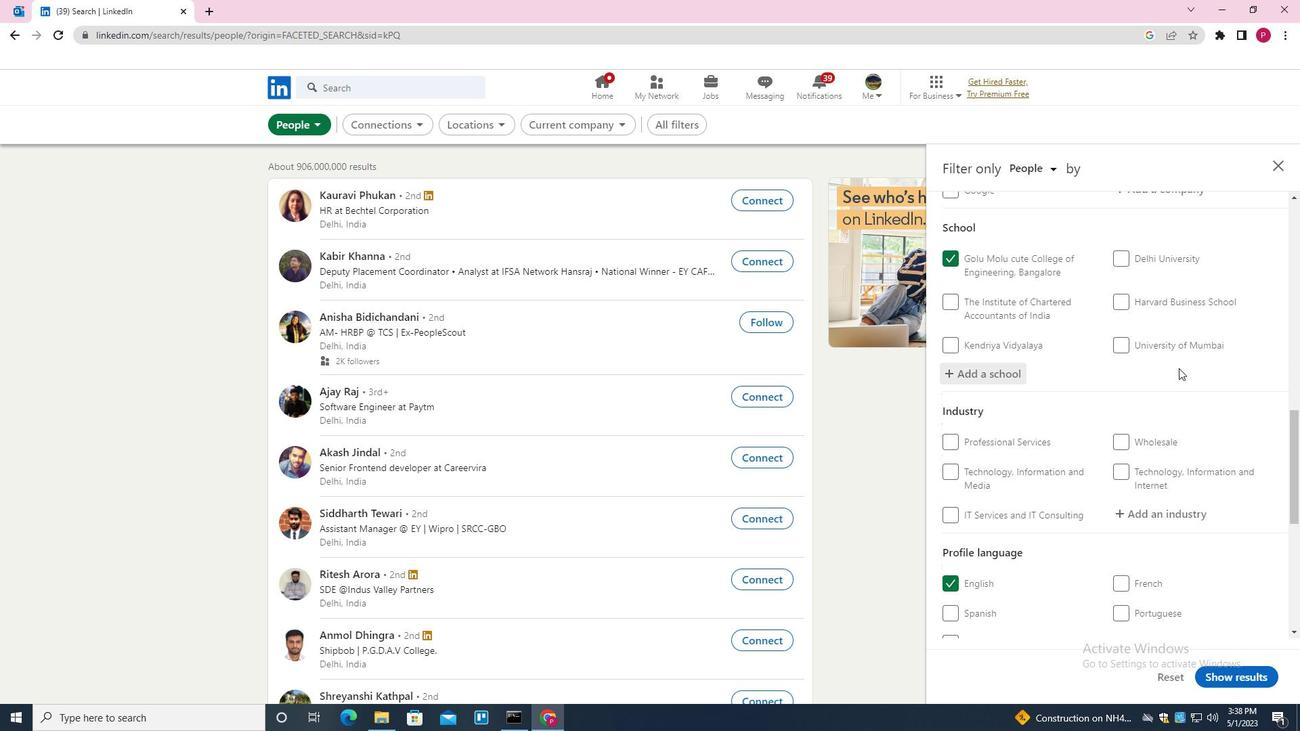 
Action: Mouse moved to (1169, 384)
Screenshot: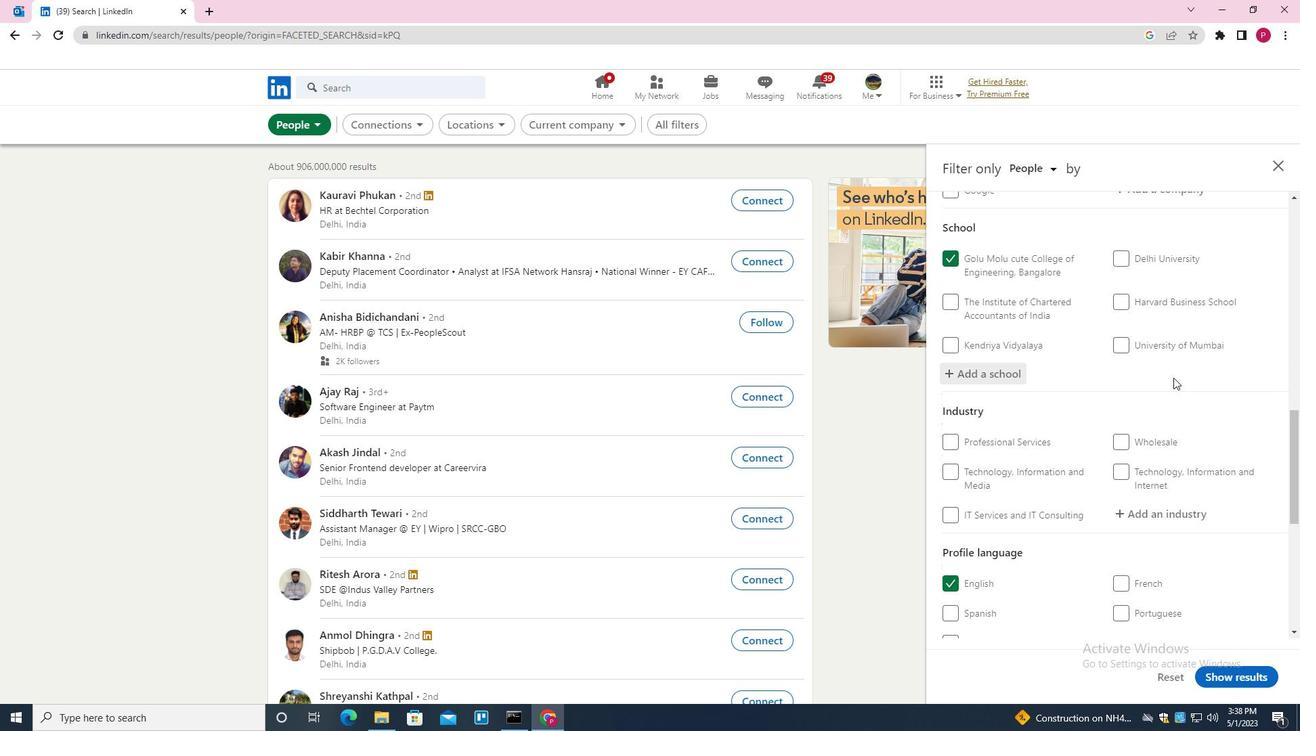 
Action: Mouse scrolled (1169, 383) with delta (0, 0)
Screenshot: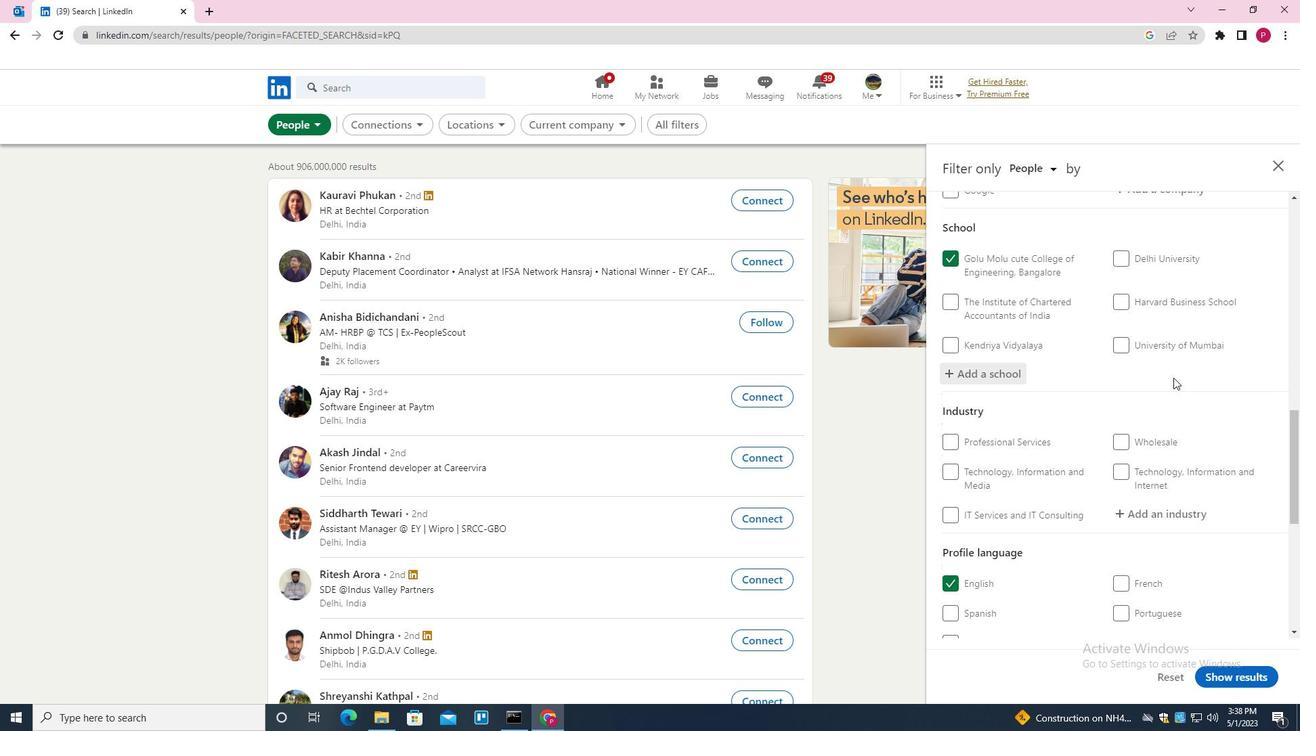 
Action: Mouse moved to (1166, 389)
Screenshot: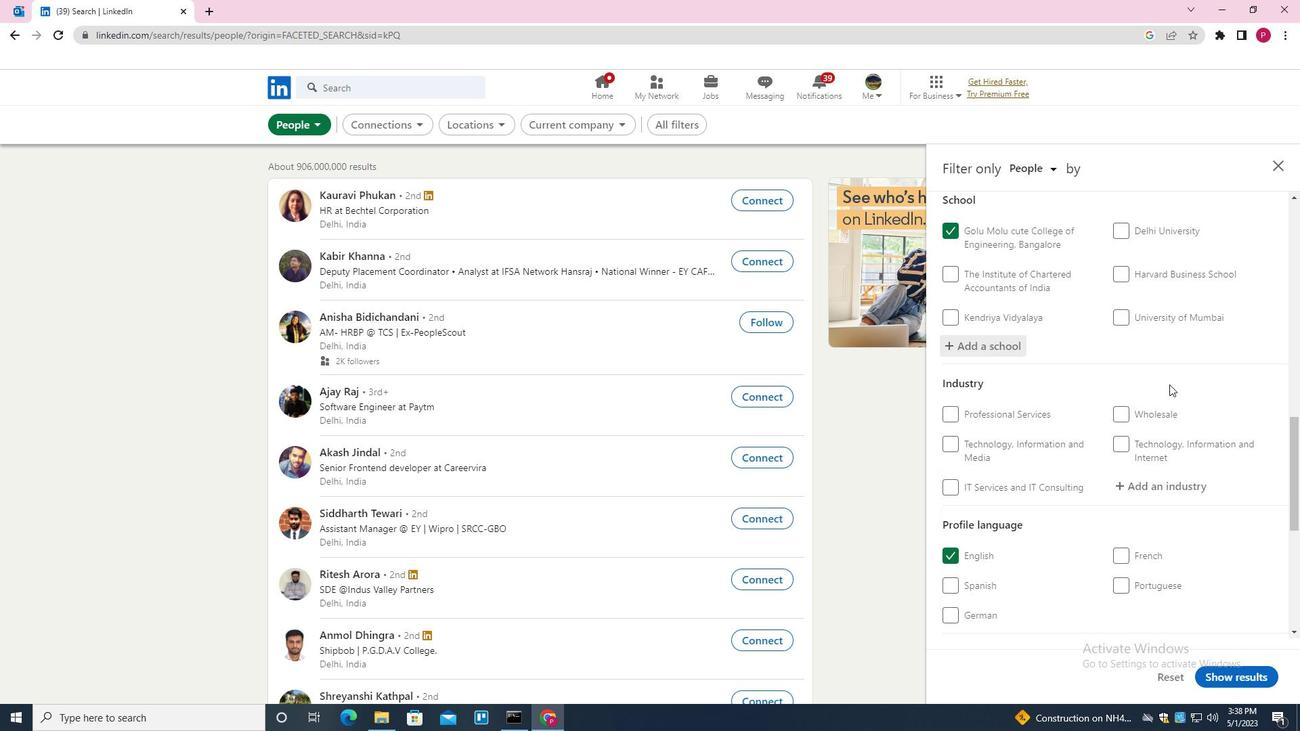 
Action: Mouse scrolled (1166, 388) with delta (0, 0)
Screenshot: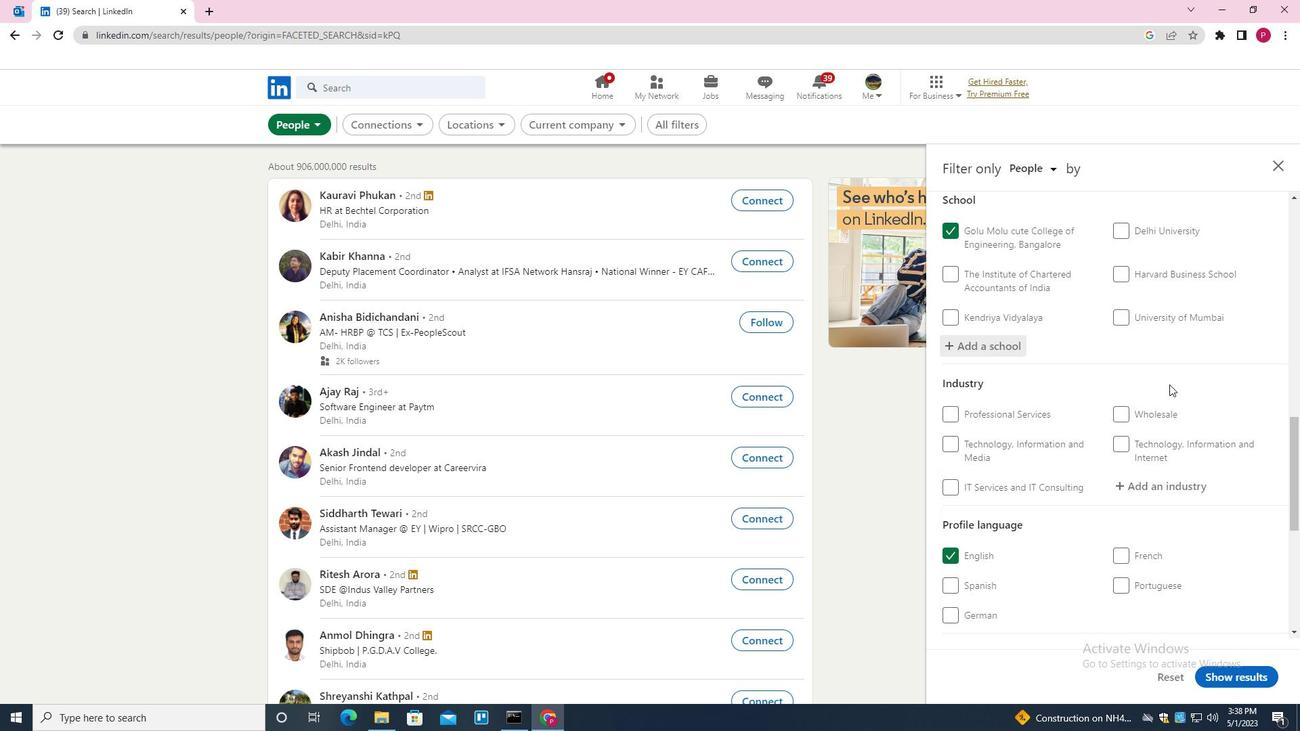 
Action: Mouse moved to (1159, 309)
Screenshot: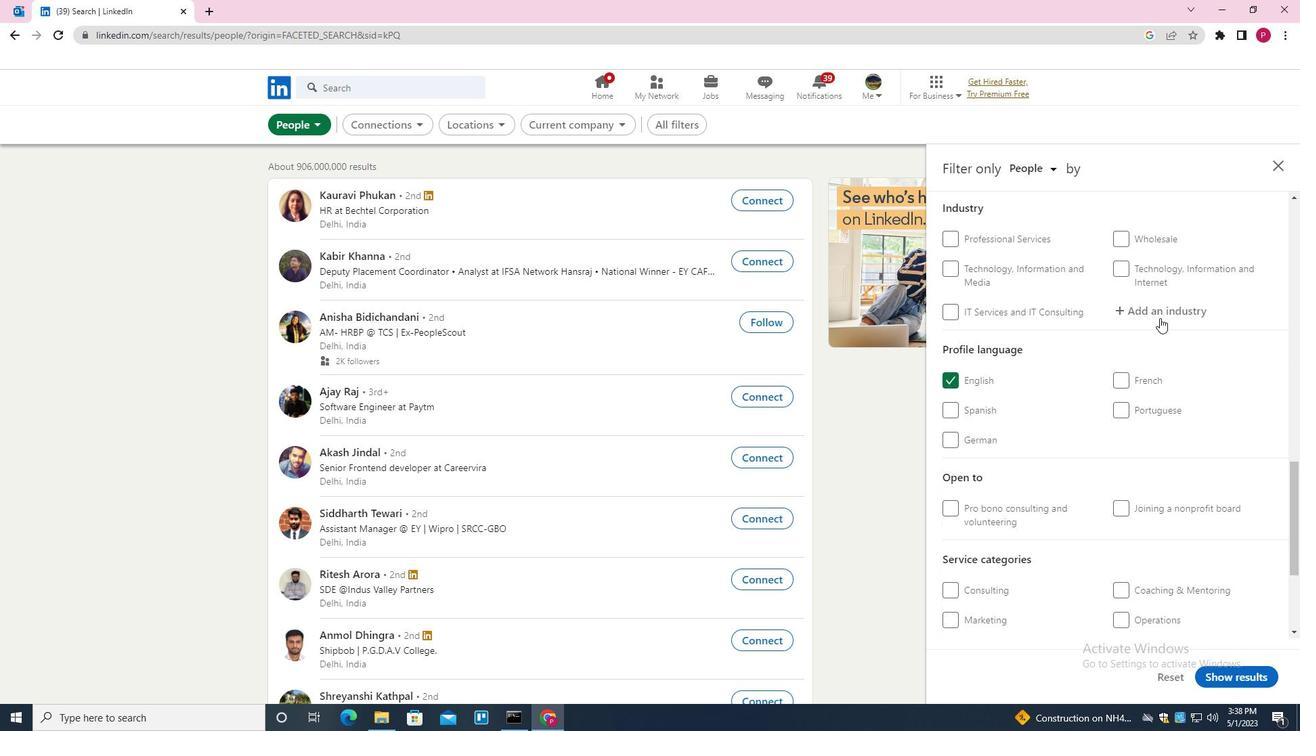 
Action: Mouse pressed left at (1159, 309)
Screenshot: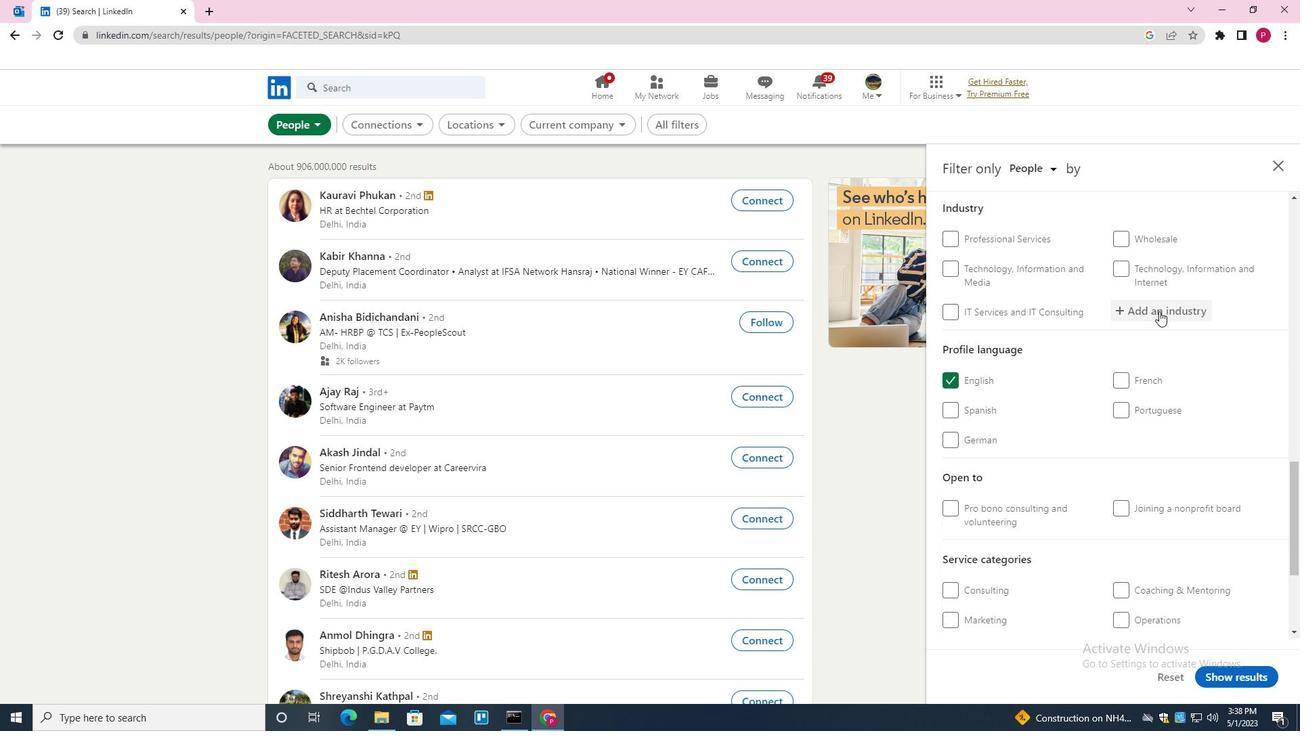 
Action: Mouse moved to (1158, 308)
Screenshot: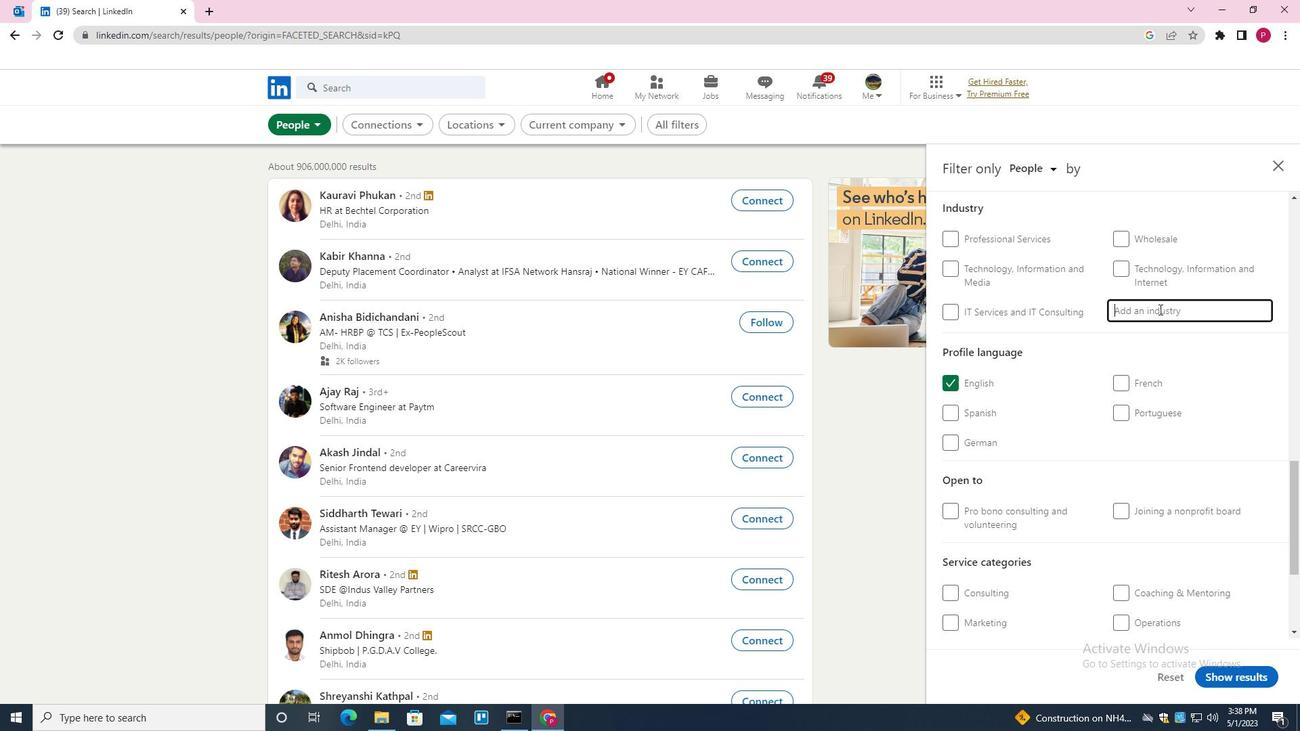 
Action: Key pressed <Key.shift>COMPUTER<Key.down><Key.enter>
Screenshot: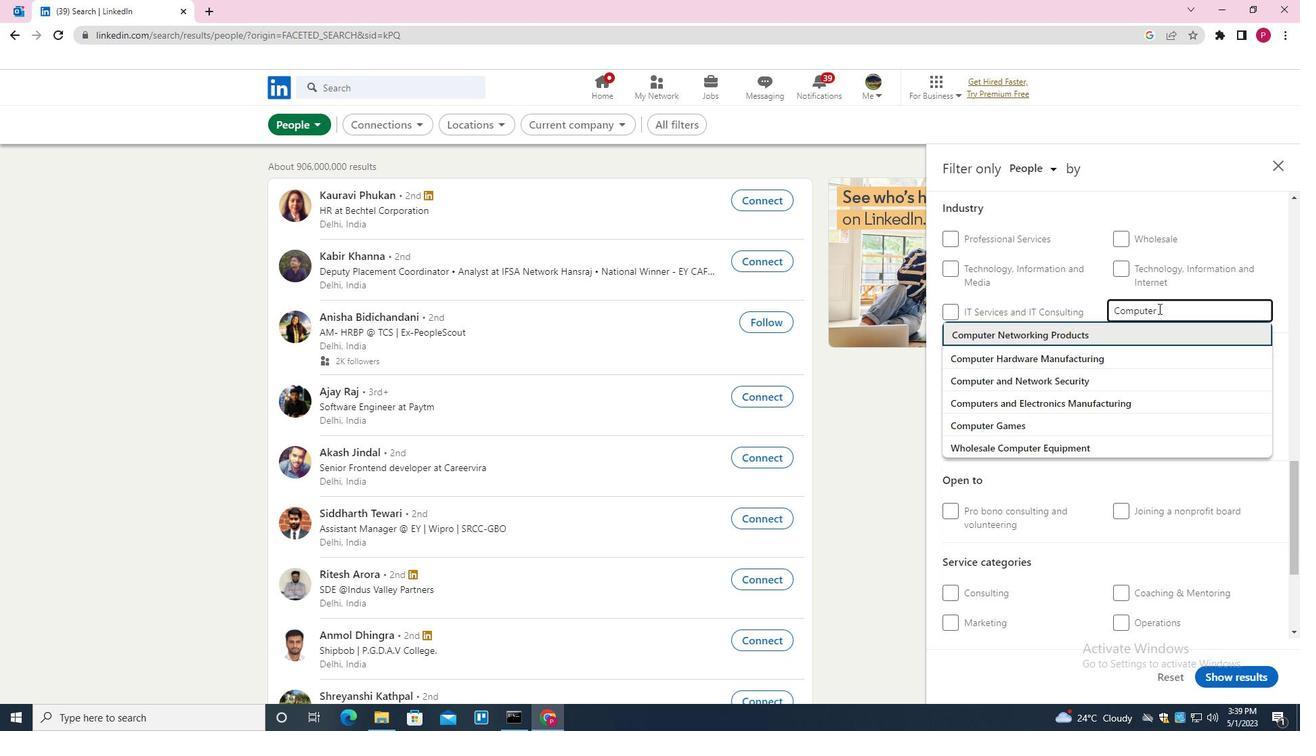 
Action: Mouse moved to (937, 315)
Screenshot: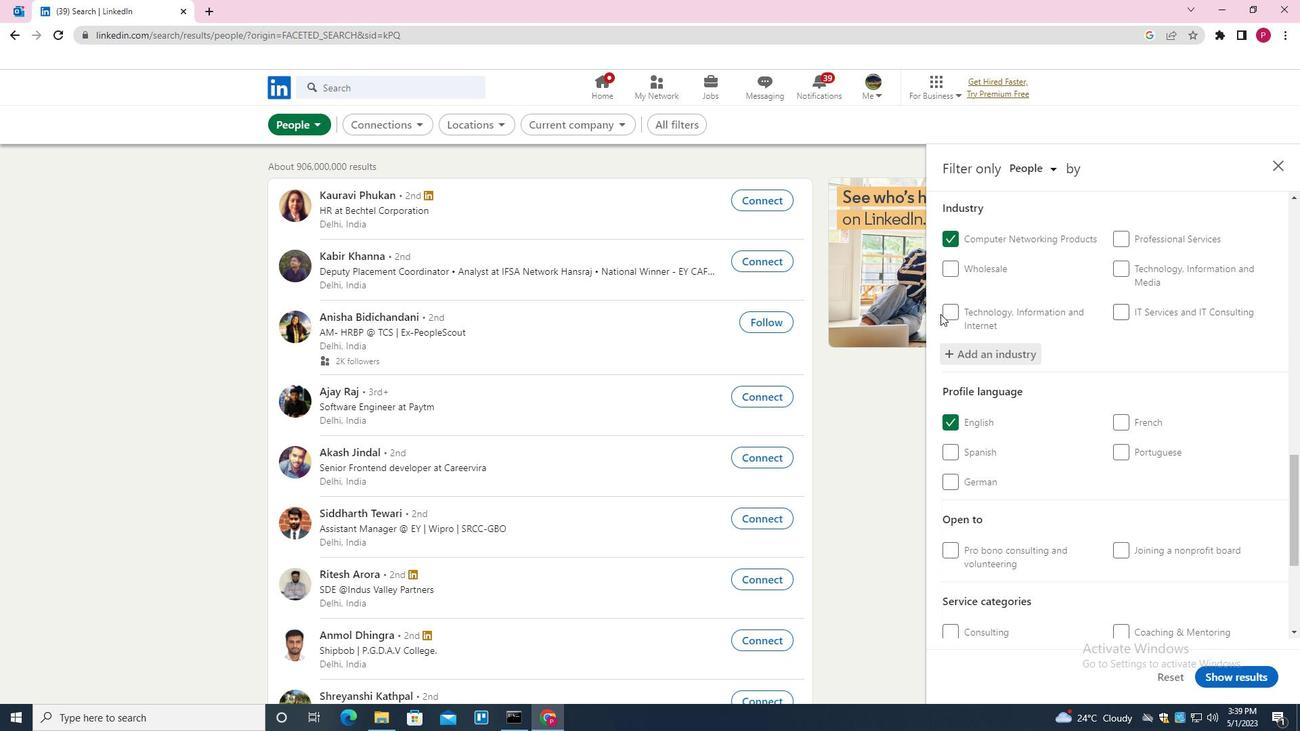 
Action: Mouse scrolled (937, 314) with delta (0, 0)
Screenshot: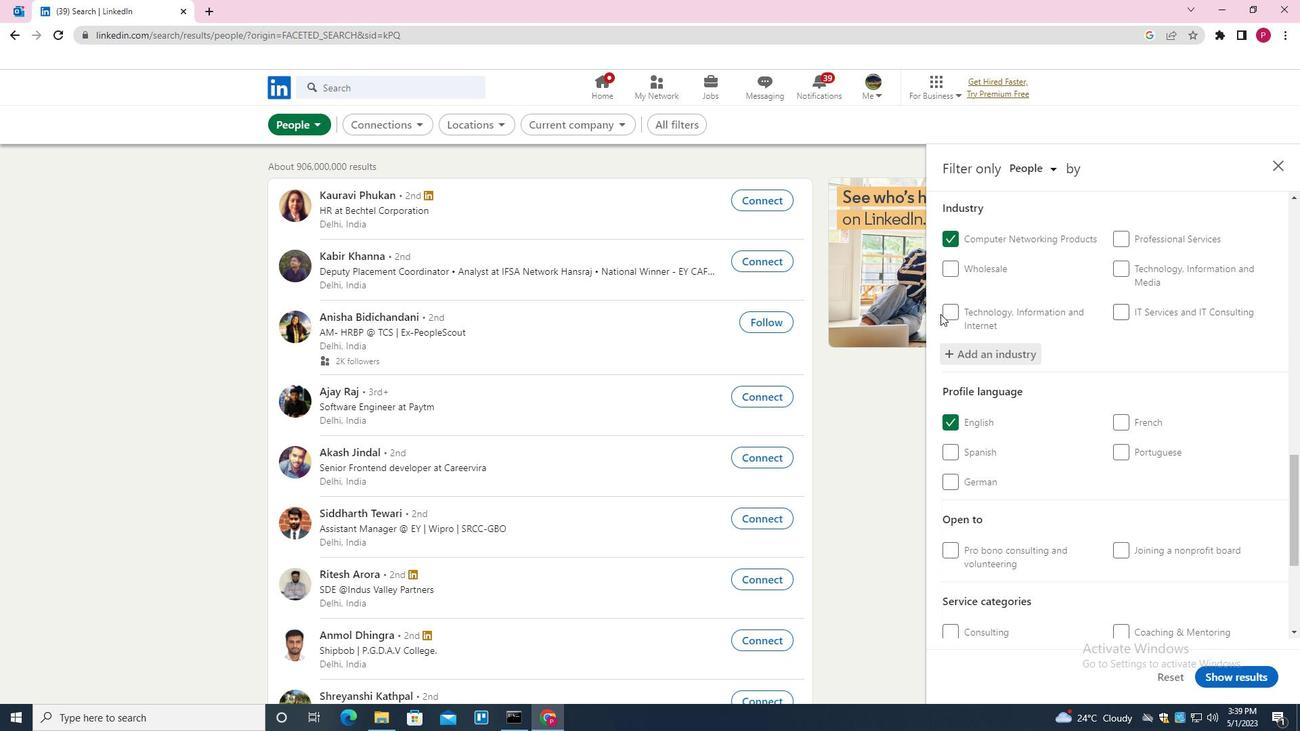 
Action: Mouse moved to (937, 318)
Screenshot: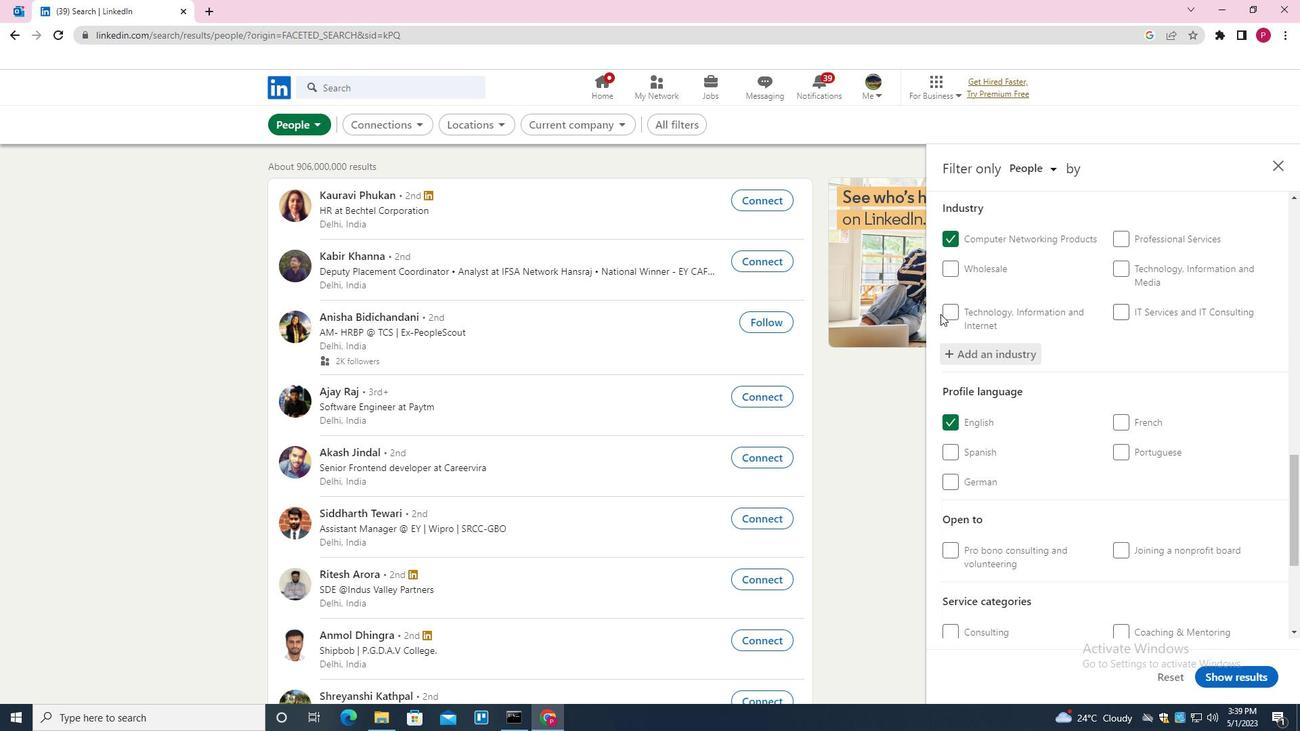 
Action: Mouse scrolled (937, 318) with delta (0, 0)
Screenshot: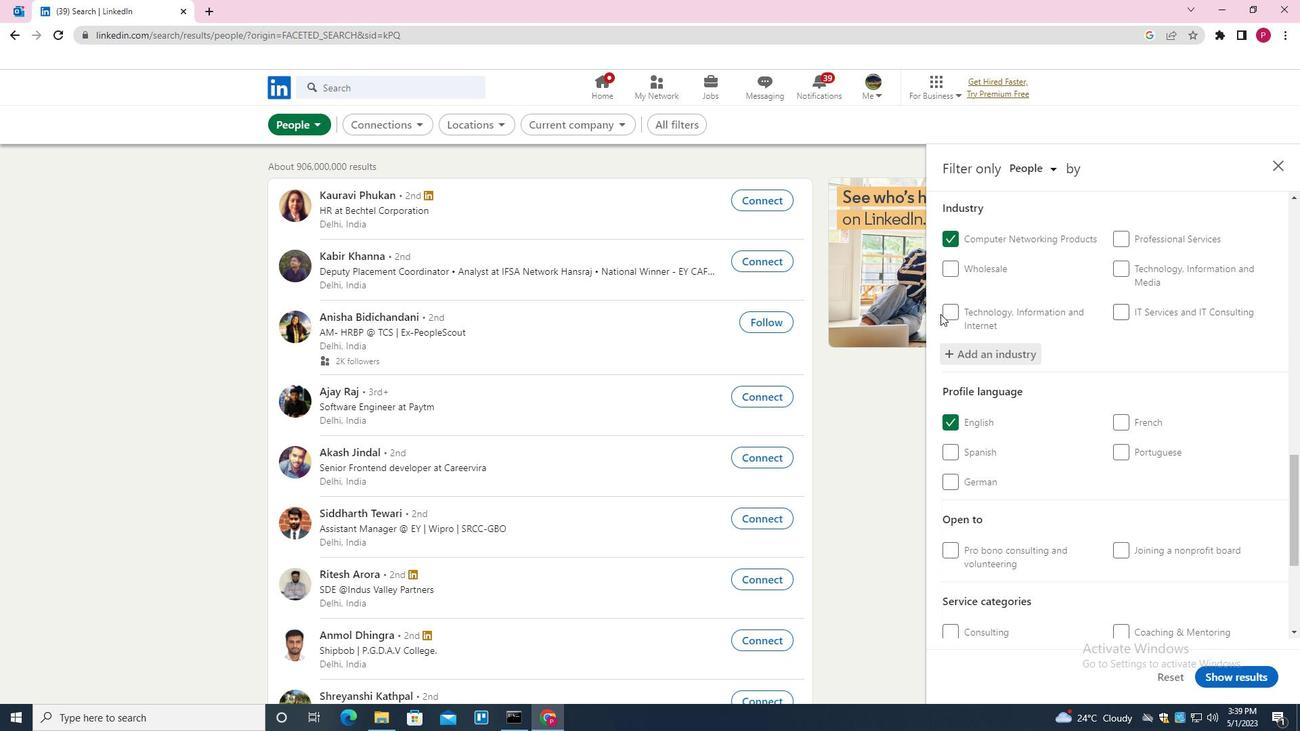 
Action: Mouse moved to (937, 325)
Screenshot: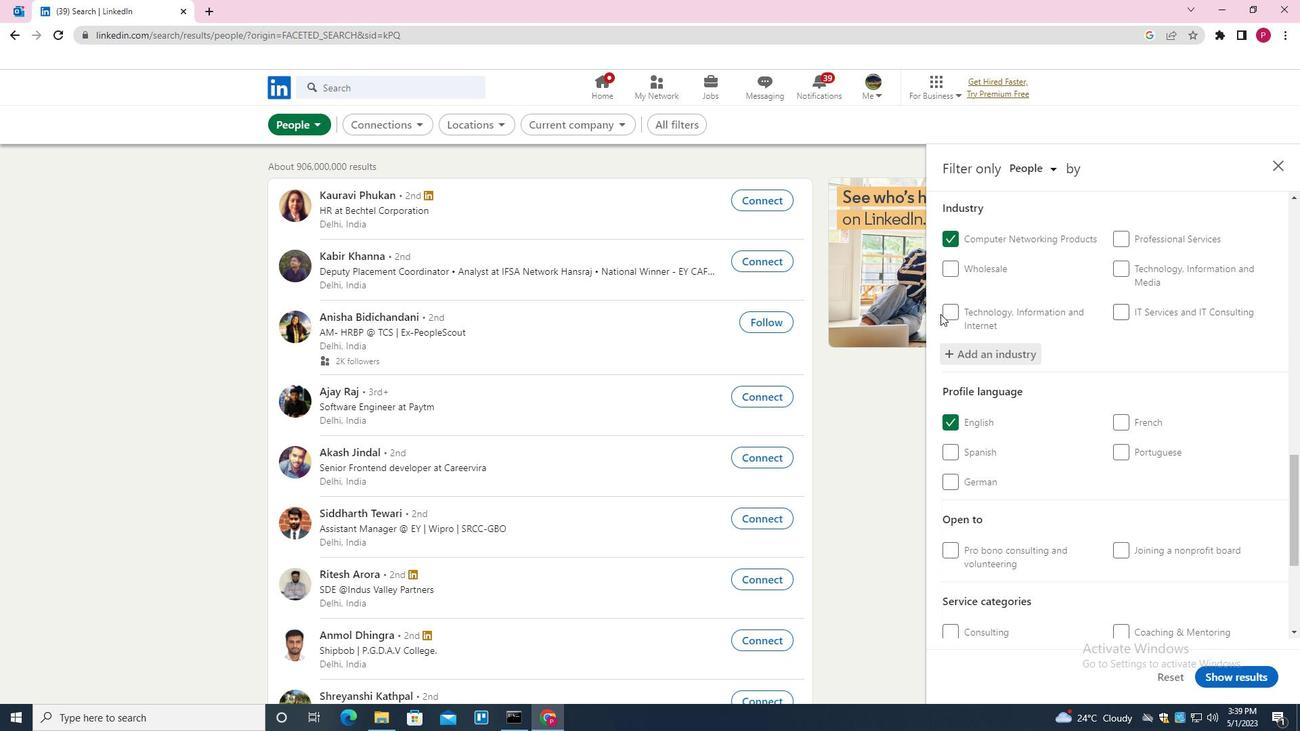 
Action: Mouse scrolled (937, 325) with delta (0, 0)
Screenshot: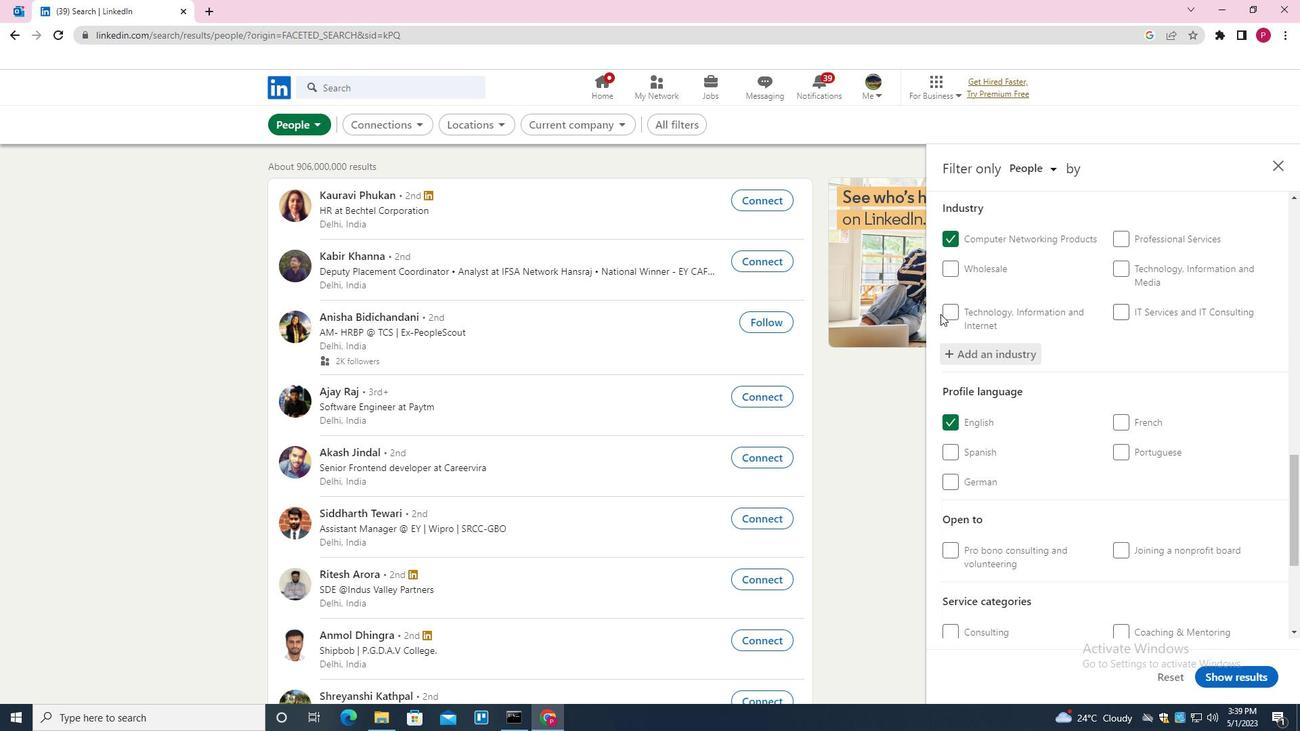 
Action: Mouse moved to (948, 349)
Screenshot: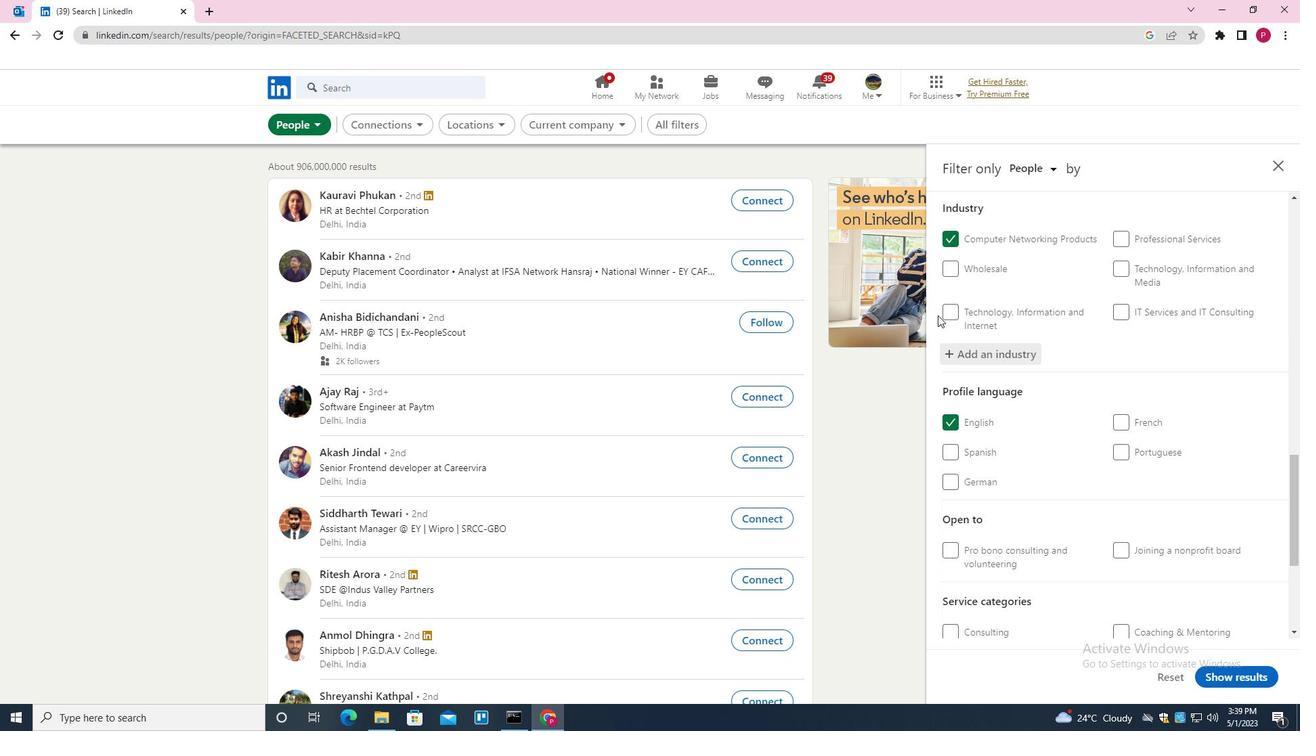 
Action: Mouse scrolled (948, 348) with delta (0, 0)
Screenshot: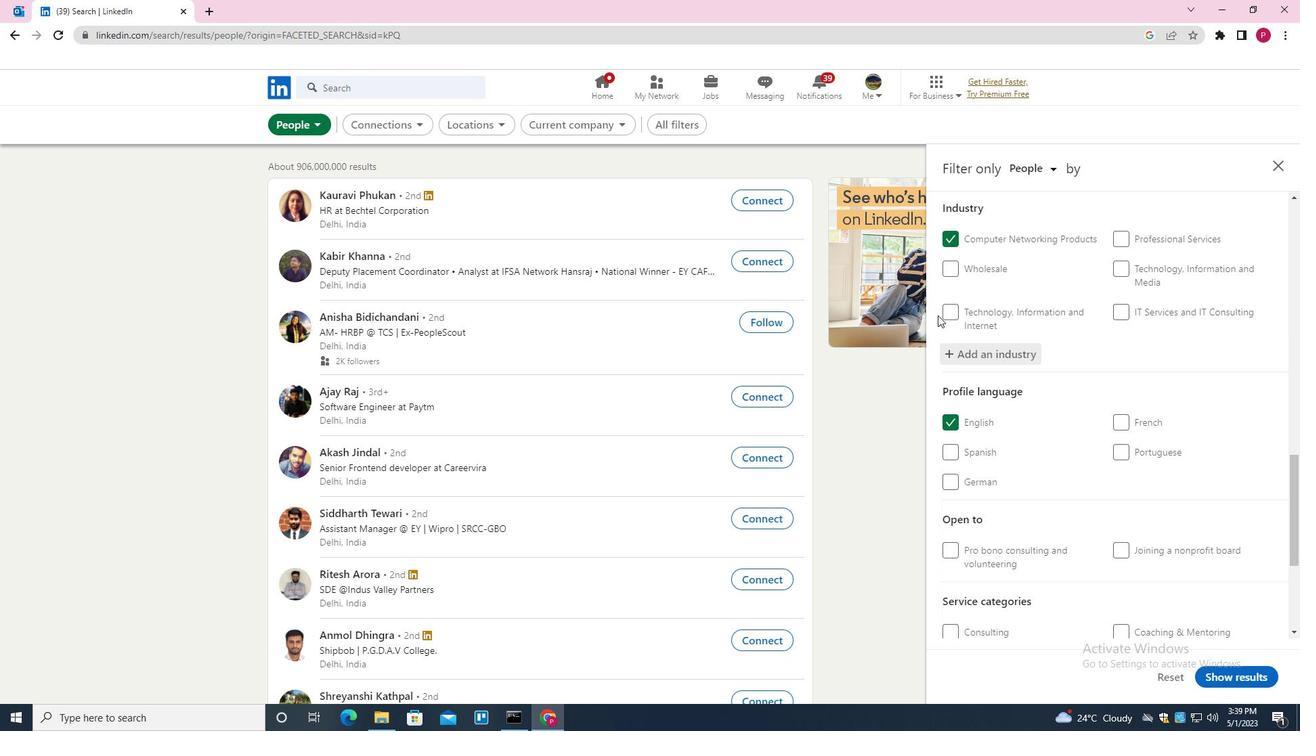 
Action: Mouse moved to (1166, 449)
Screenshot: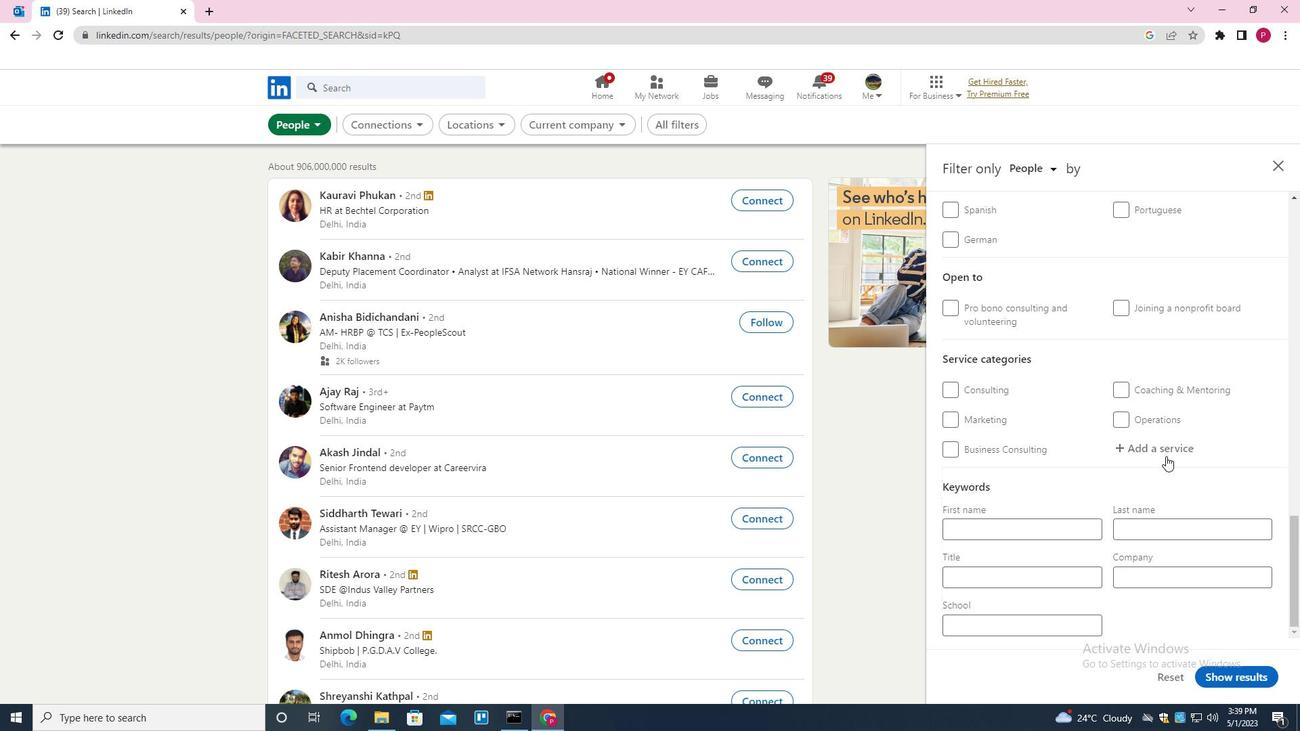 
Action: Mouse pressed left at (1166, 449)
Screenshot: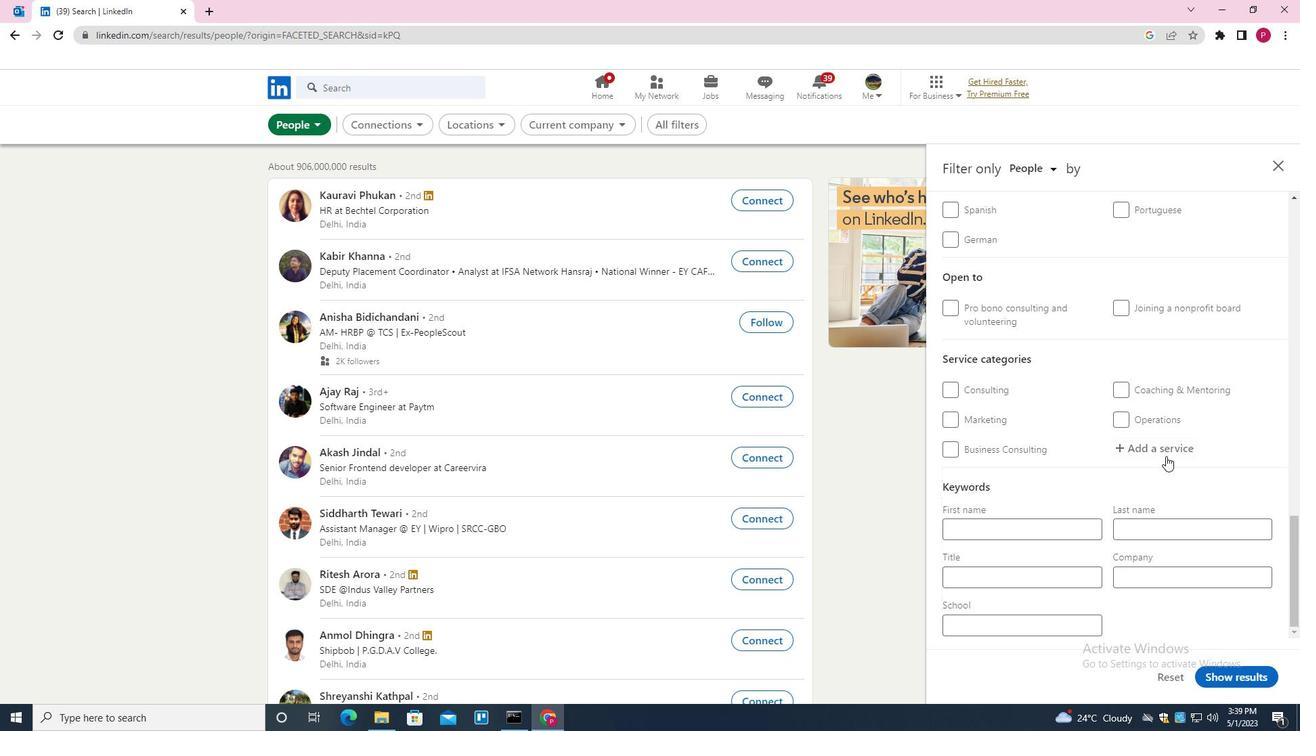 
Action: Key pressed <Key.shift><Key.shift><Key.shift>ERSONAL<Key.backspace><Key.backspace><Key.backspace><Key.backspace><Key.backspace><Key.backspace><Key.backspace><Key.backspace><Key.backspace><Key.backspace><Key.shift>PERSONAL<Key.down><Key.down><Key.enter>
Screenshot: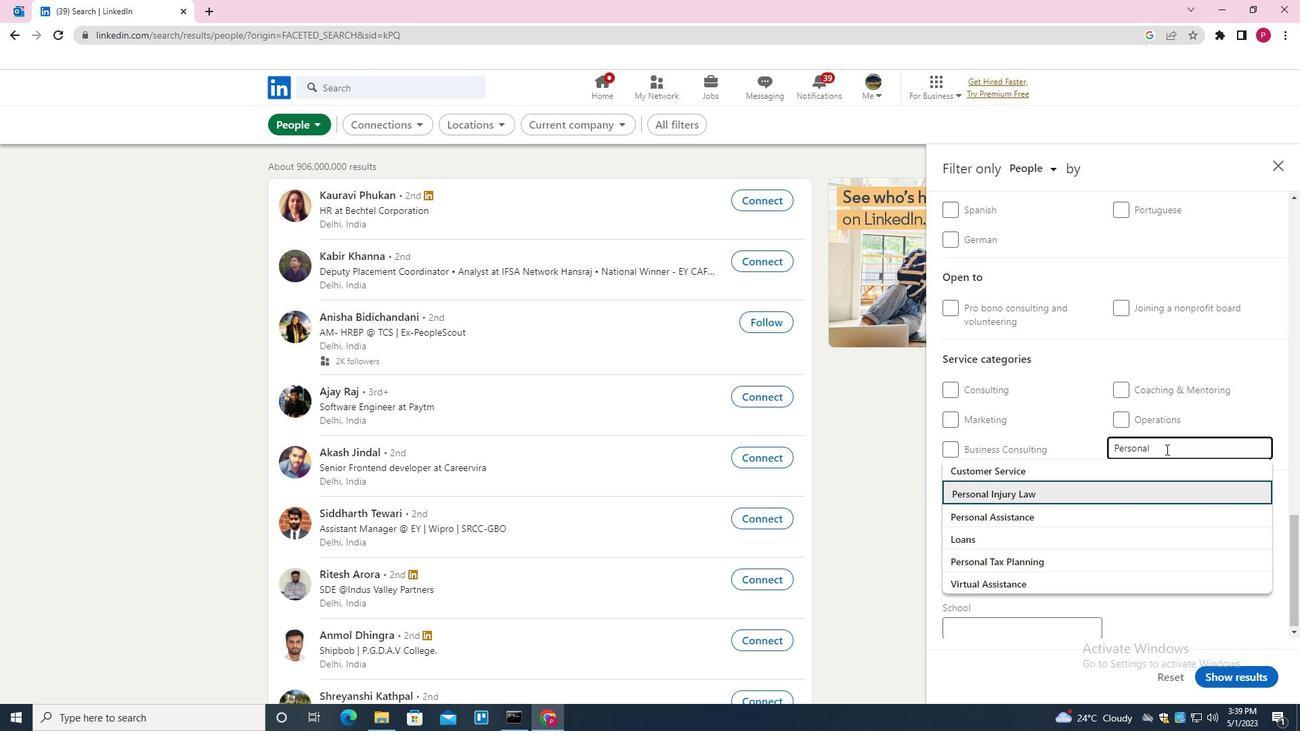 
Action: Mouse moved to (1034, 555)
Screenshot: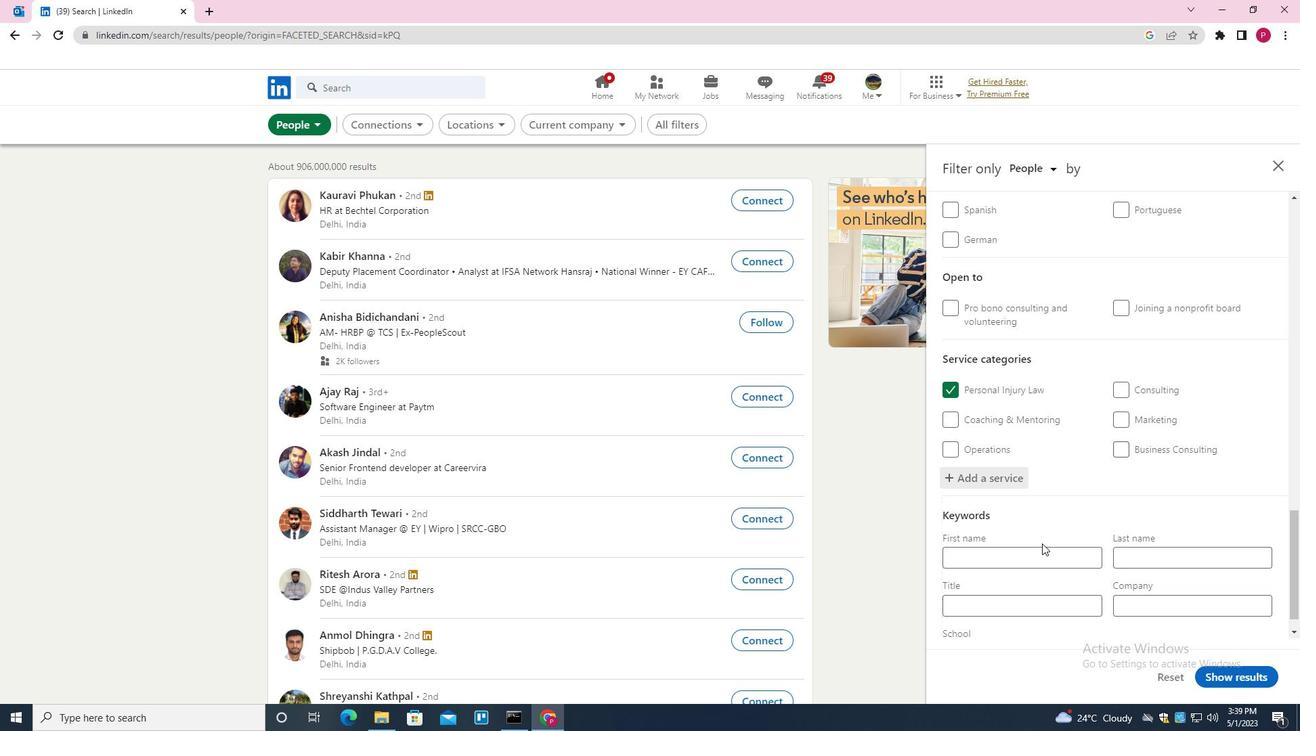 
Action: Mouse scrolled (1034, 554) with delta (0, 0)
Screenshot: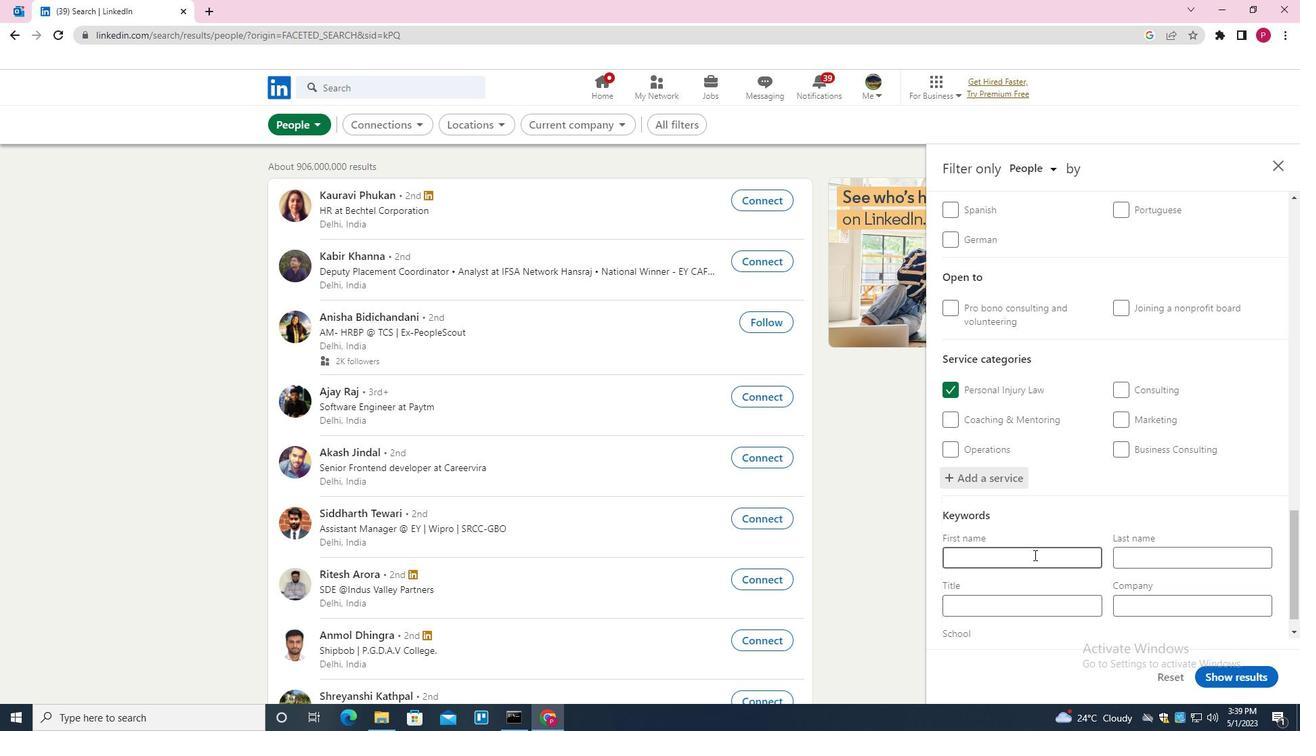 
Action: Mouse scrolled (1034, 554) with delta (0, 0)
Screenshot: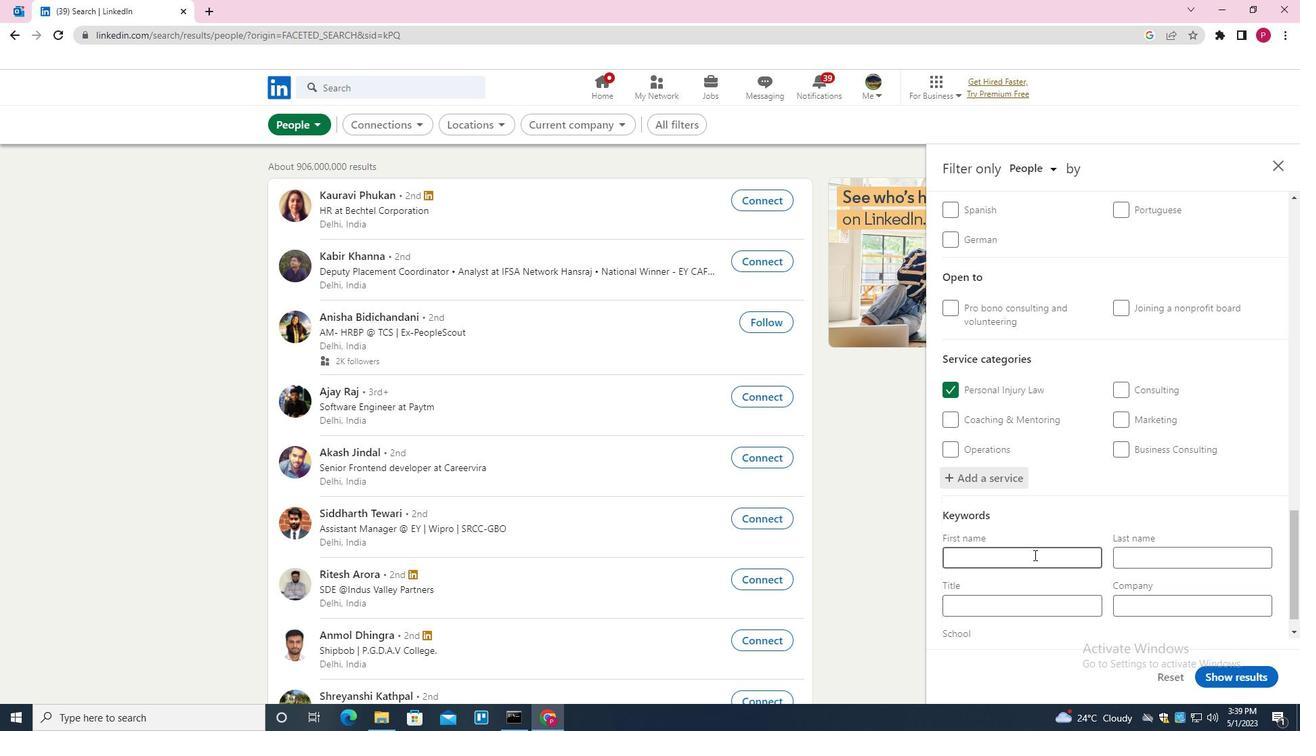 
Action: Mouse scrolled (1034, 554) with delta (0, 0)
Screenshot: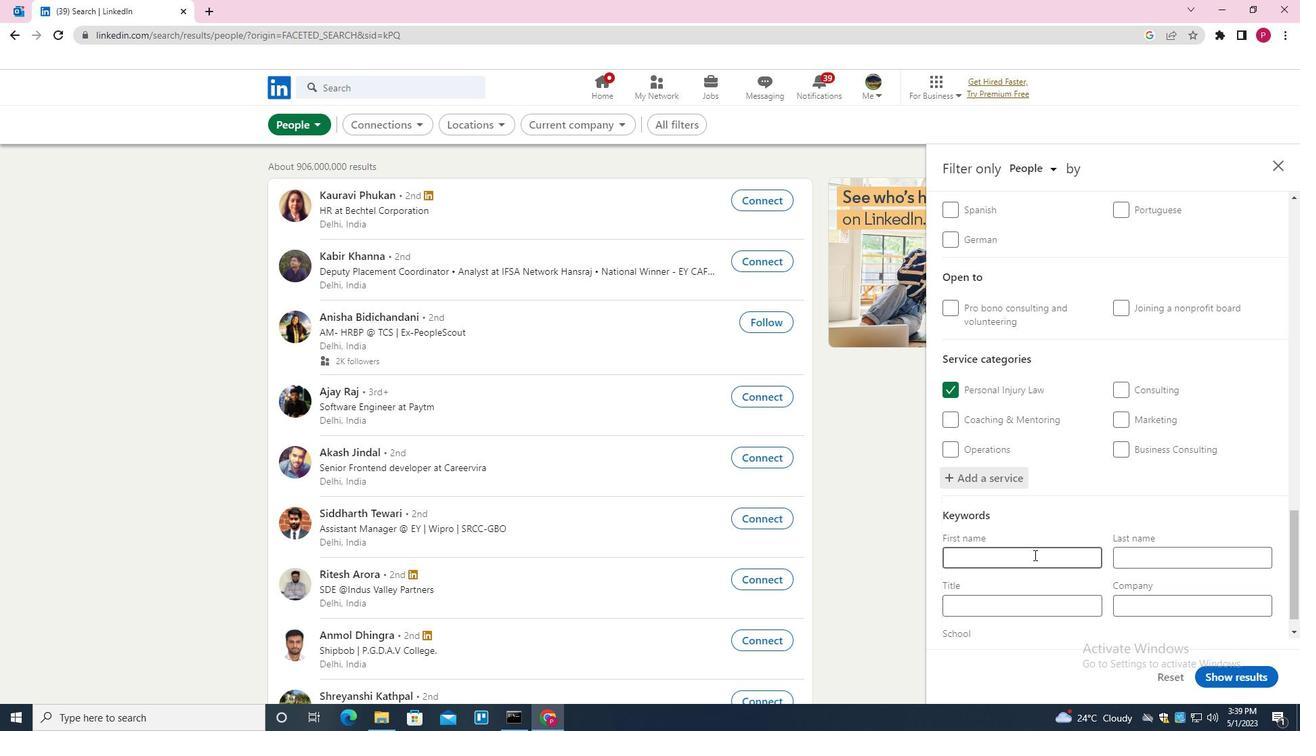 
Action: Mouse scrolled (1034, 554) with delta (0, 0)
Screenshot: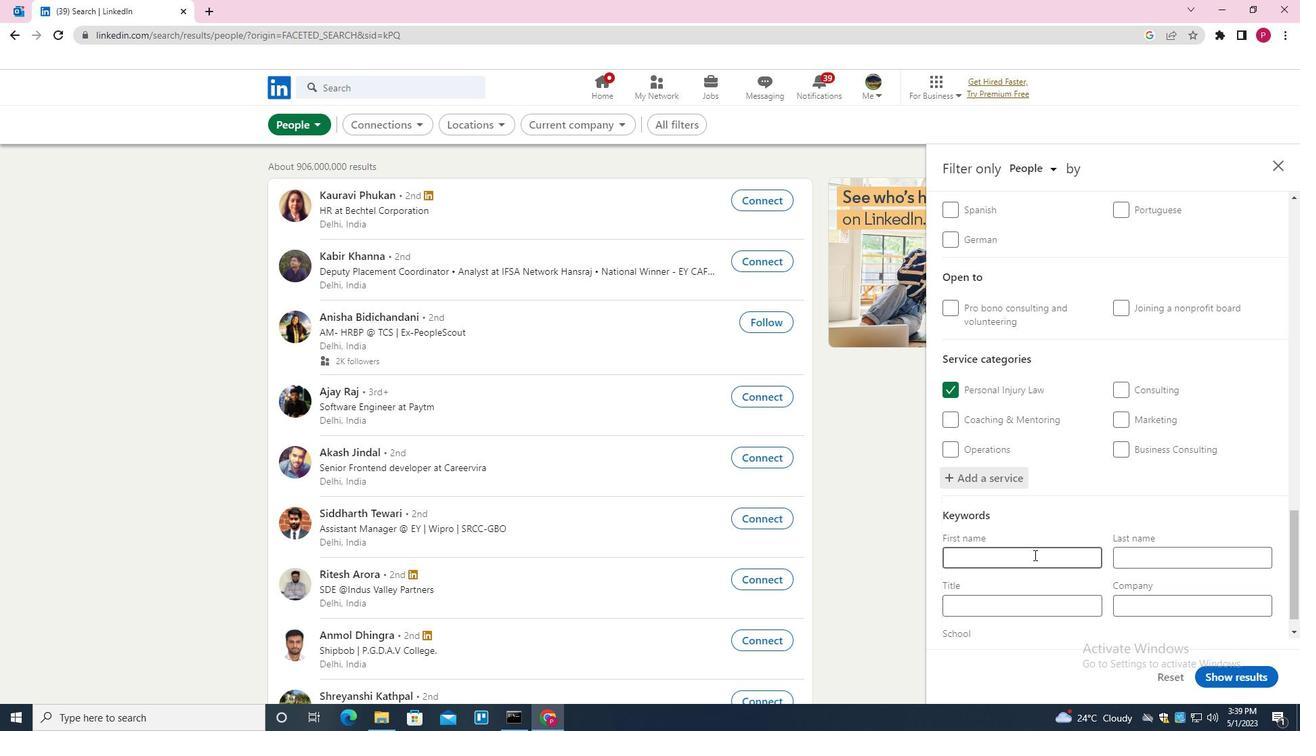 
Action: Mouse moved to (1032, 578)
Screenshot: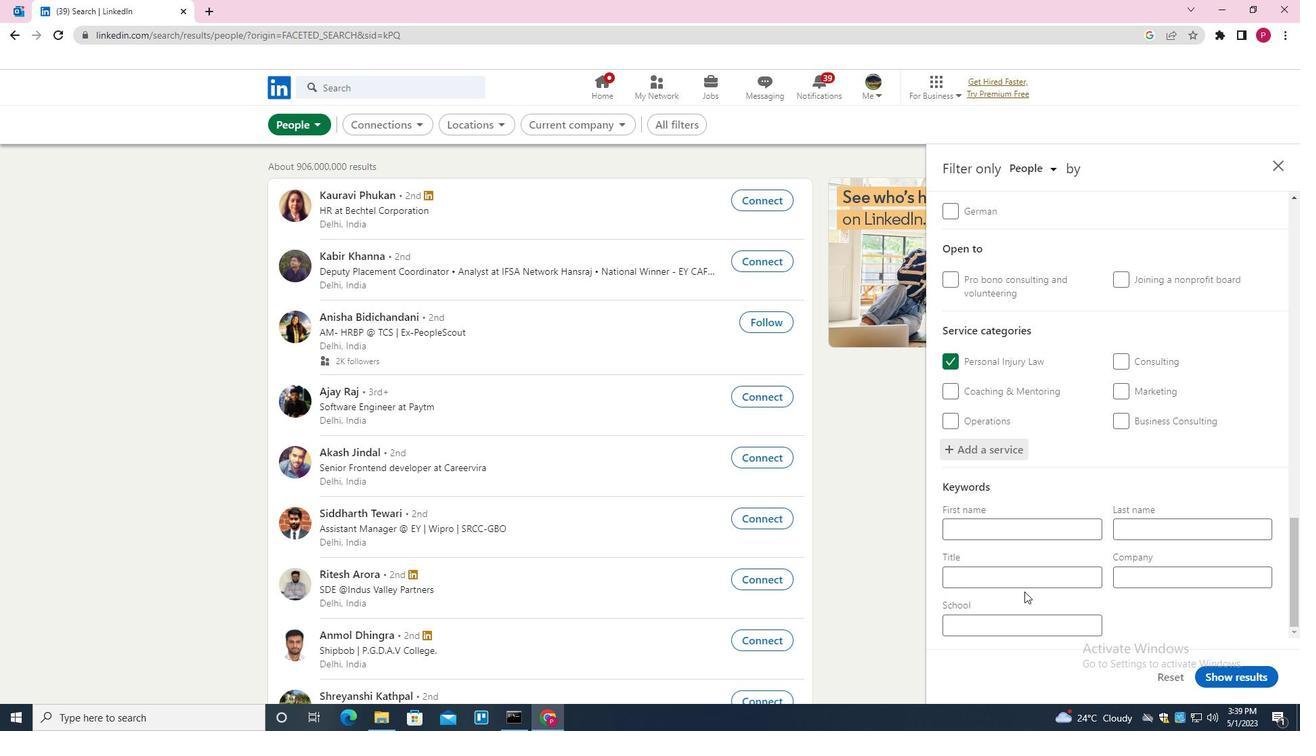 
Action: Mouse pressed left at (1032, 578)
Screenshot: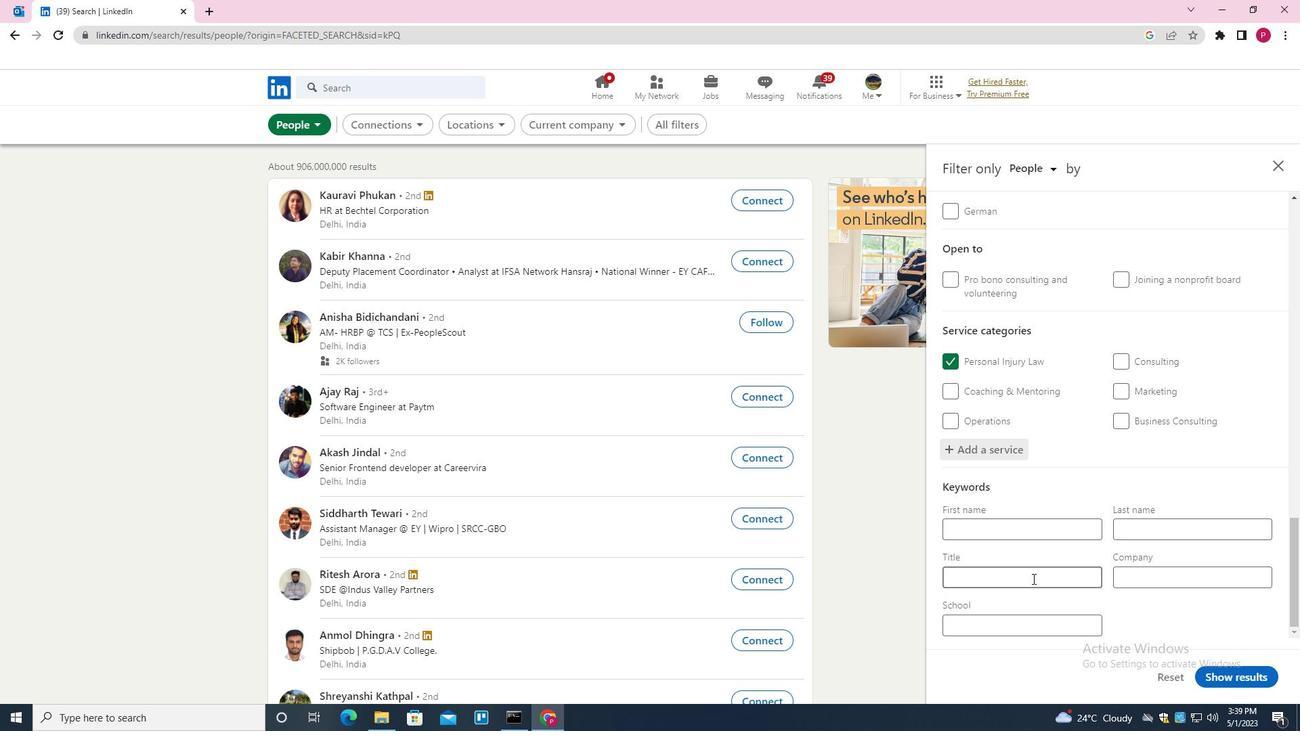 
Action: Mouse moved to (1033, 578)
Screenshot: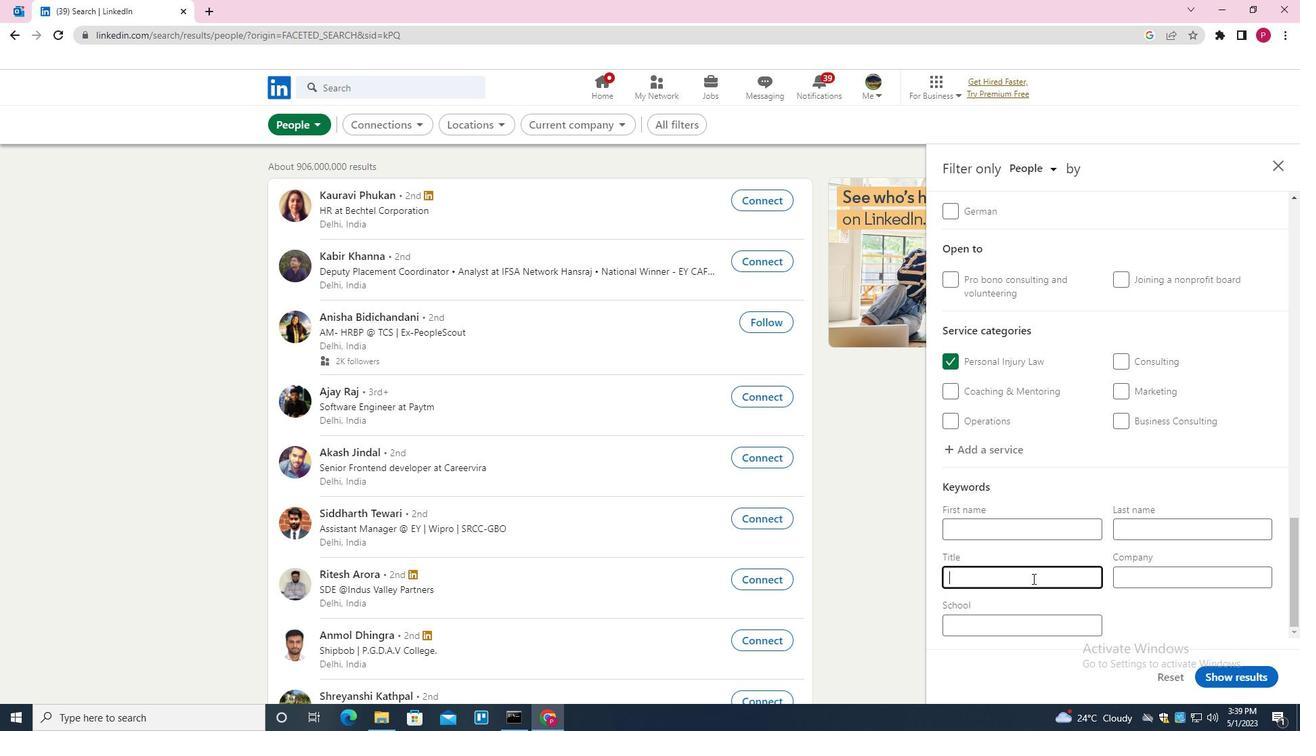 
Action: Key pressed <Key.shift><Key.shift><Key.shift><Key.shift>MAINTENENCE<Key.space><Key.backspace><Key.backspace><Key.backspace><Key.backspace><Key.backspace><Key.backspace><Key.backspace><Key.backspace>TAINENCE<Key.space><Key.backspace><Key.backspace><Key.backspace><Key.backspace>NCE<Key.space><Key.backspace><Key.backspace><Key.backspace><Key.backspace><Key.backspace><Key.backspace><Key.backspace><Key.backspace>ENANCE<Key.space><Key.shift>ENGINEER
Screenshot: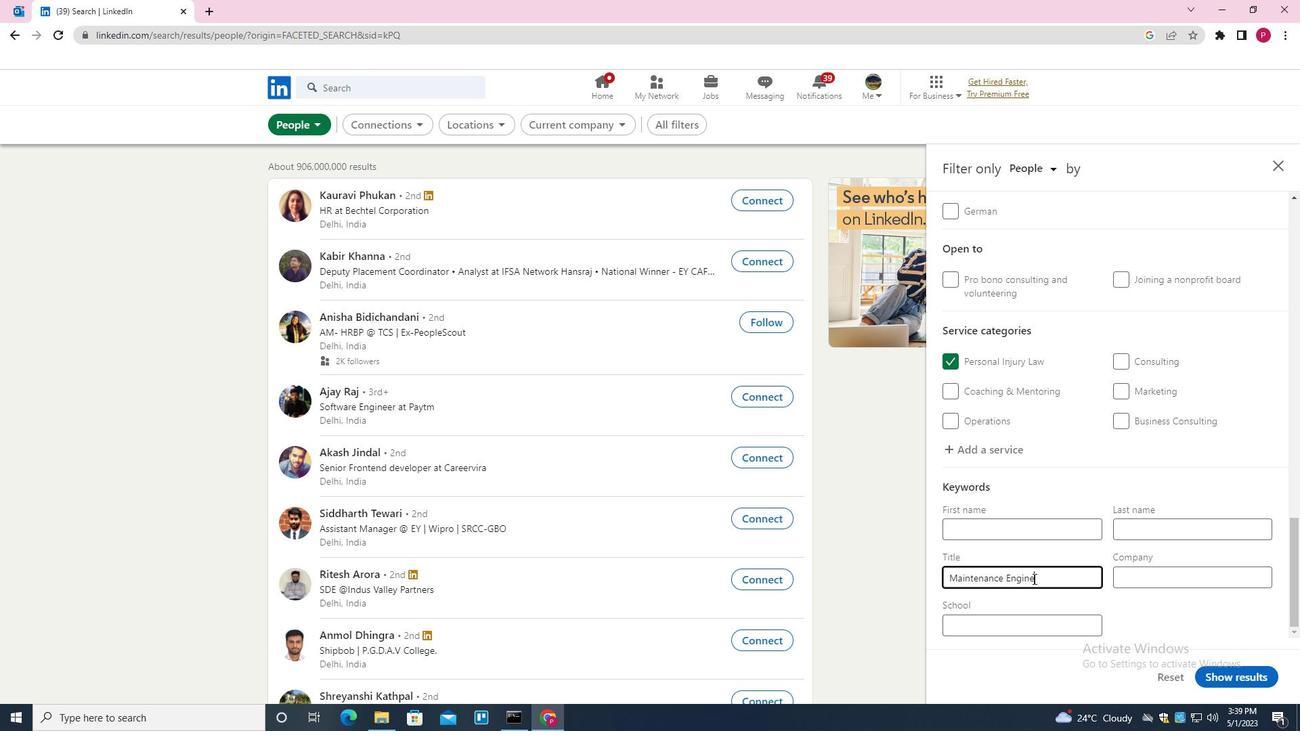 
Action: Mouse moved to (1245, 684)
Screenshot: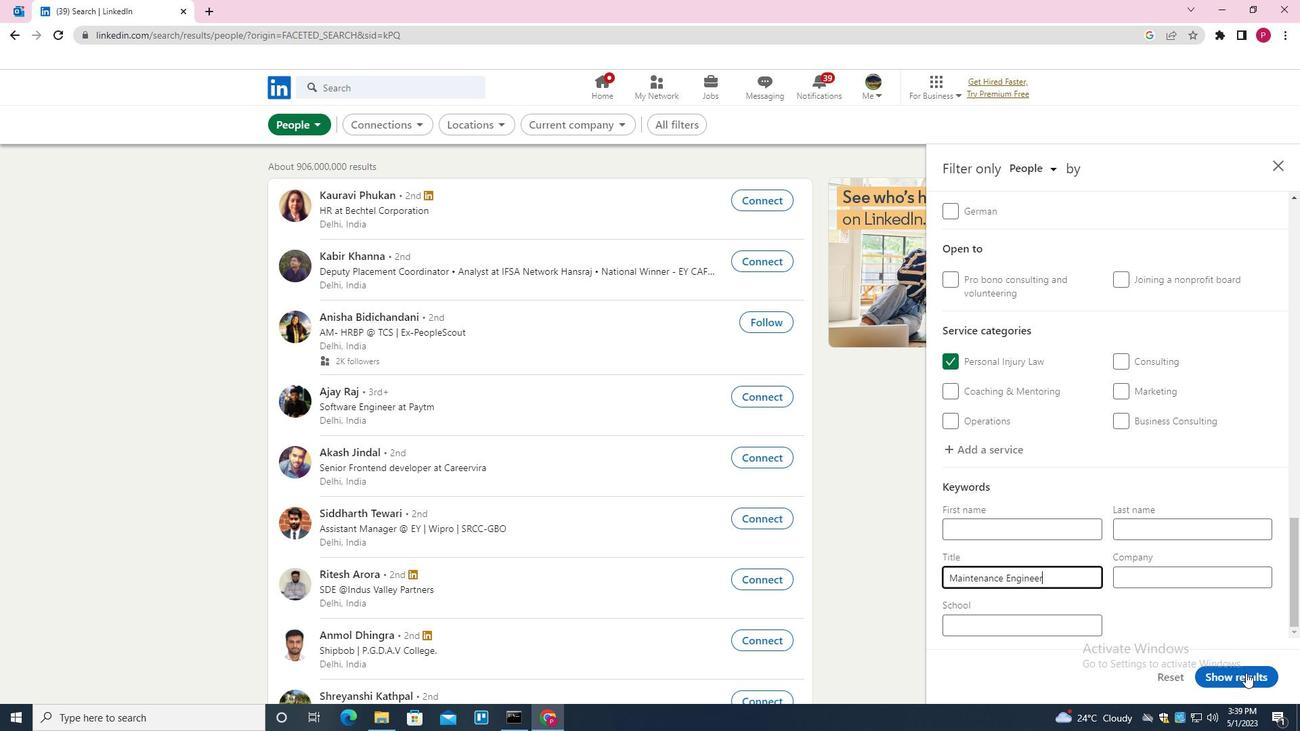 
Action: Mouse pressed left at (1245, 684)
Screenshot: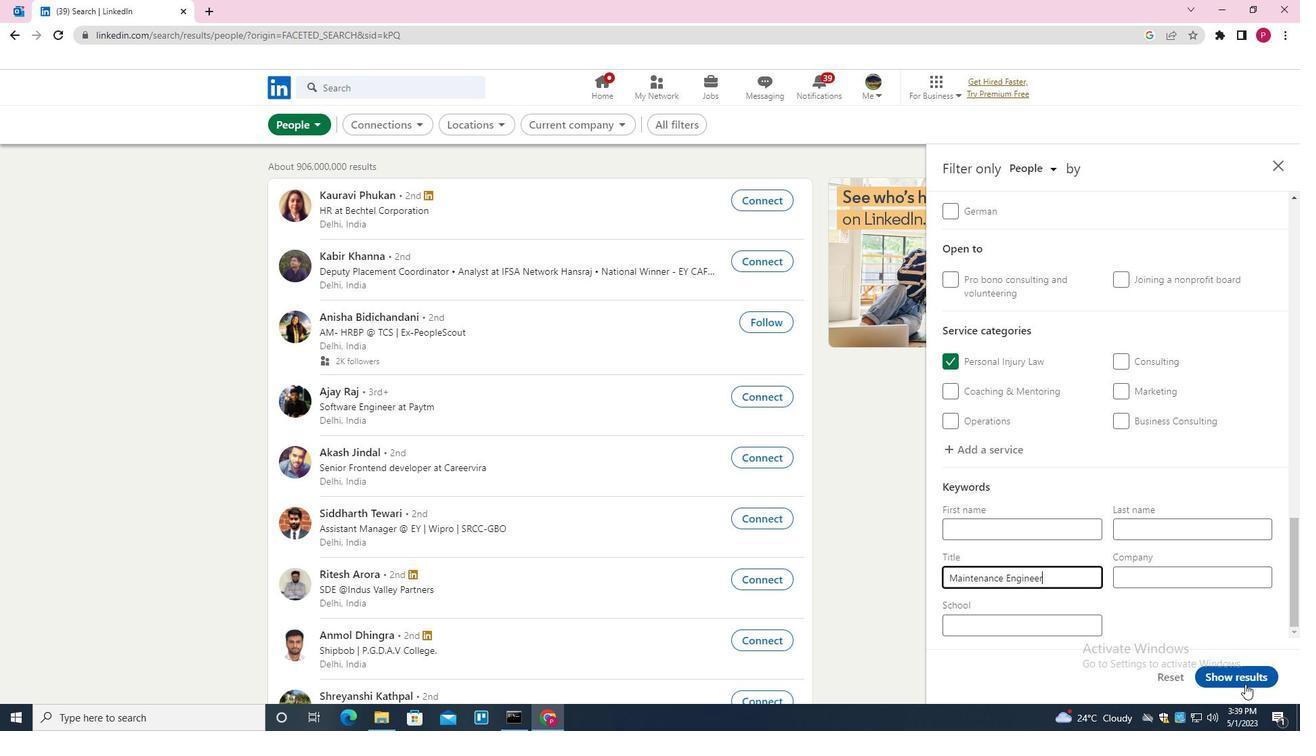 
Action: Mouse moved to (465, 395)
Screenshot: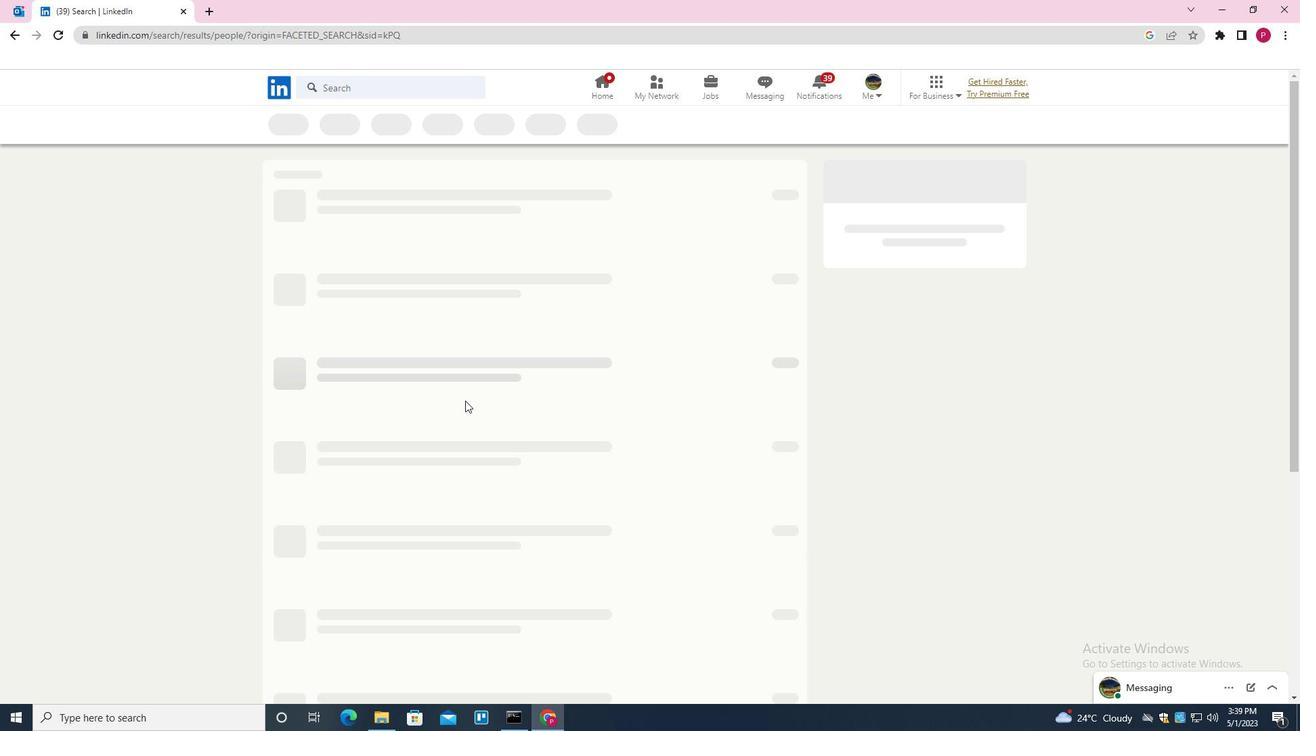 
